 Task: Find a place to stay in Sagauli, India for 7 adults from 12th to 16th June, with a price range of ₹10,000 to ₹16,000, property type 'House', and amenities including Wifi, TV, and Free parking.
Action: Mouse moved to (404, 177)
Screenshot: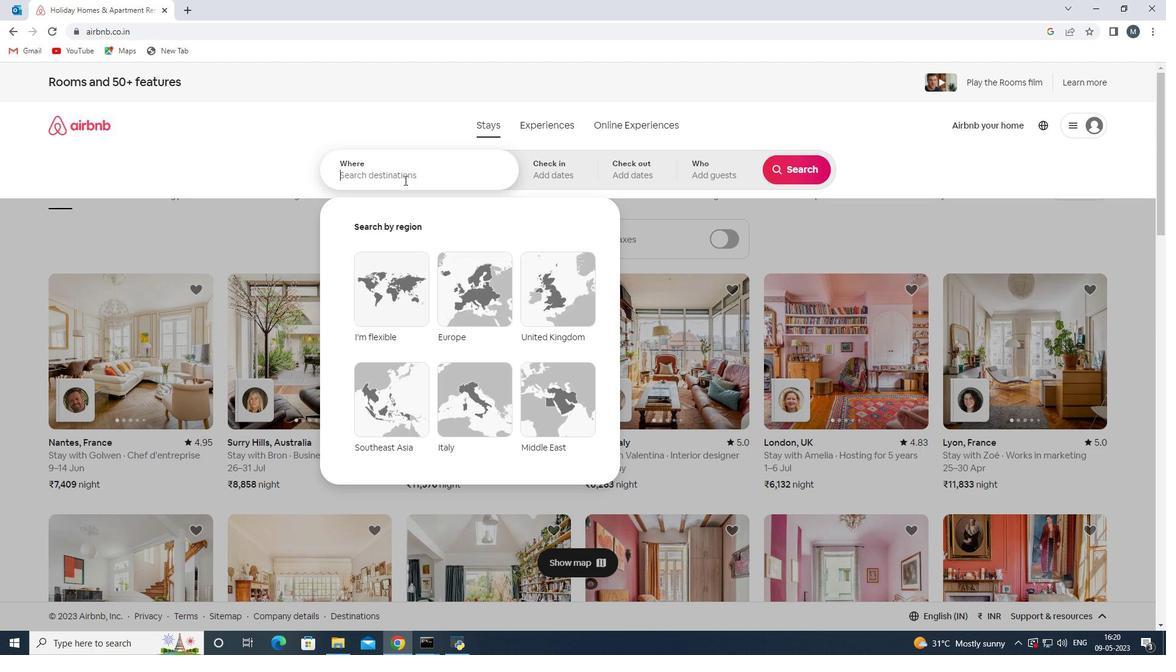
Action: Mouse pressed left at (404, 177)
Screenshot: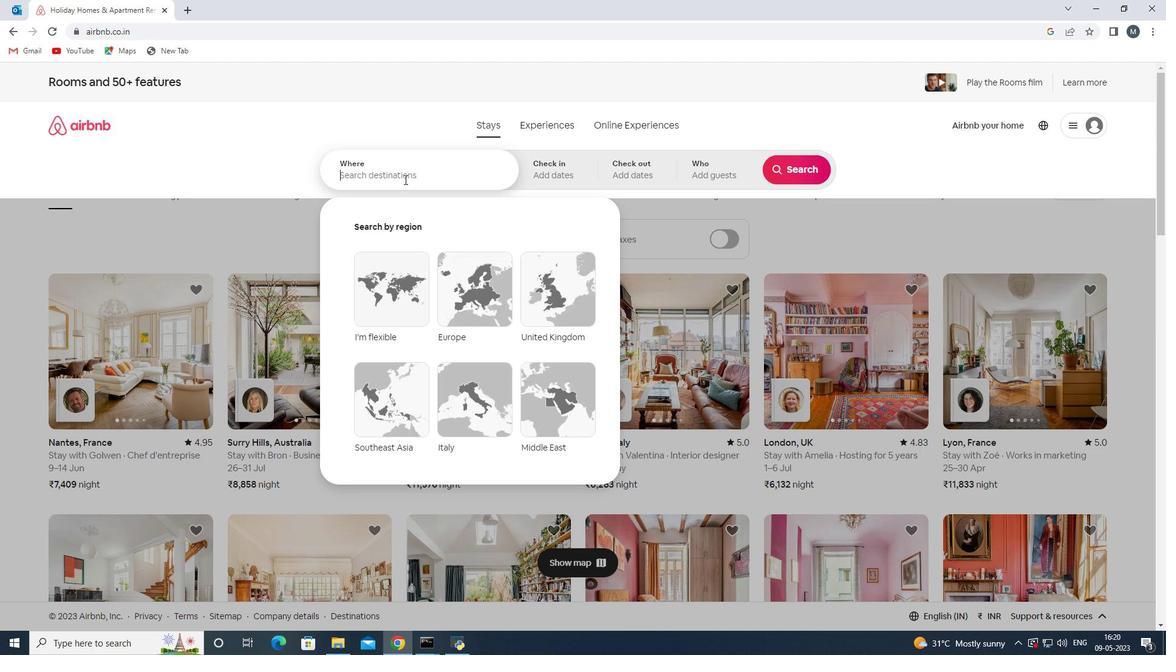 
Action: Mouse moved to (405, 176)
Screenshot: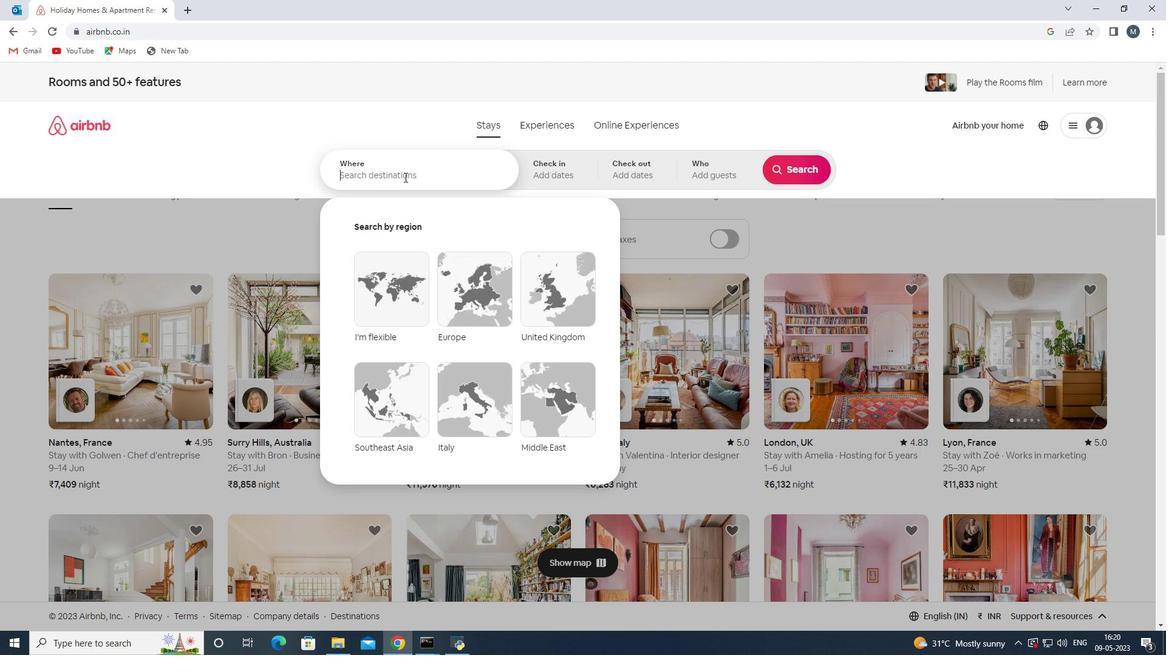 
Action: Key pressed <Key.shift>Sagauli,<Key.shift><Key.caps_lock>iNDI<Key.backspace><Key.backspace><Key.backspace><Key.caps_lock><Key.shift>ndia<Key.enter>
Screenshot: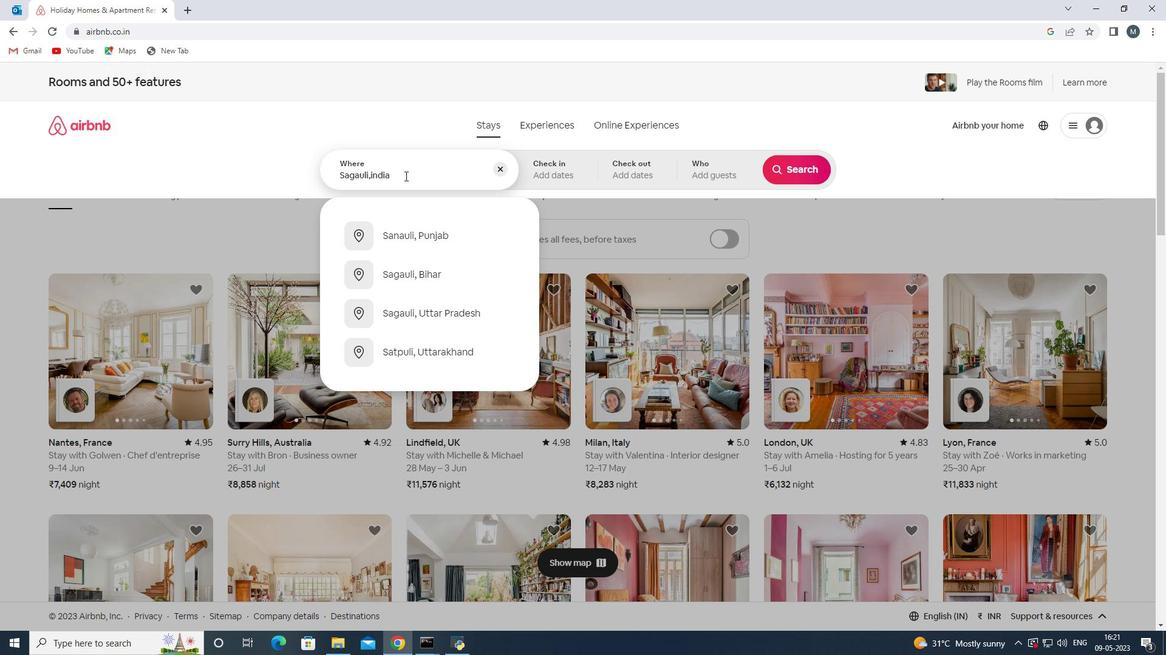 
Action: Mouse moved to (794, 262)
Screenshot: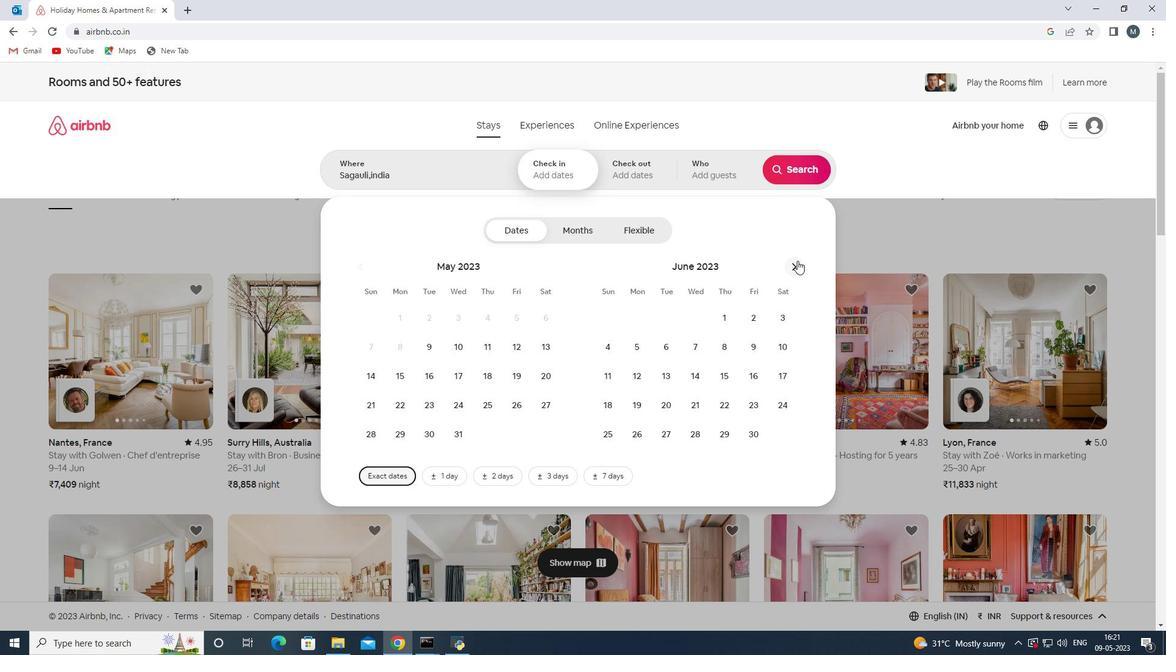 
Action: Mouse pressed left at (794, 262)
Screenshot: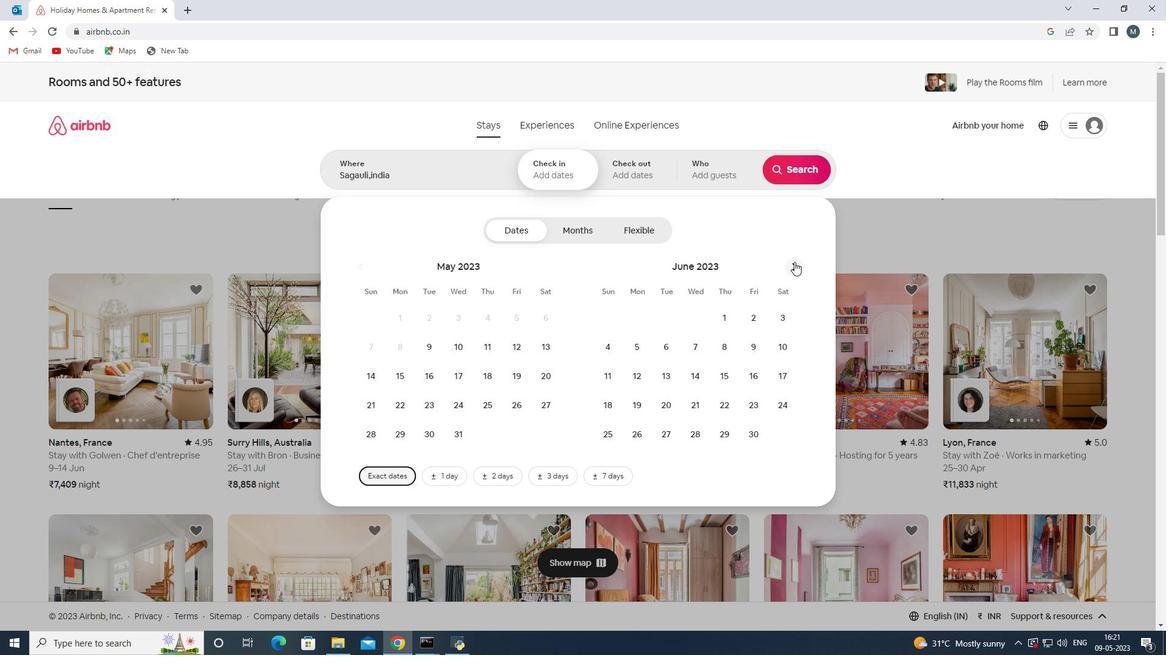 
Action: Mouse moved to (406, 374)
Screenshot: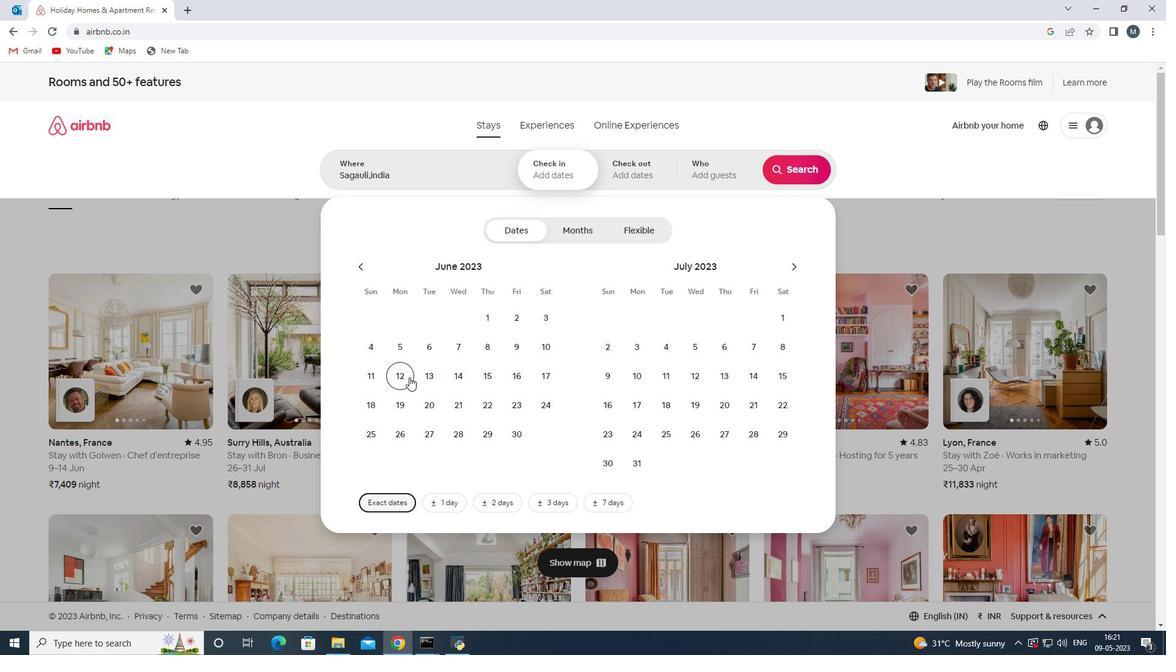 
Action: Mouse pressed left at (406, 374)
Screenshot: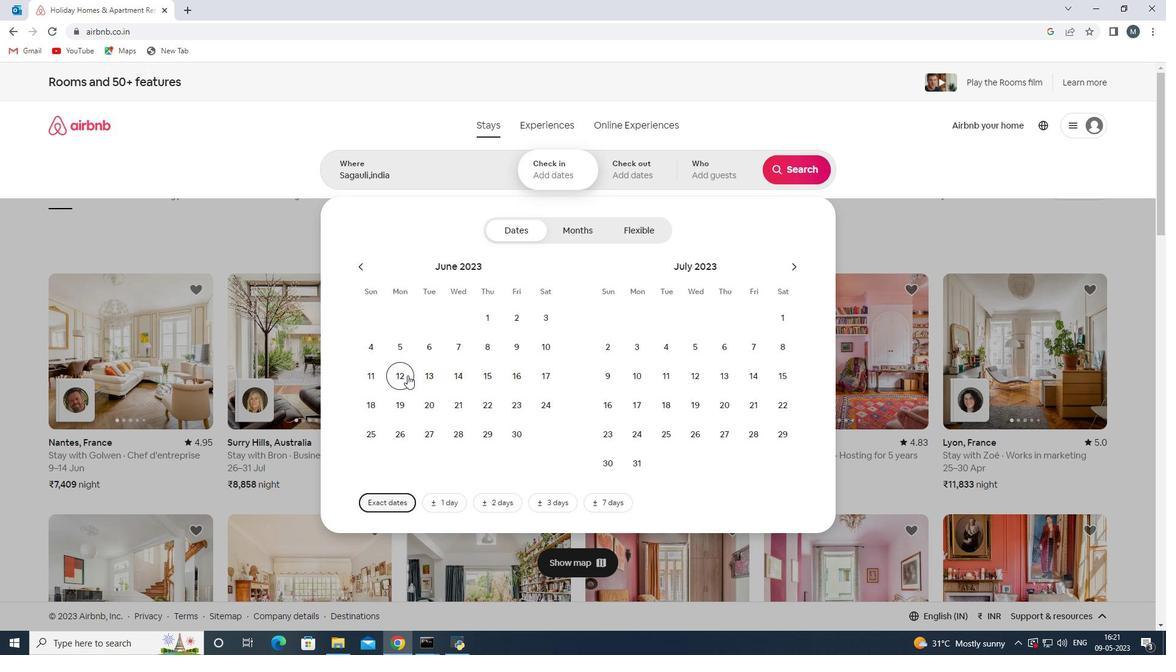 
Action: Mouse moved to (508, 375)
Screenshot: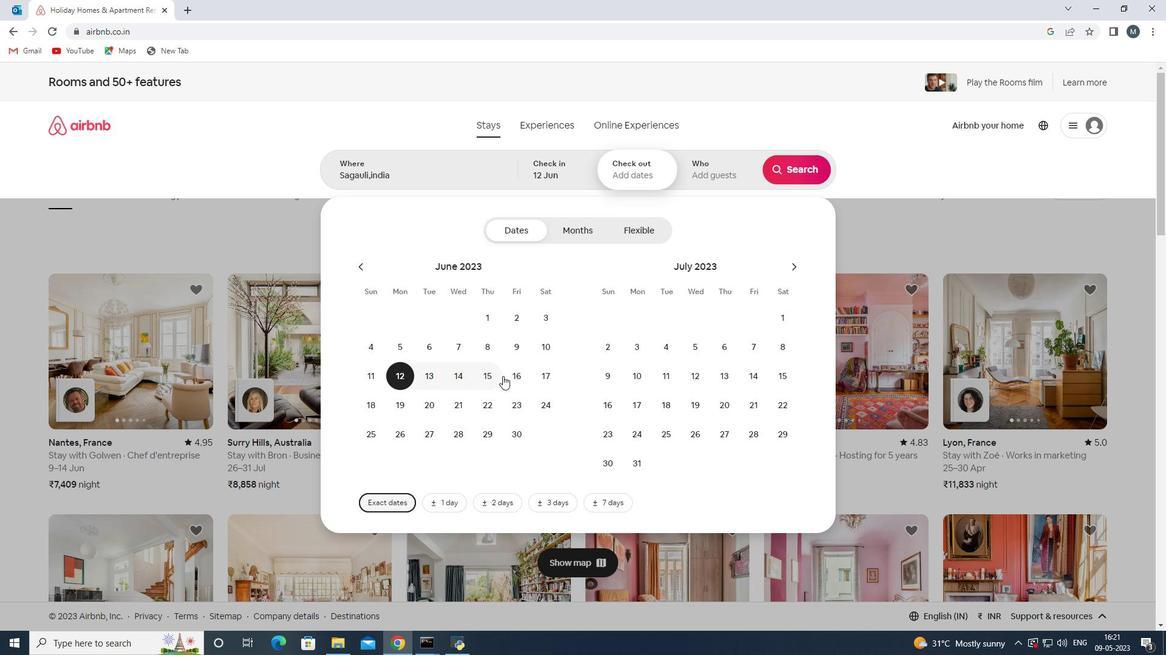 
Action: Mouse pressed left at (508, 375)
Screenshot: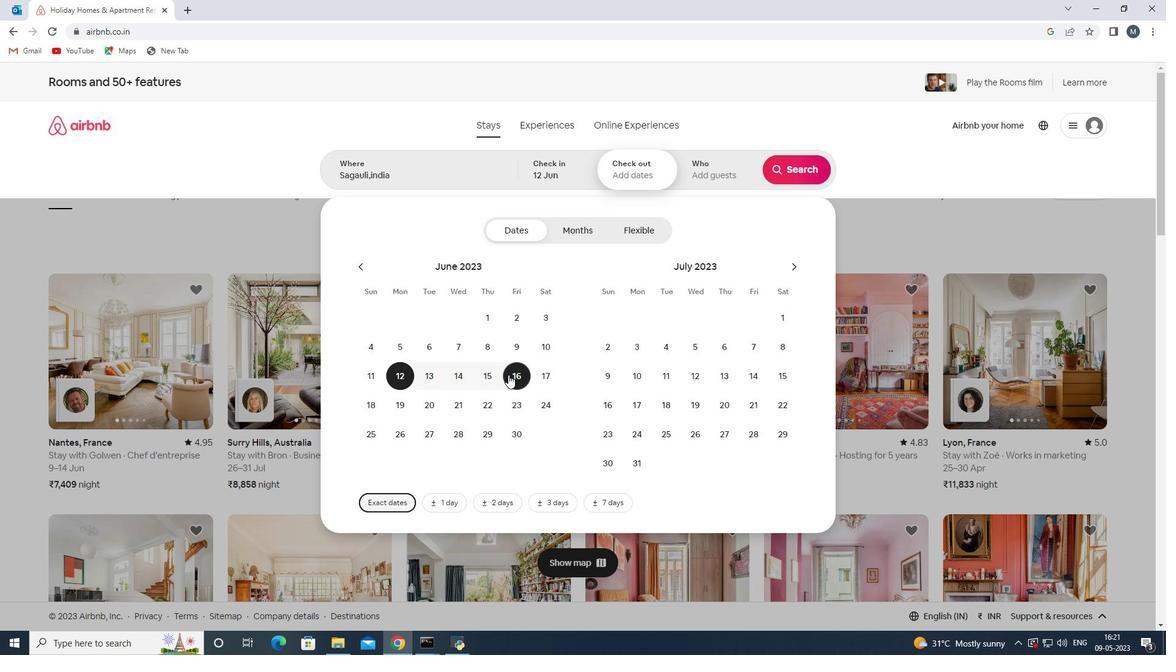 
Action: Mouse moved to (702, 170)
Screenshot: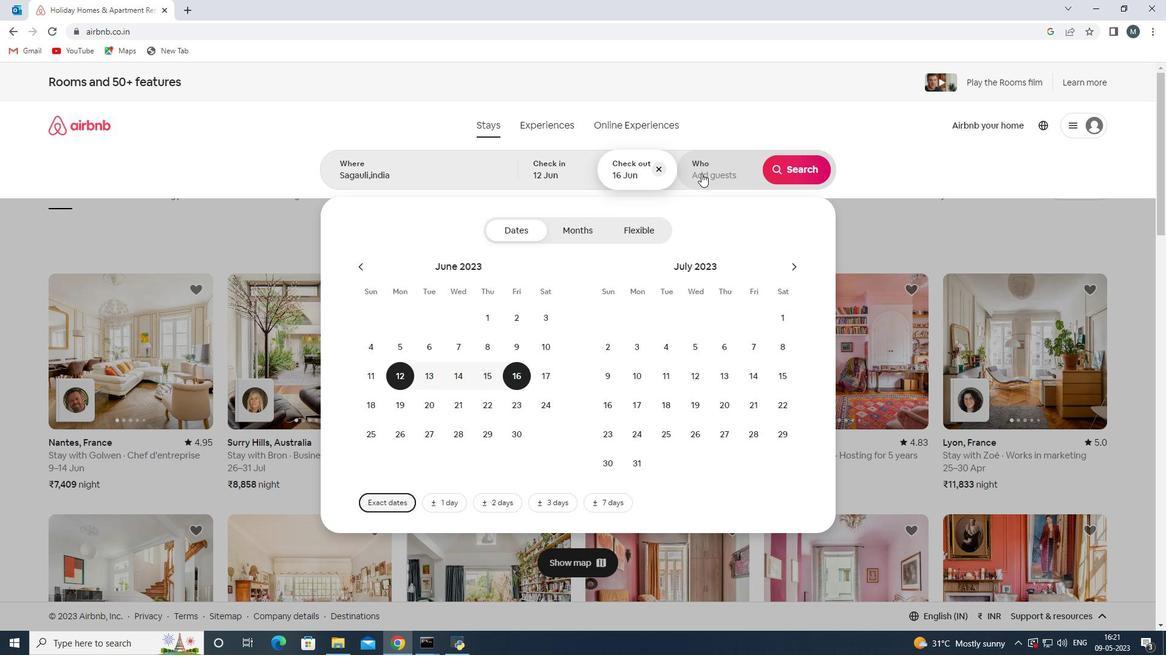 
Action: Mouse pressed left at (702, 170)
Screenshot: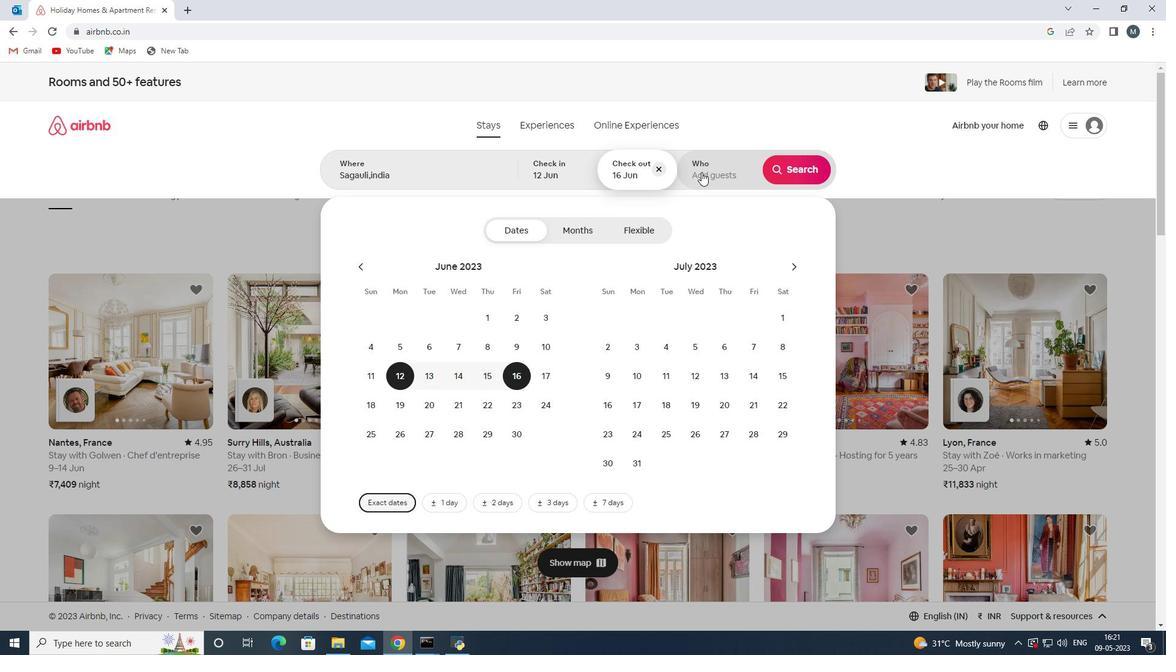 
Action: Mouse moved to (802, 238)
Screenshot: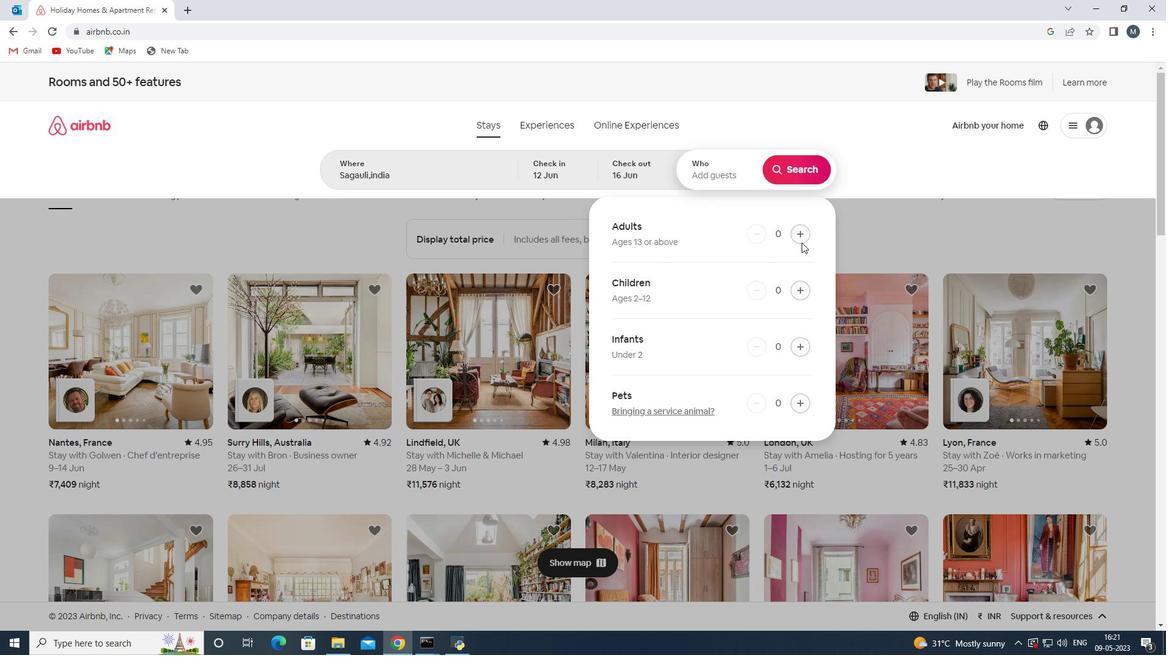 
Action: Mouse pressed left at (802, 238)
Screenshot: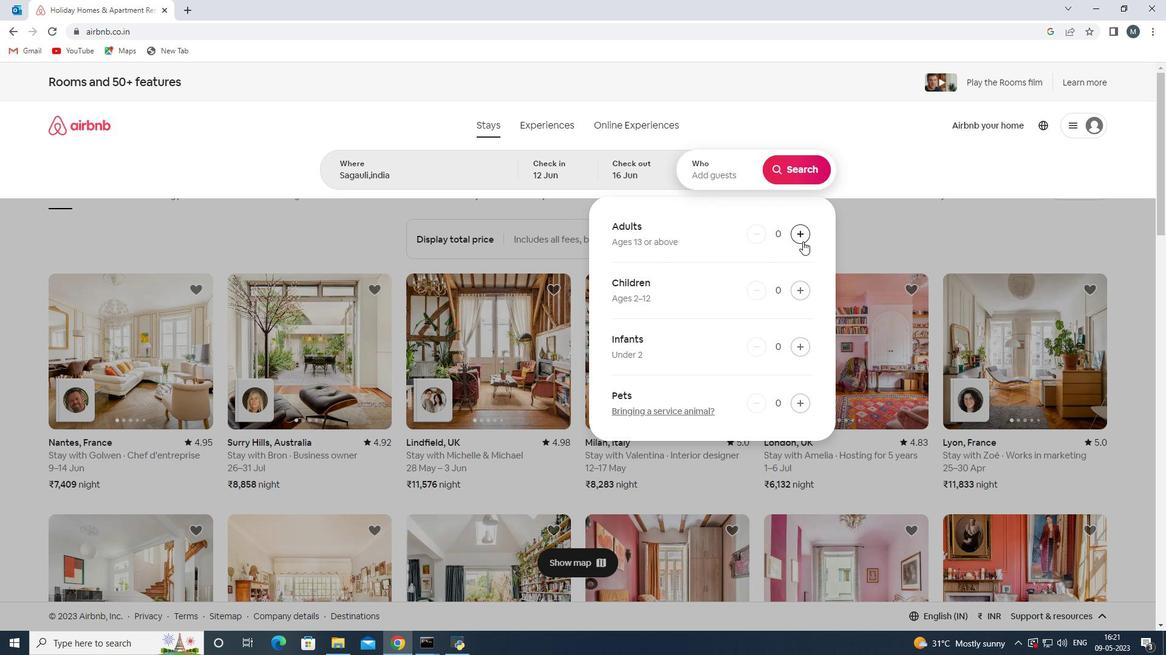 
Action: Mouse pressed left at (802, 238)
Screenshot: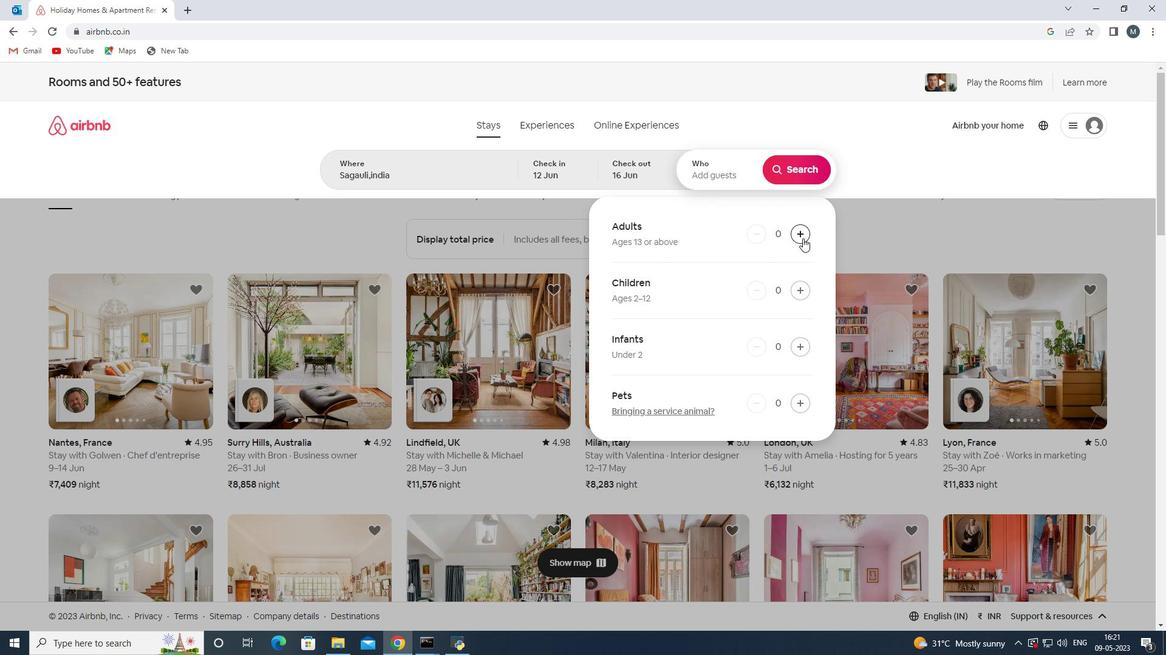 
Action: Mouse moved to (802, 238)
Screenshot: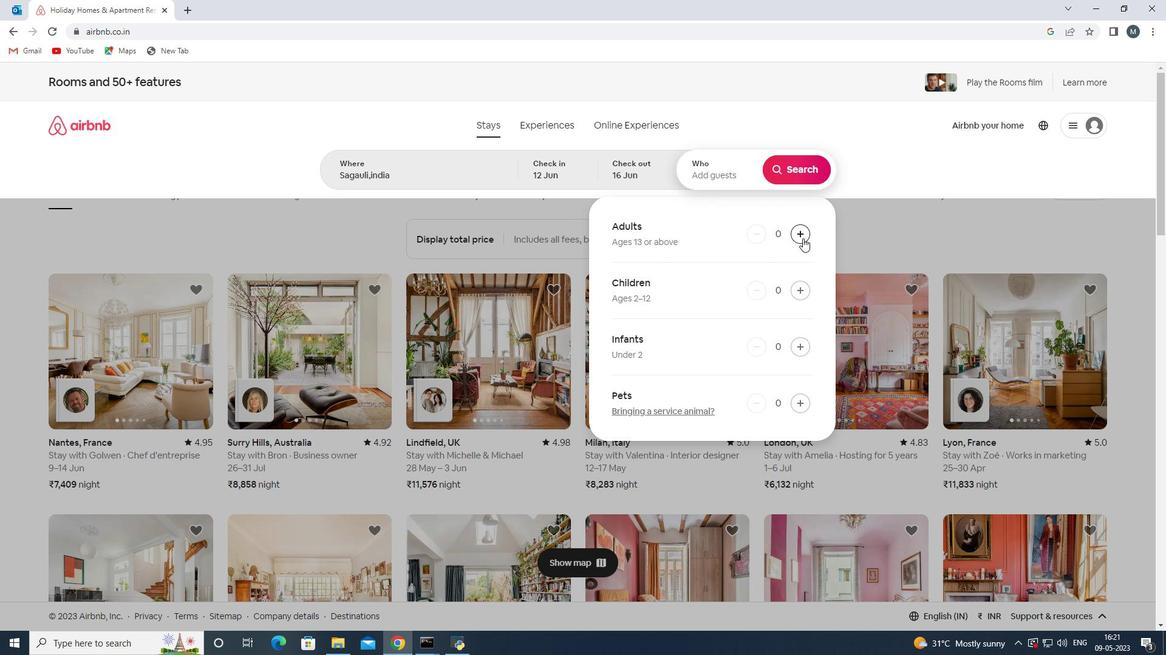 
Action: Mouse pressed left at (802, 238)
Screenshot: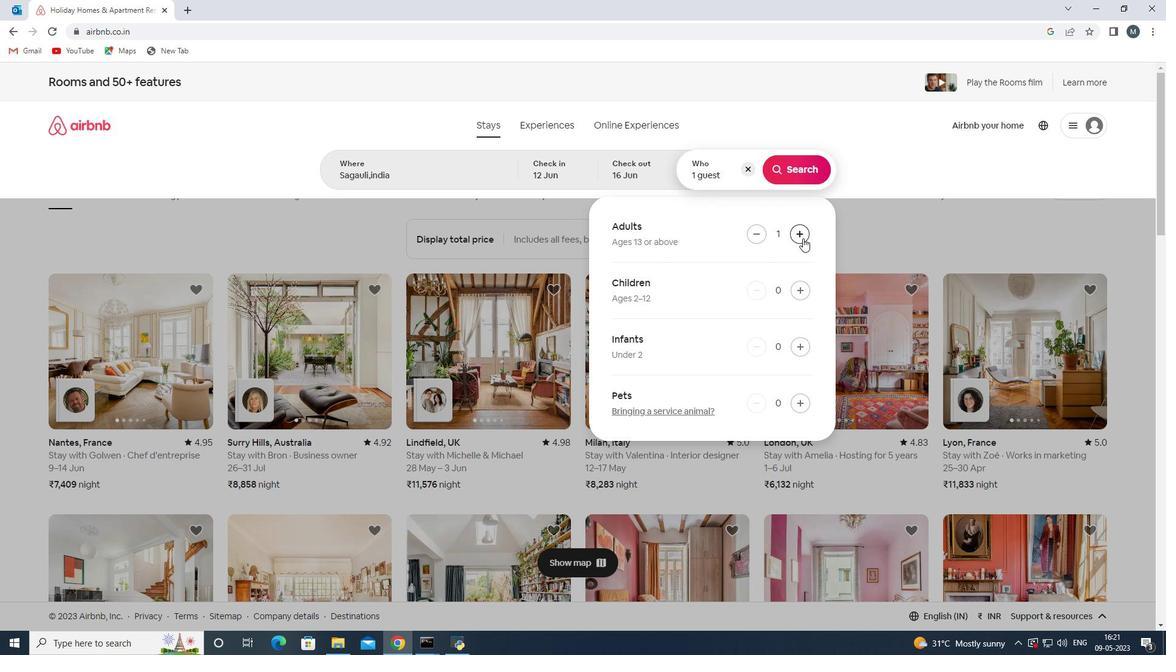 
Action: Mouse pressed left at (802, 238)
Screenshot: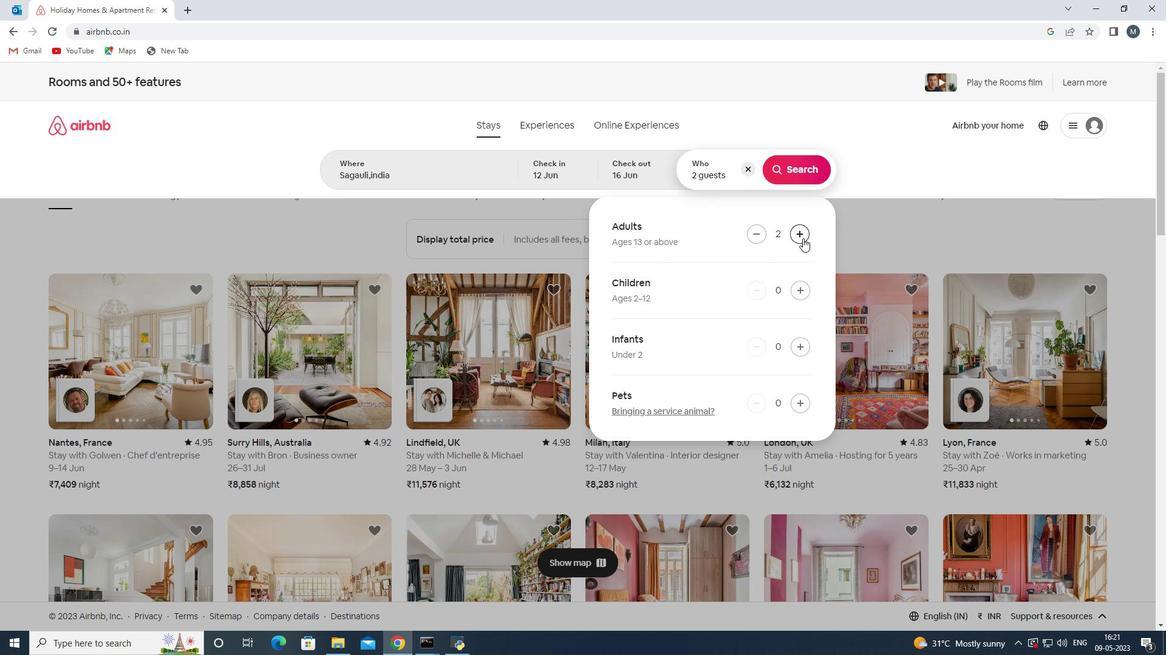 
Action: Mouse pressed left at (802, 238)
Screenshot: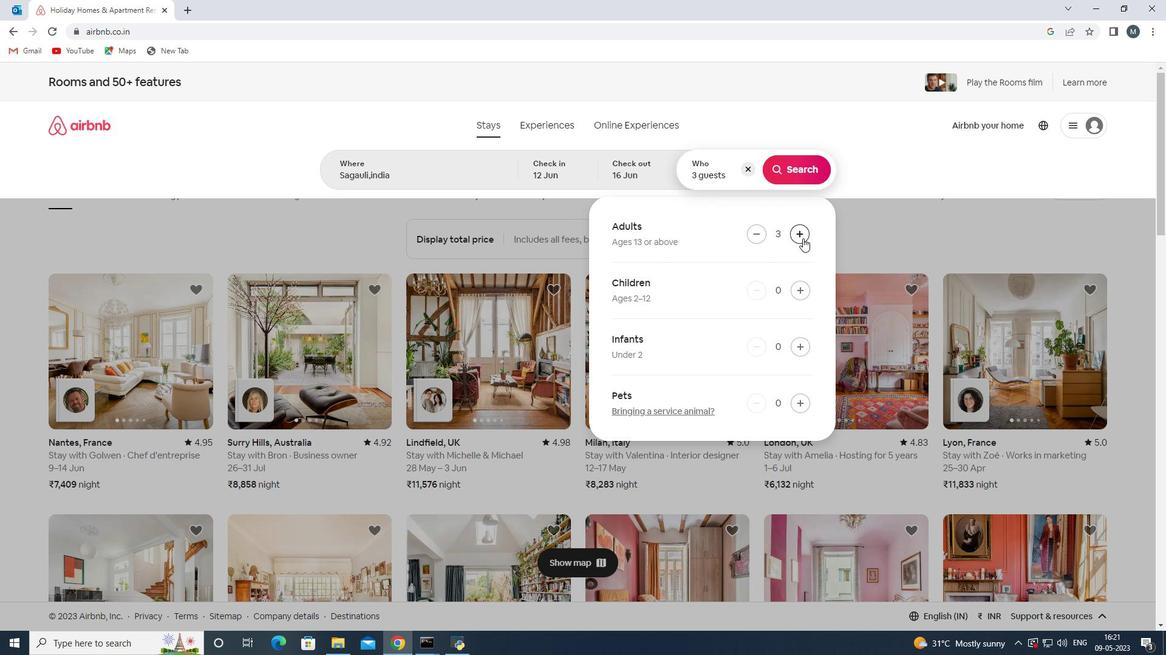
Action: Mouse moved to (802, 238)
Screenshot: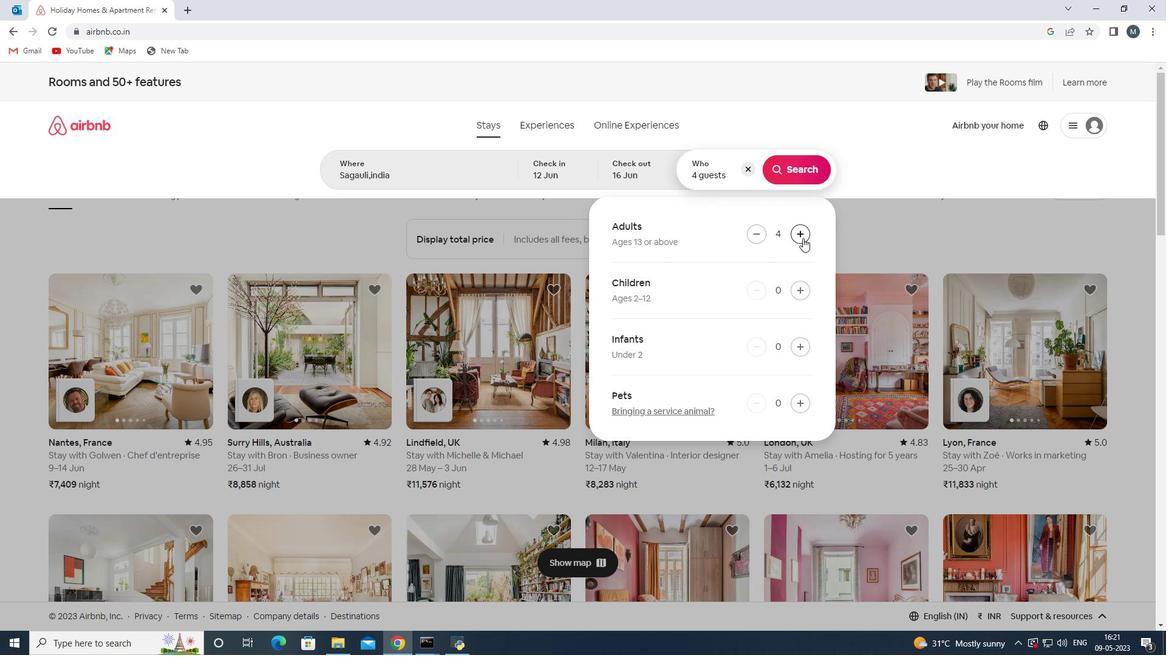 
Action: Mouse pressed left at (802, 238)
Screenshot: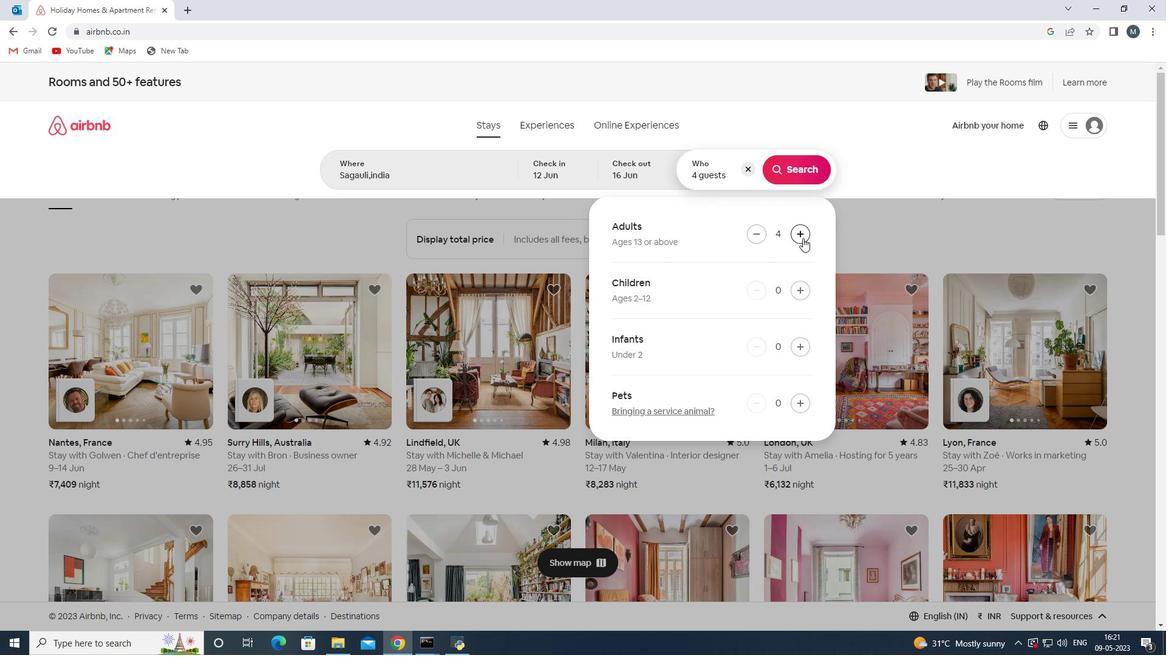 
Action: Mouse pressed left at (802, 238)
Screenshot: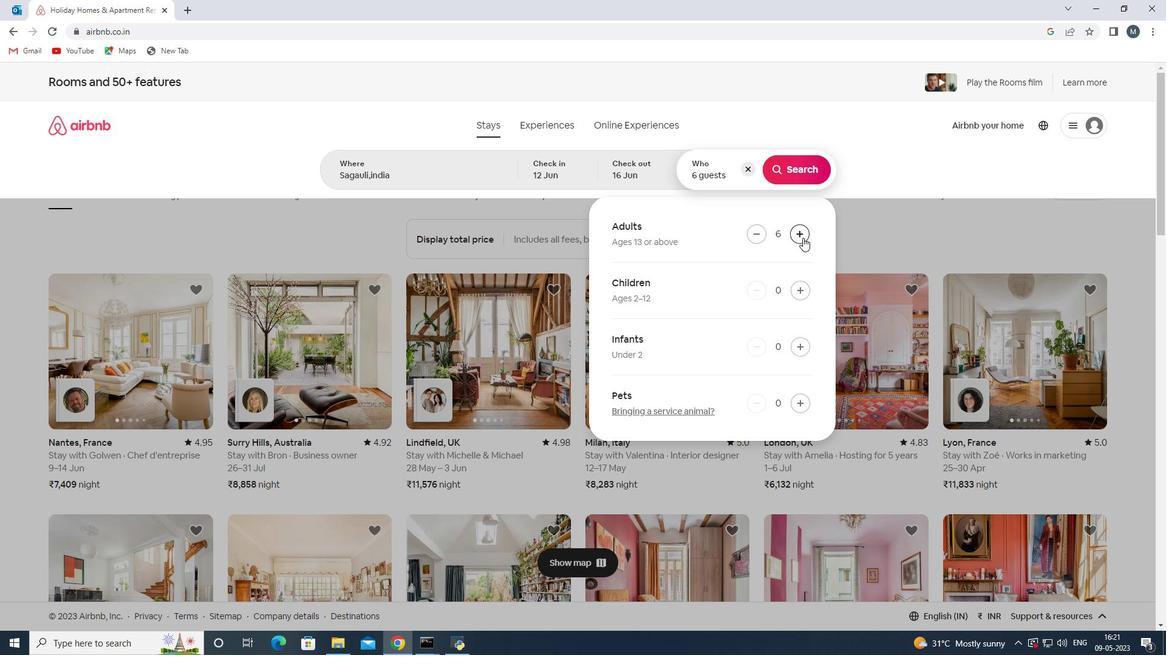 
Action: Mouse pressed left at (802, 238)
Screenshot: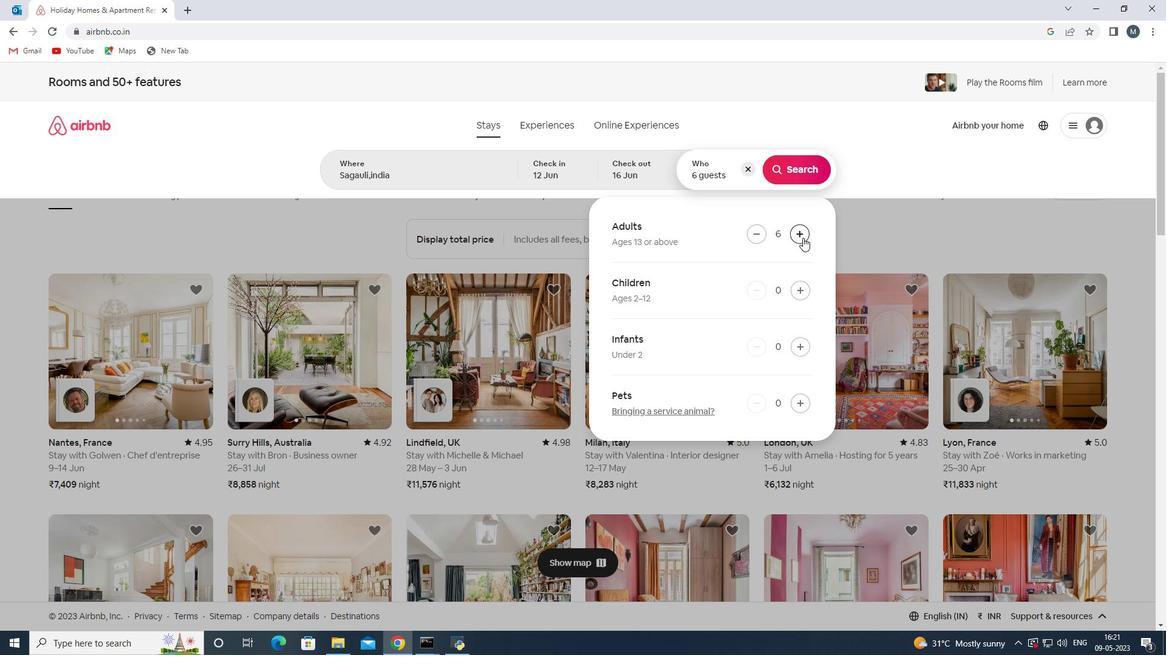 
Action: Mouse moved to (796, 170)
Screenshot: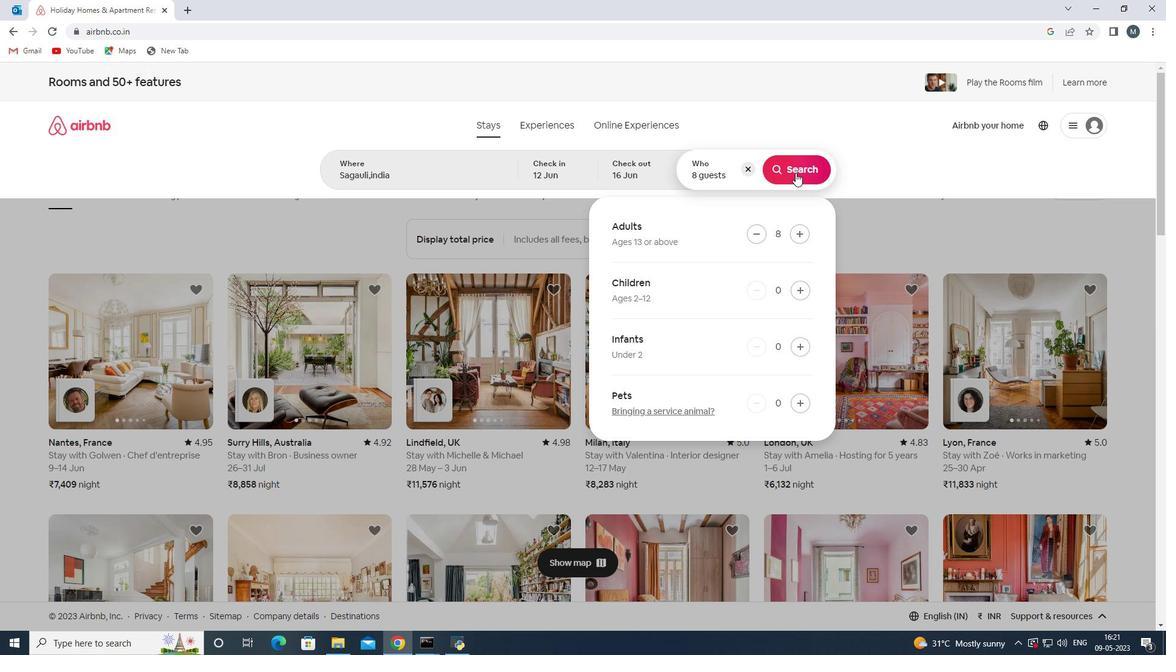 
Action: Mouse pressed left at (796, 170)
Screenshot: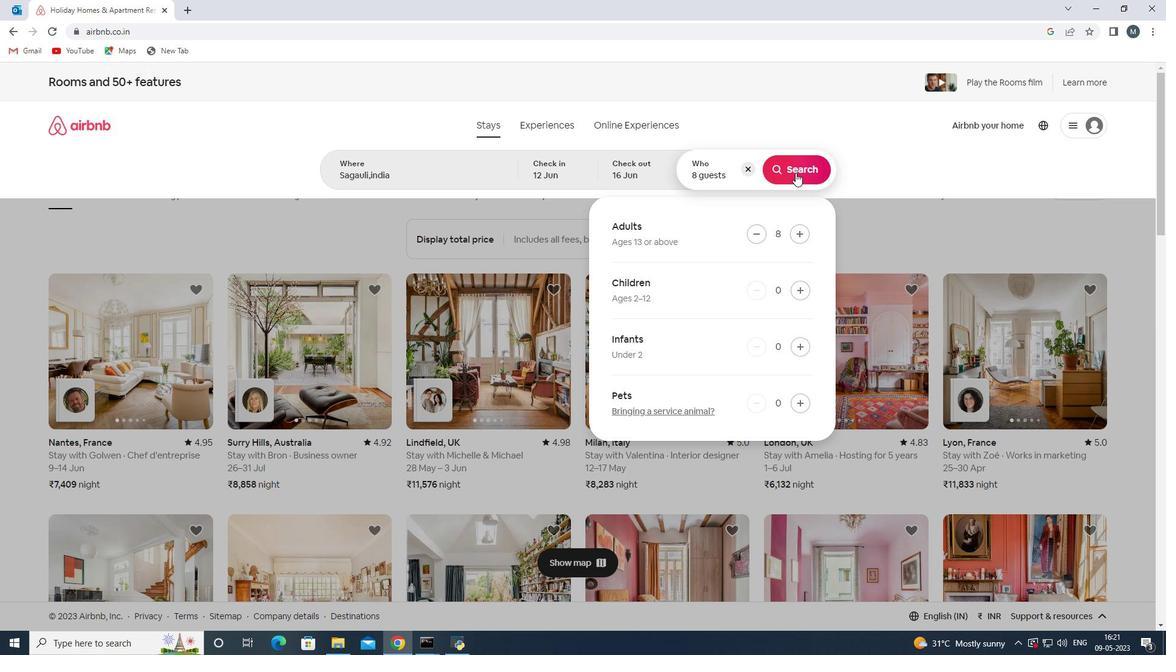 
Action: Mouse moved to (1096, 131)
Screenshot: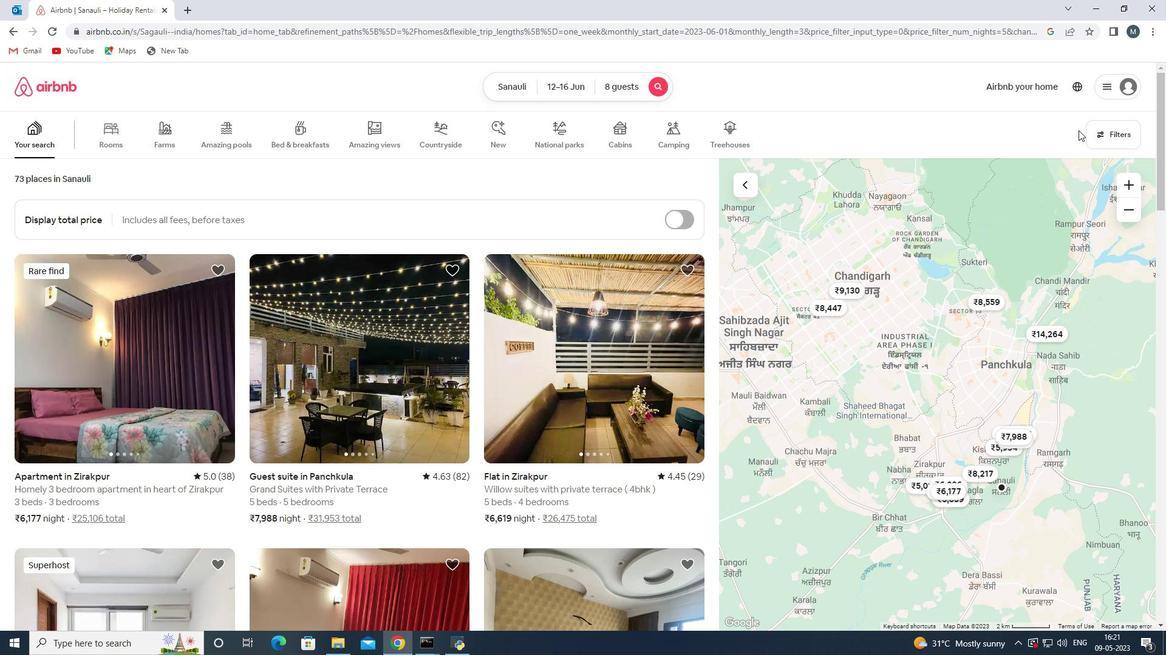 
Action: Mouse pressed left at (1096, 131)
Screenshot: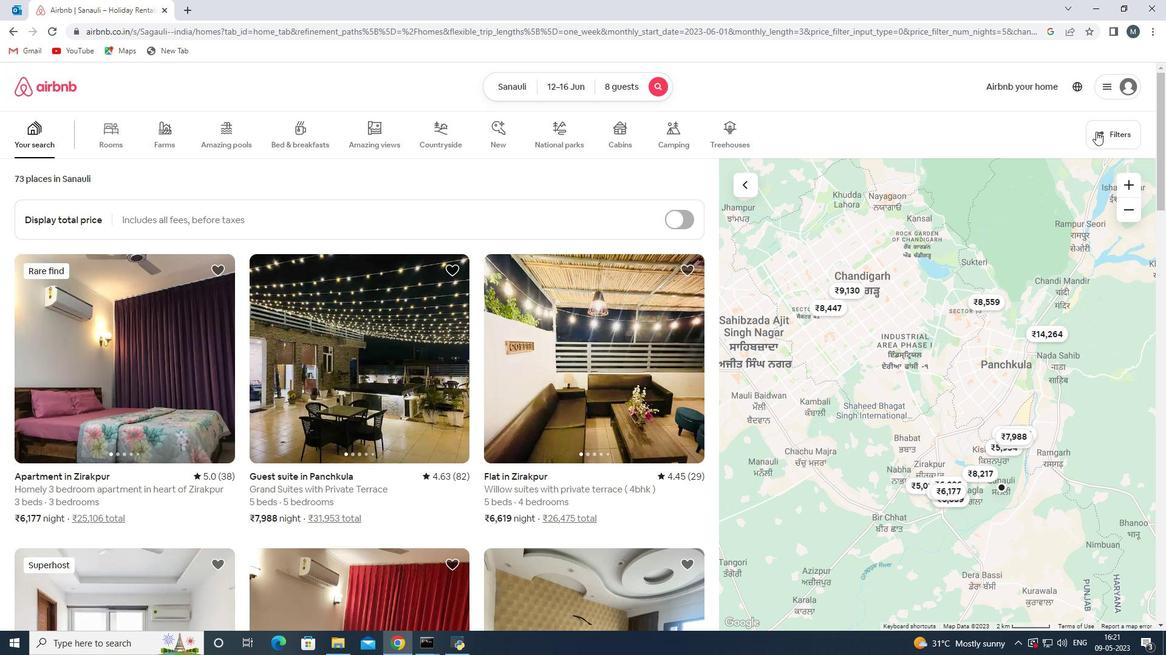 
Action: Mouse moved to (439, 429)
Screenshot: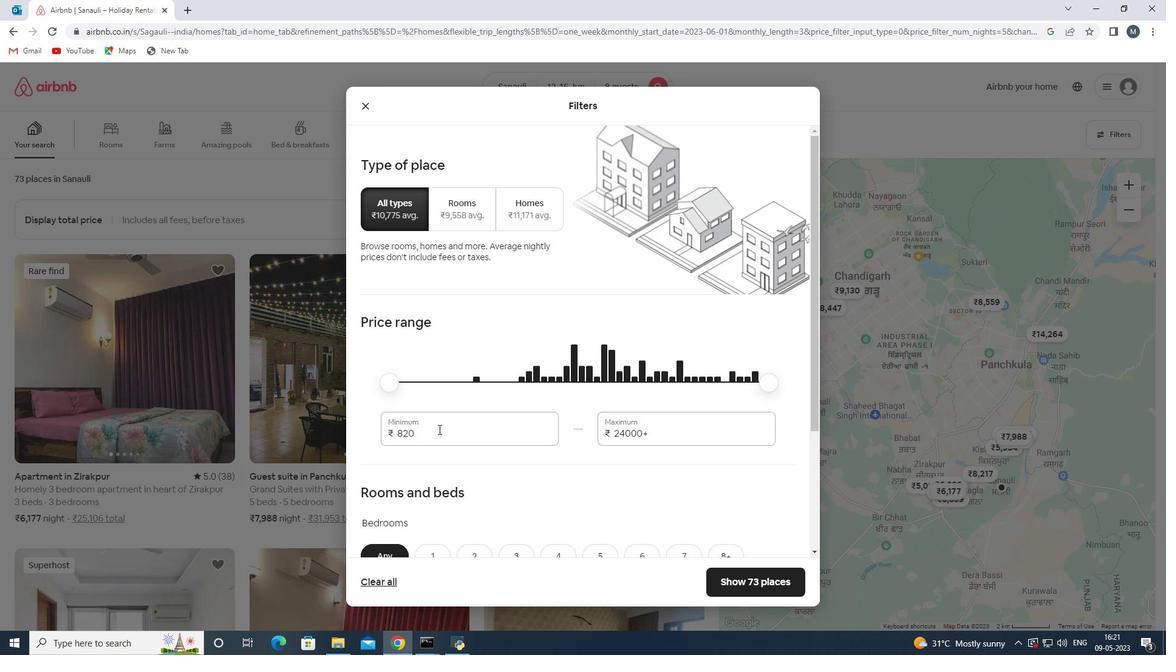 
Action: Mouse pressed left at (439, 429)
Screenshot: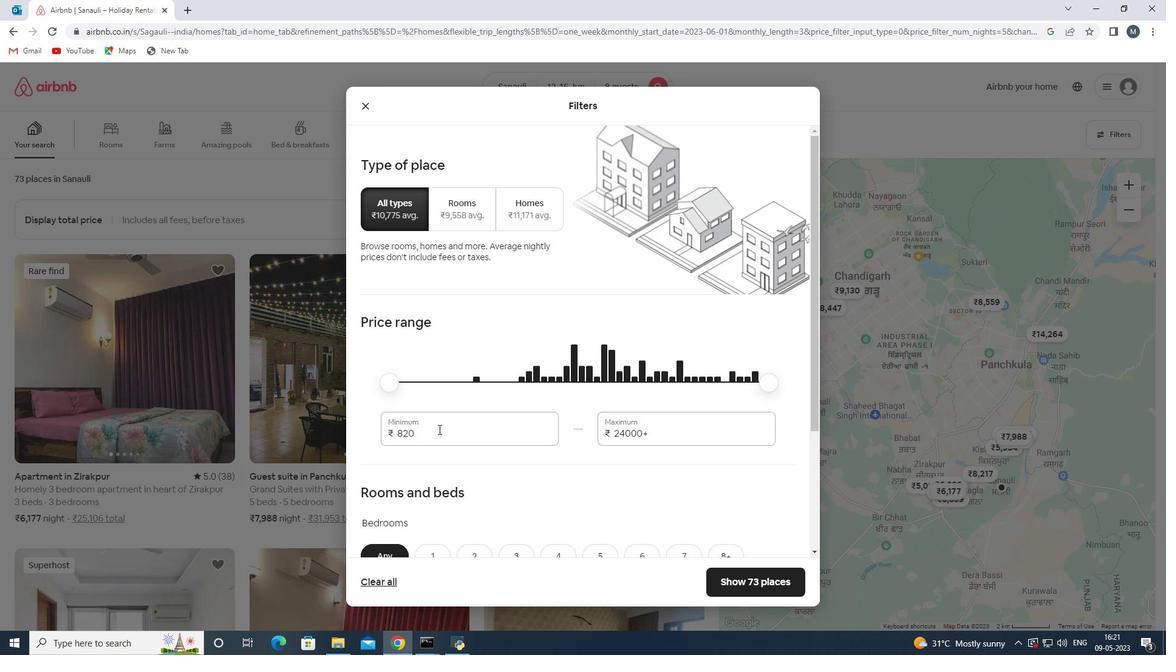 
Action: Mouse moved to (376, 428)
Screenshot: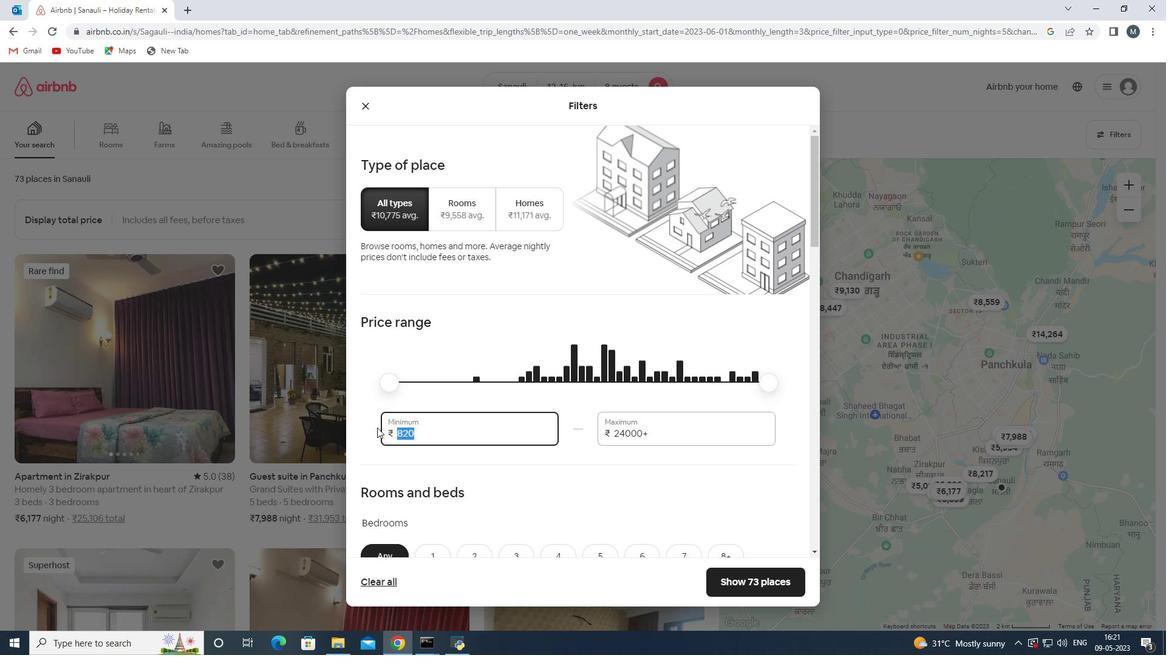 
Action: Key pressed 1000
Screenshot: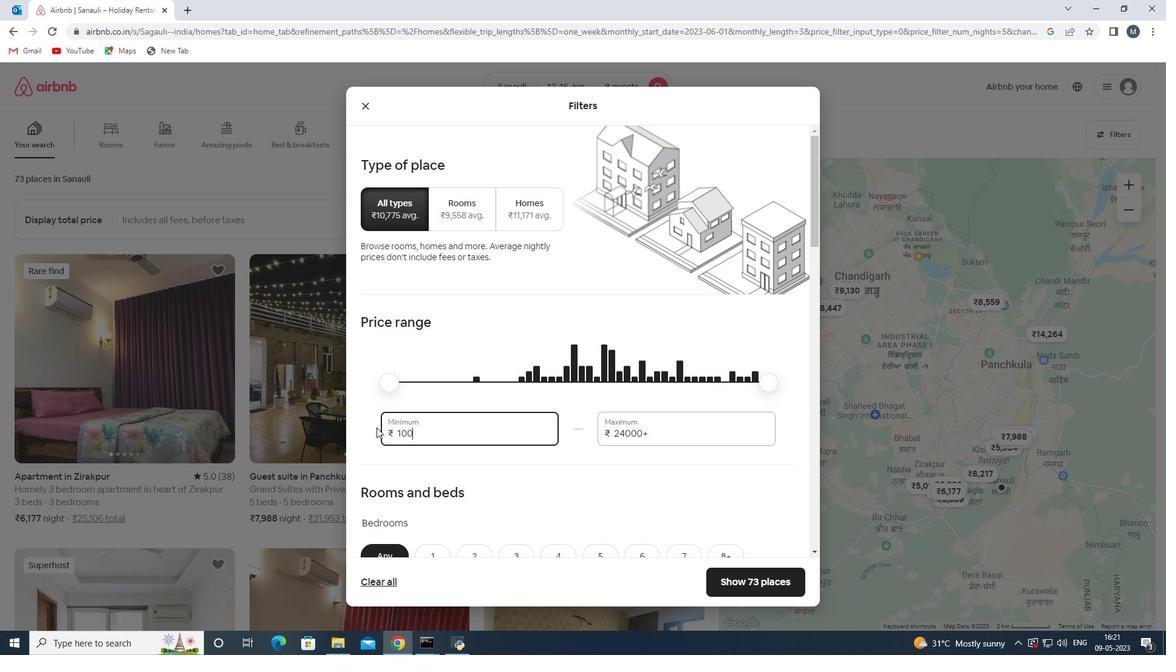 
Action: Mouse moved to (374, 428)
Screenshot: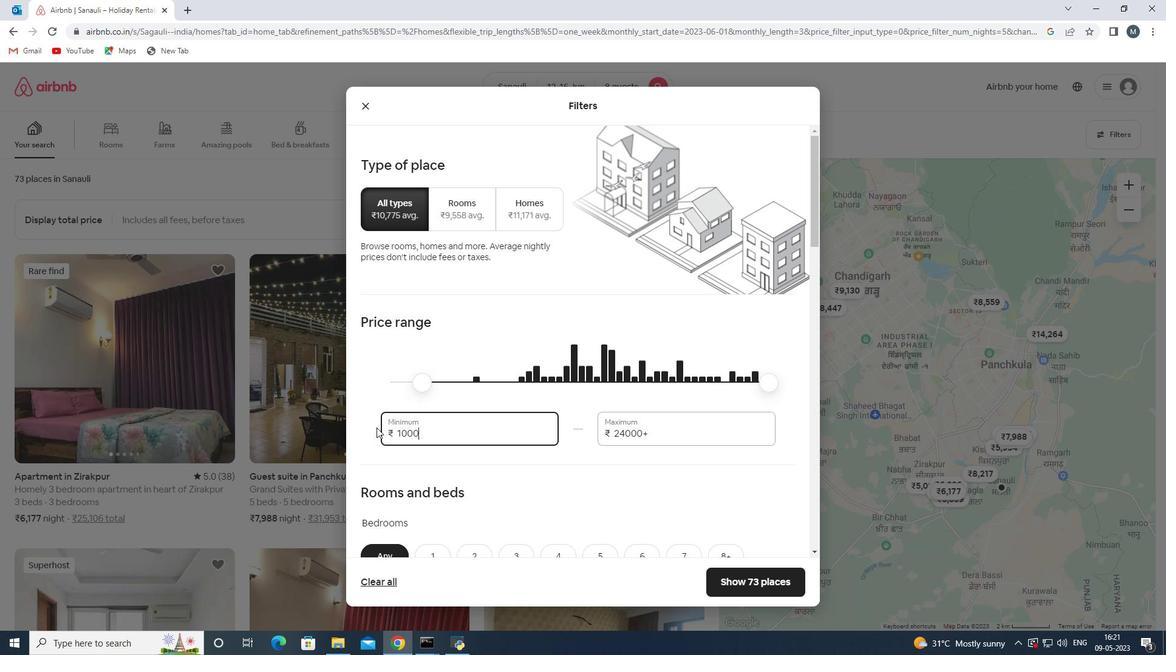 
Action: Key pressed 0
Screenshot: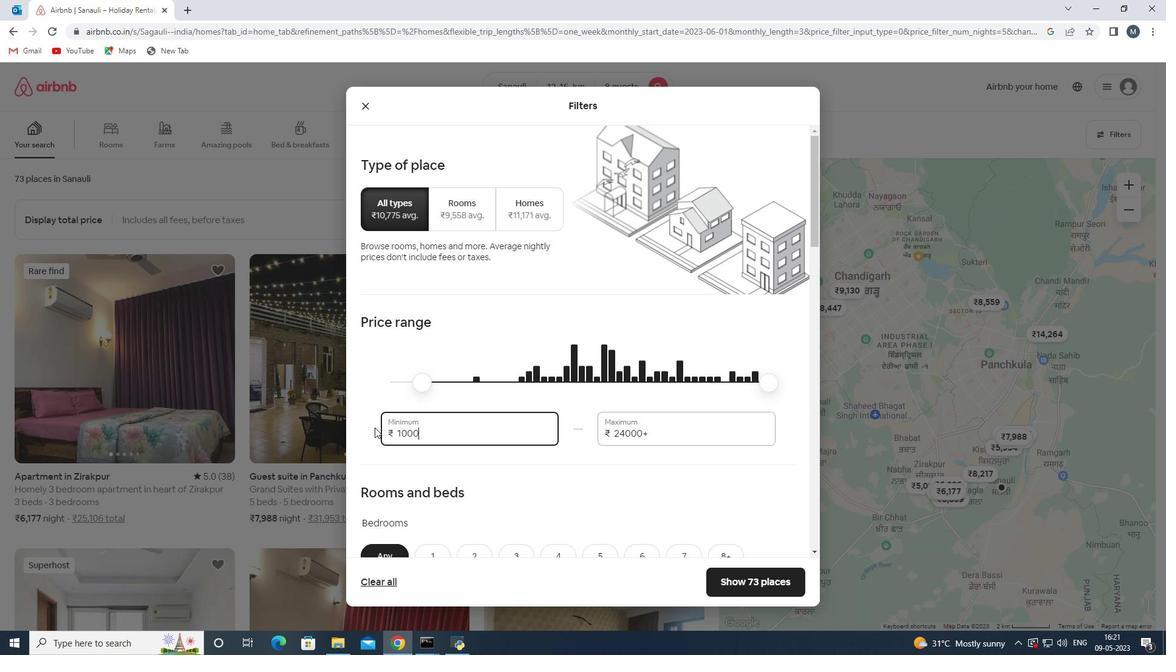 
Action: Mouse moved to (660, 435)
Screenshot: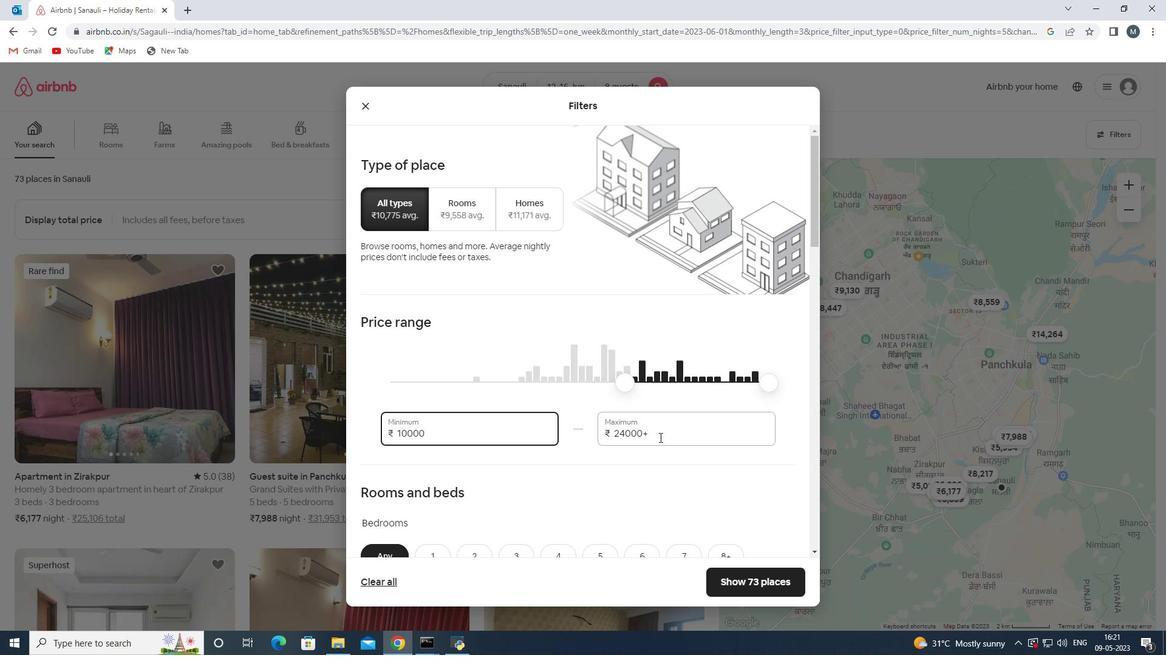 
Action: Mouse pressed left at (660, 435)
Screenshot: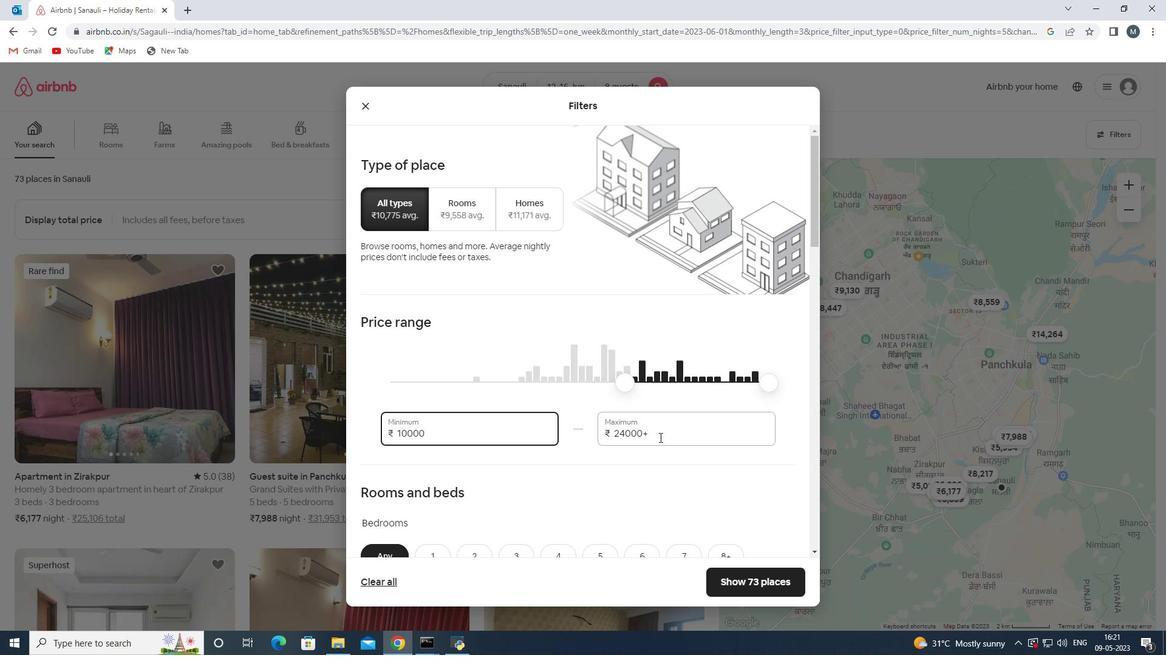 
Action: Mouse moved to (587, 442)
Screenshot: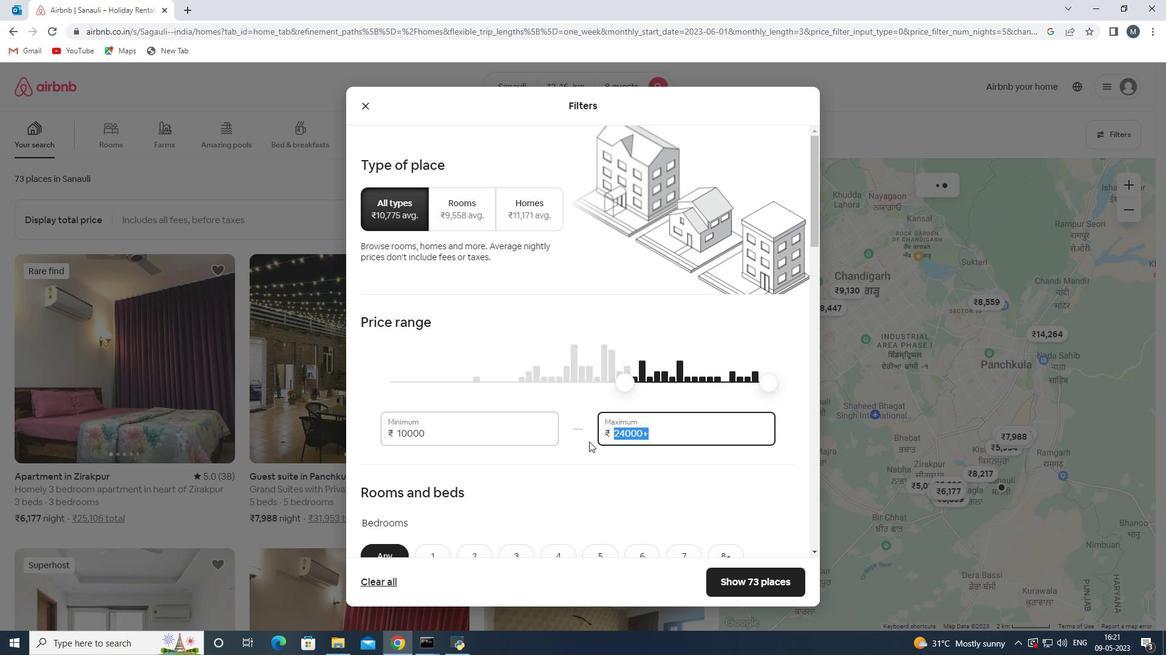 
Action: Key pressed 16
Screenshot: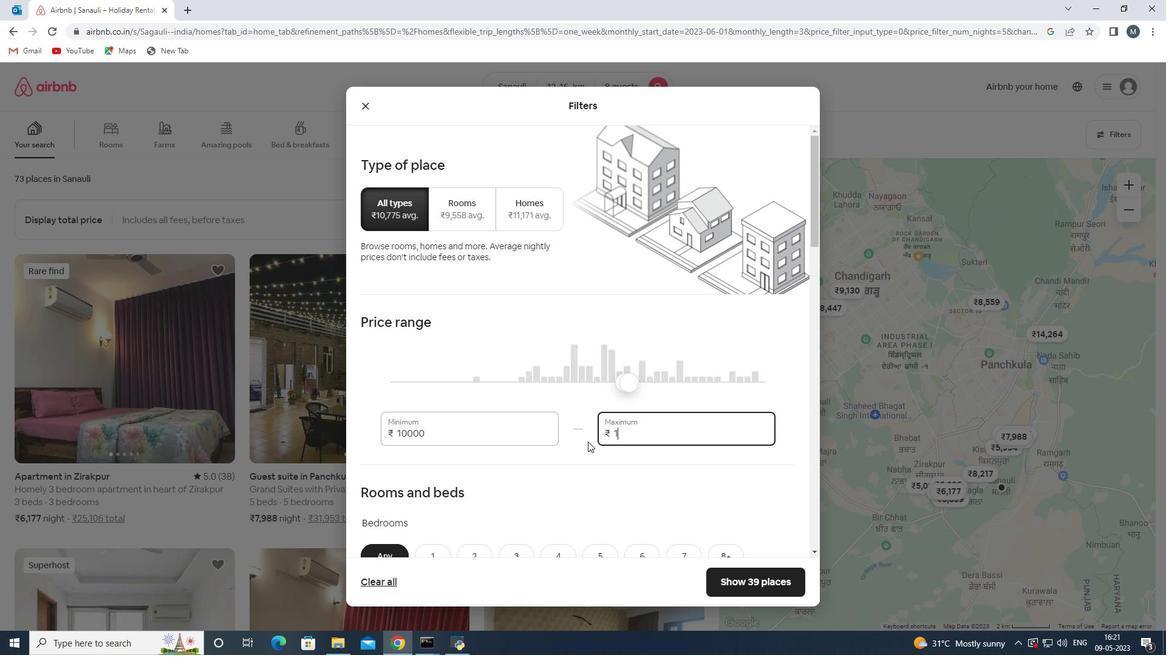 
Action: Mouse moved to (586, 442)
Screenshot: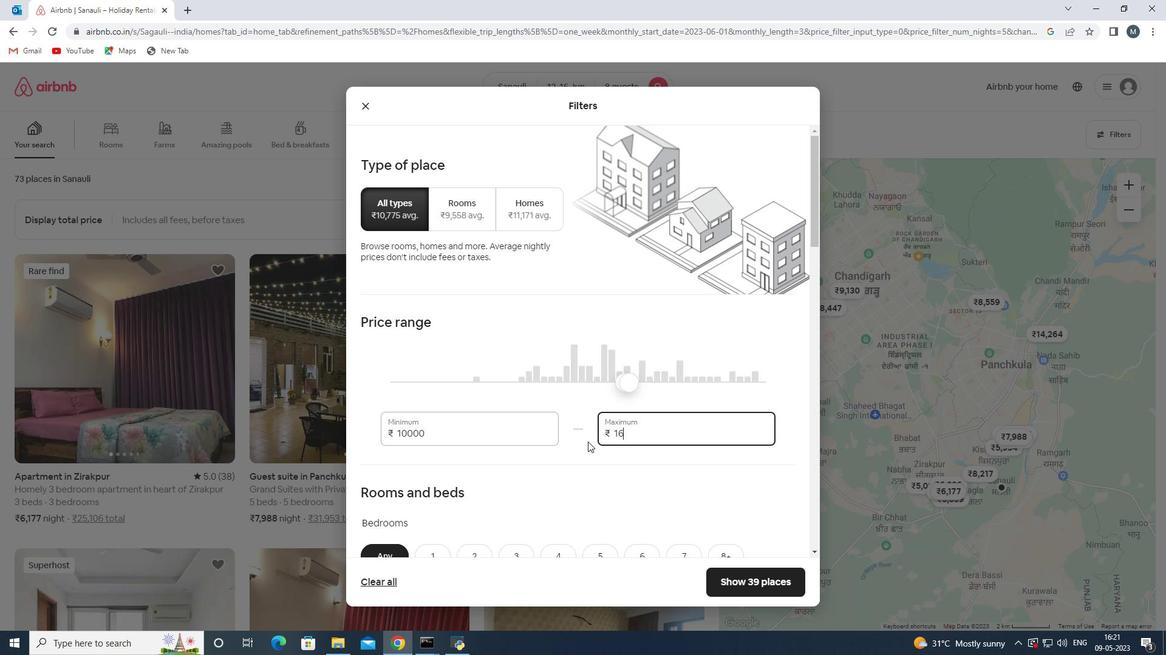 
Action: Key pressed 00
Screenshot: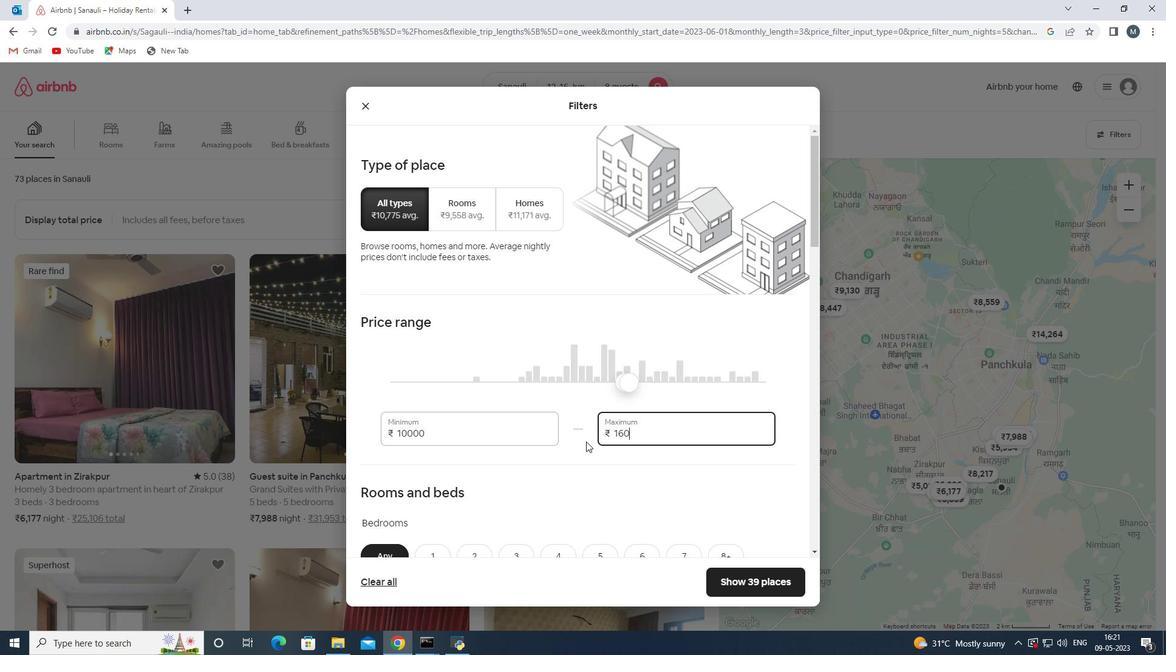 
Action: Mouse moved to (585, 442)
Screenshot: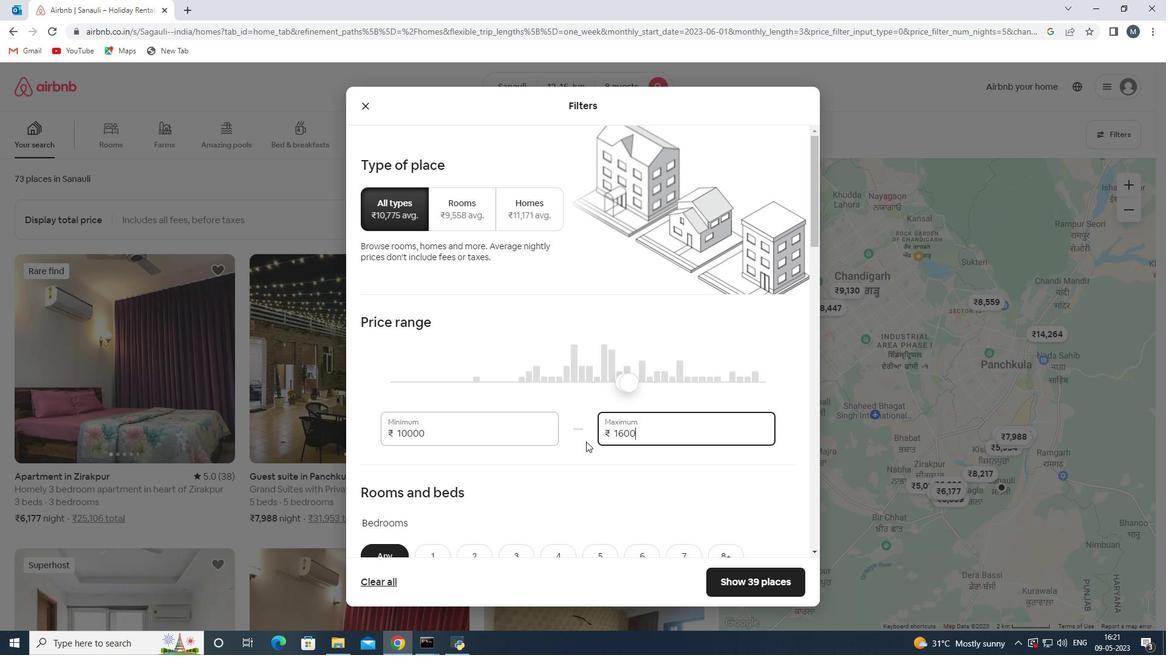 
Action: Key pressed 0
Screenshot: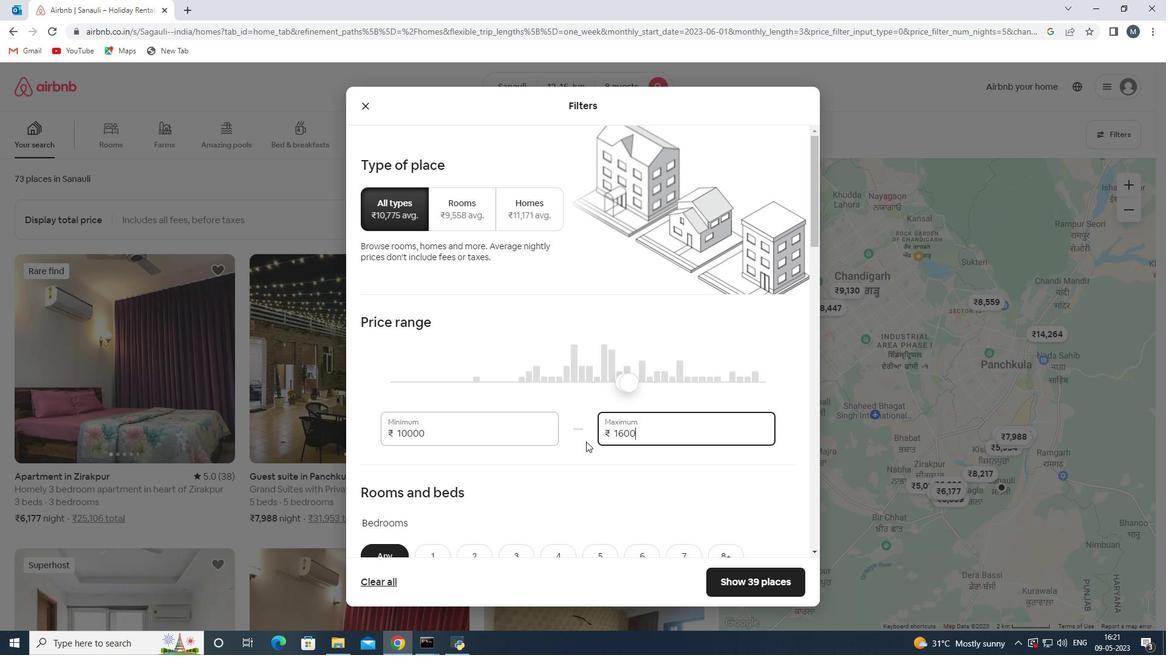 
Action: Mouse moved to (527, 439)
Screenshot: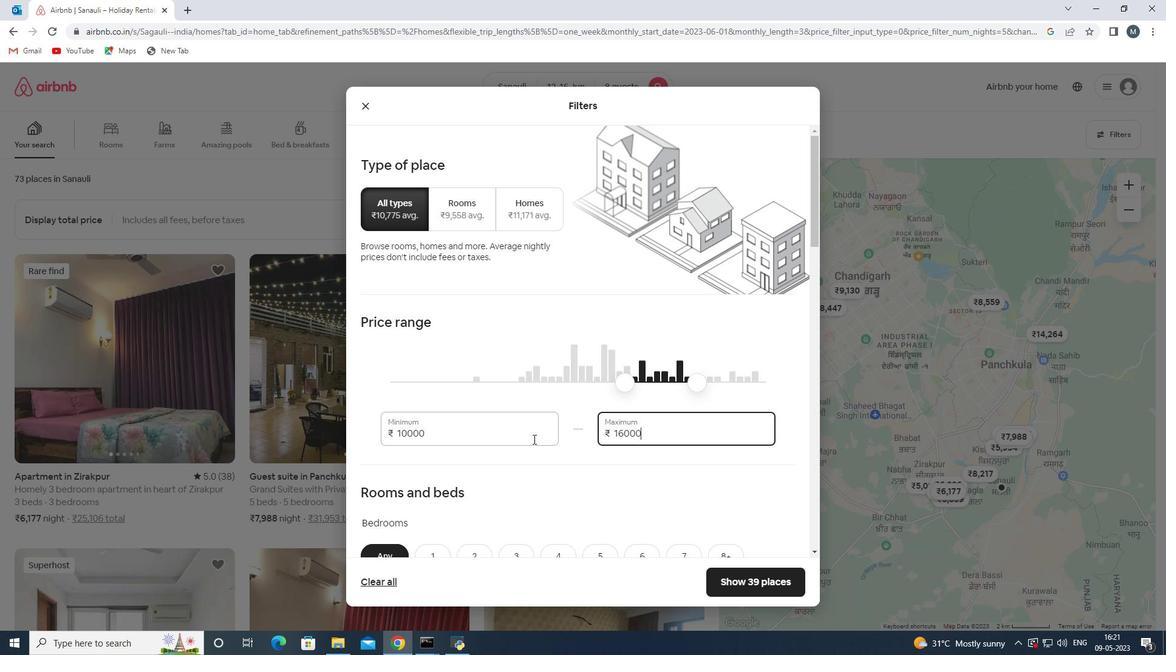 
Action: Mouse scrolled (527, 439) with delta (0, 0)
Screenshot: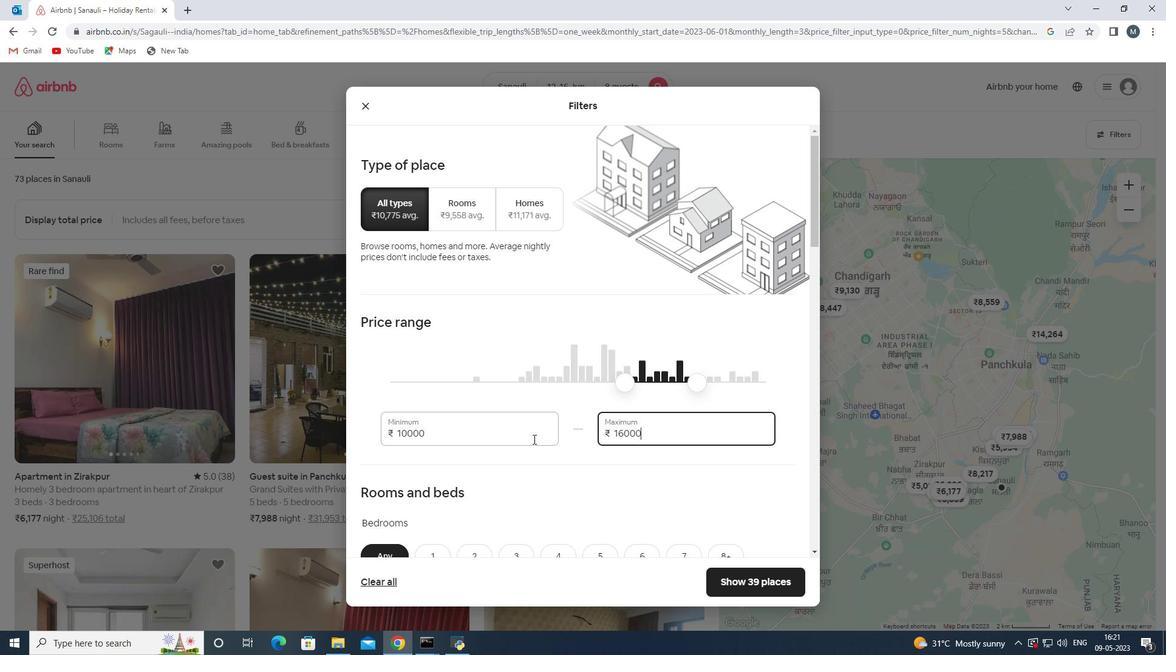 
Action: Mouse moved to (527, 439)
Screenshot: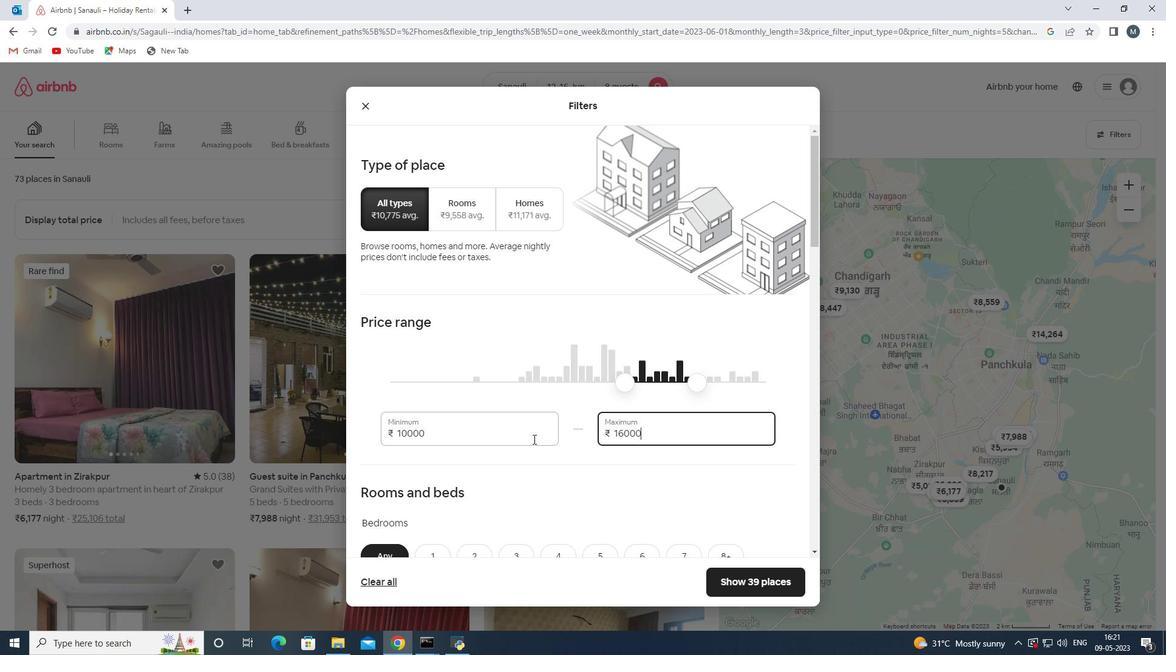 
Action: Mouse scrolled (527, 439) with delta (0, 0)
Screenshot: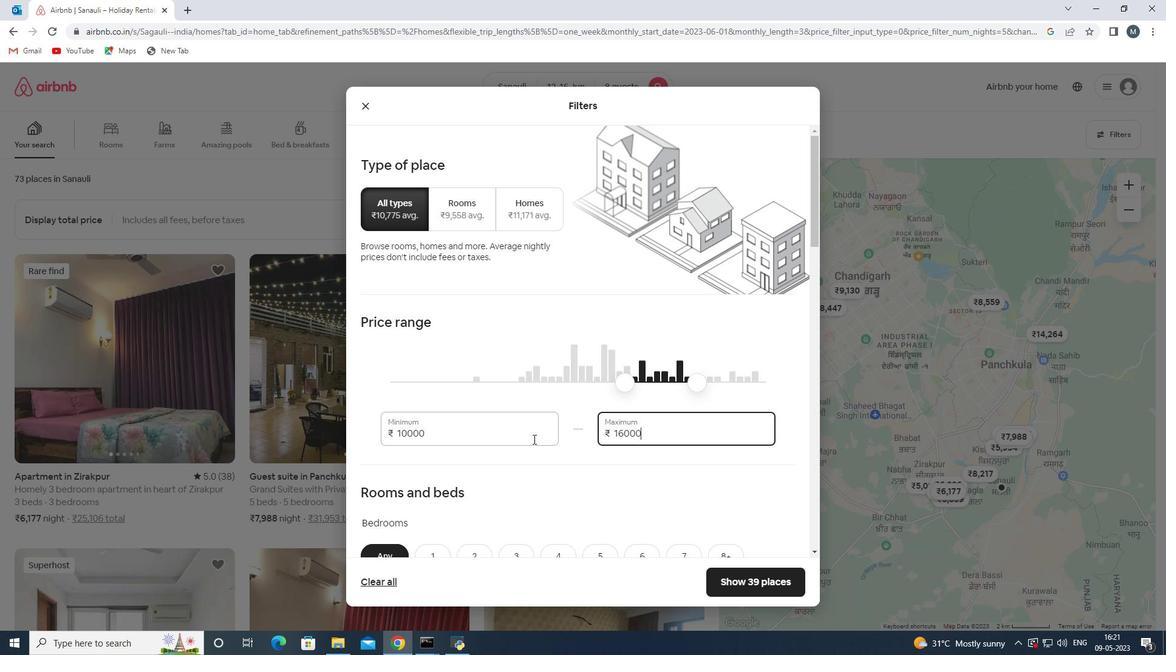 
Action: Mouse moved to (505, 442)
Screenshot: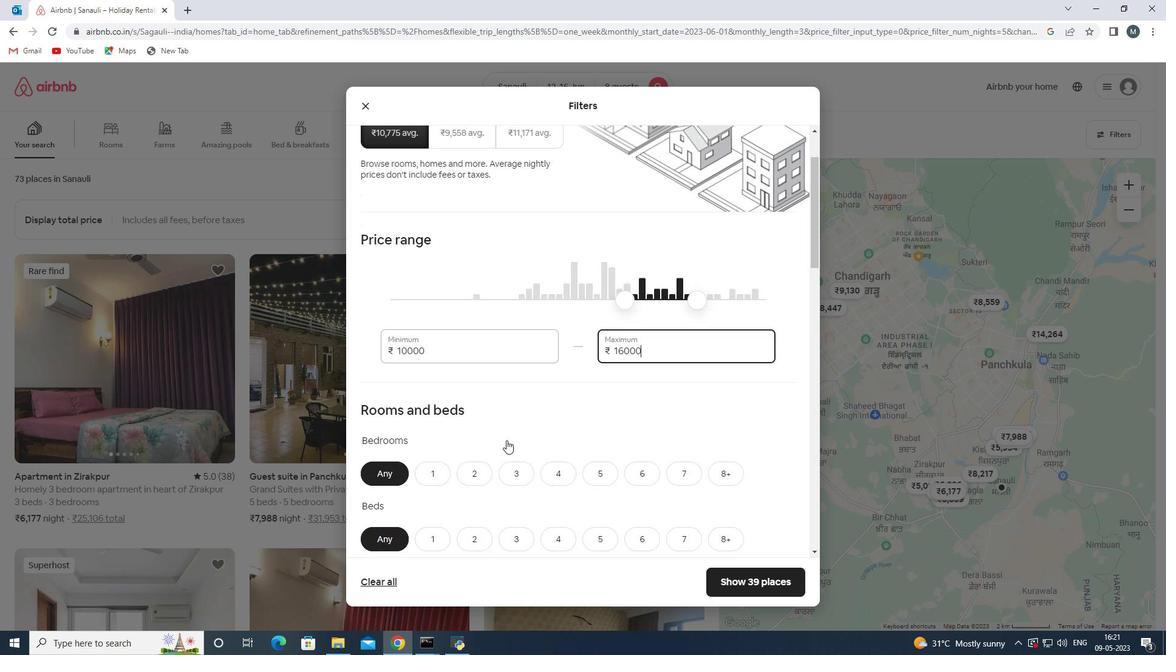 
Action: Mouse scrolled (505, 441) with delta (0, 0)
Screenshot: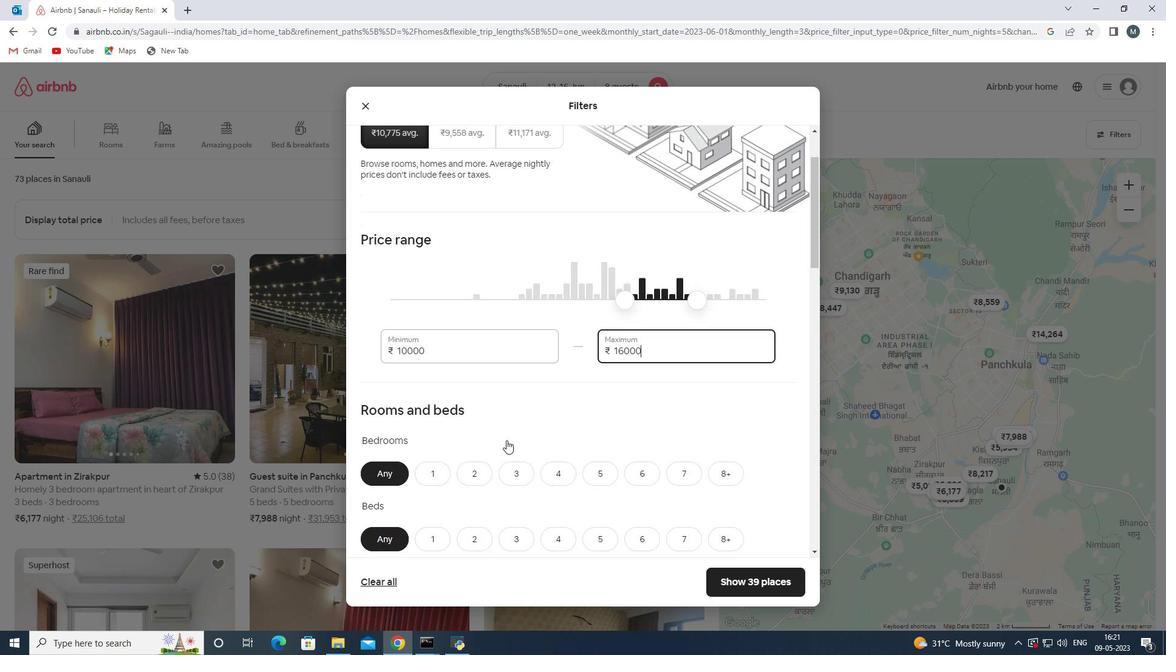 
Action: Mouse moved to (715, 375)
Screenshot: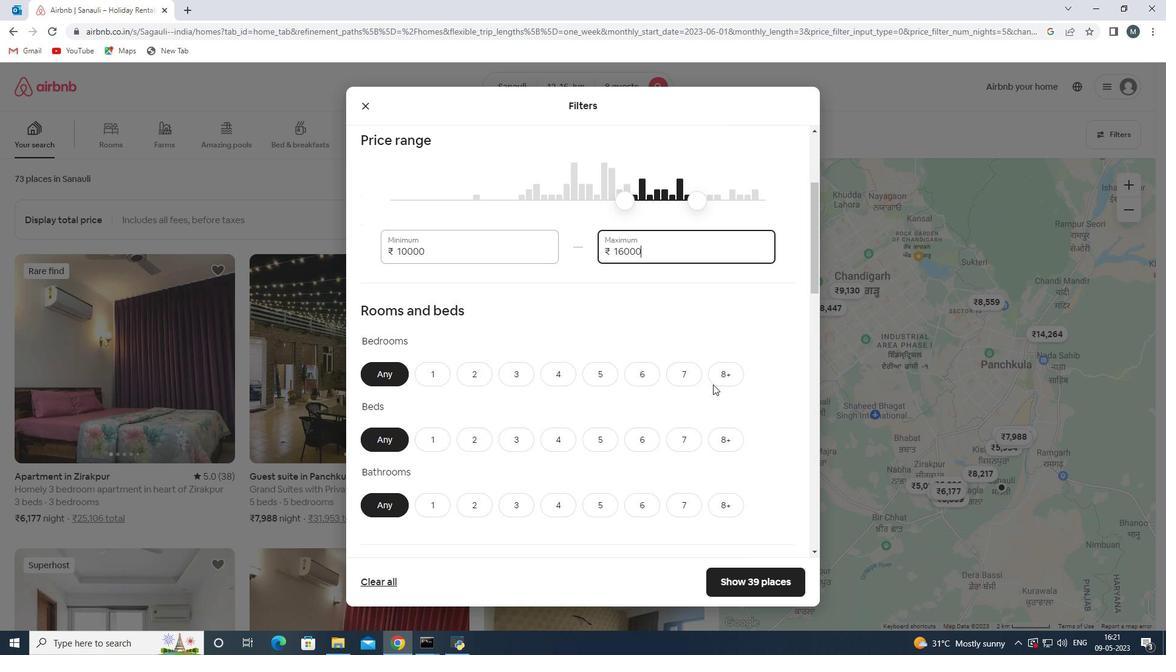 
Action: Mouse pressed left at (715, 375)
Screenshot: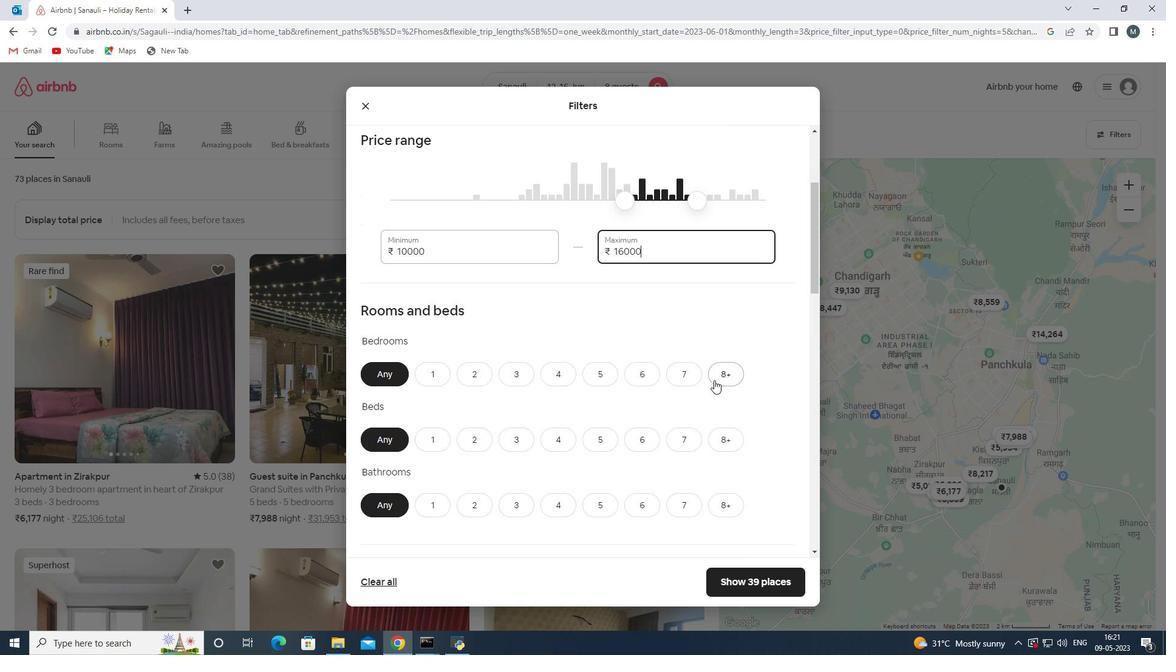 
Action: Mouse moved to (714, 438)
Screenshot: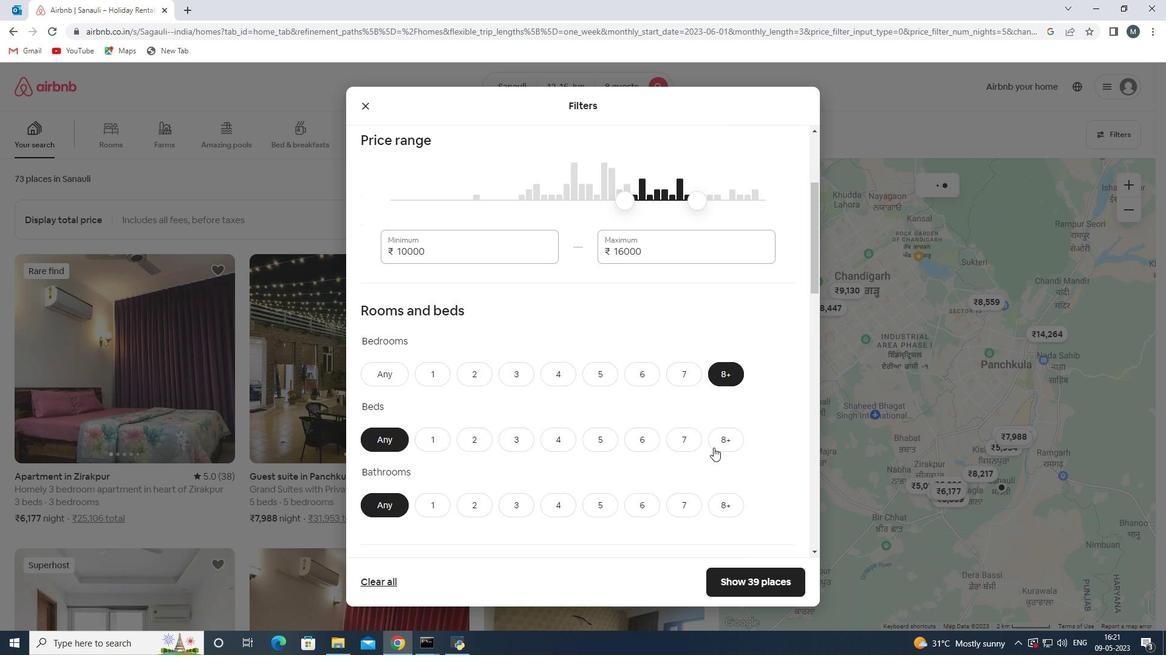 
Action: Mouse pressed left at (714, 438)
Screenshot: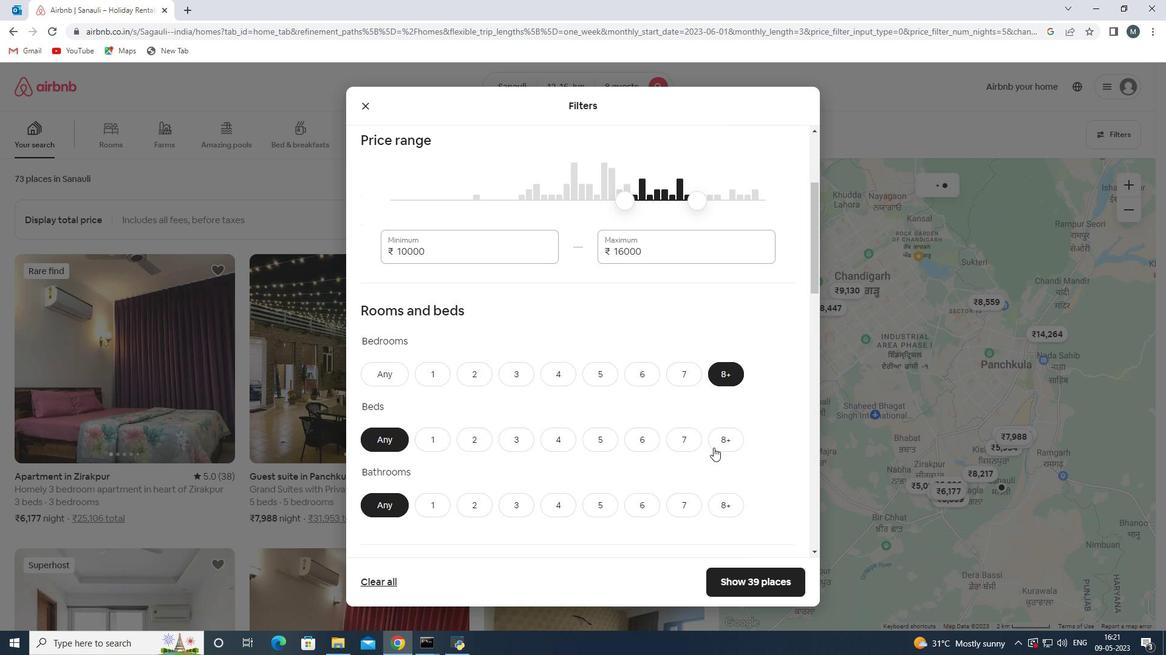 
Action: Mouse moved to (708, 500)
Screenshot: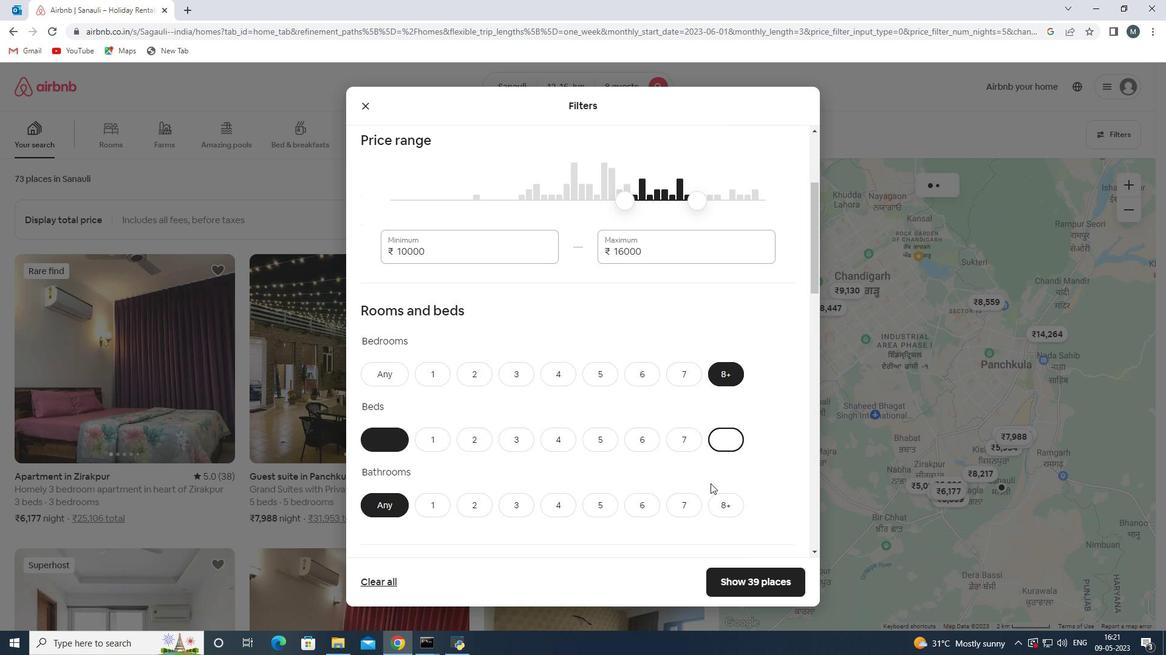 
Action: Mouse pressed left at (708, 500)
Screenshot: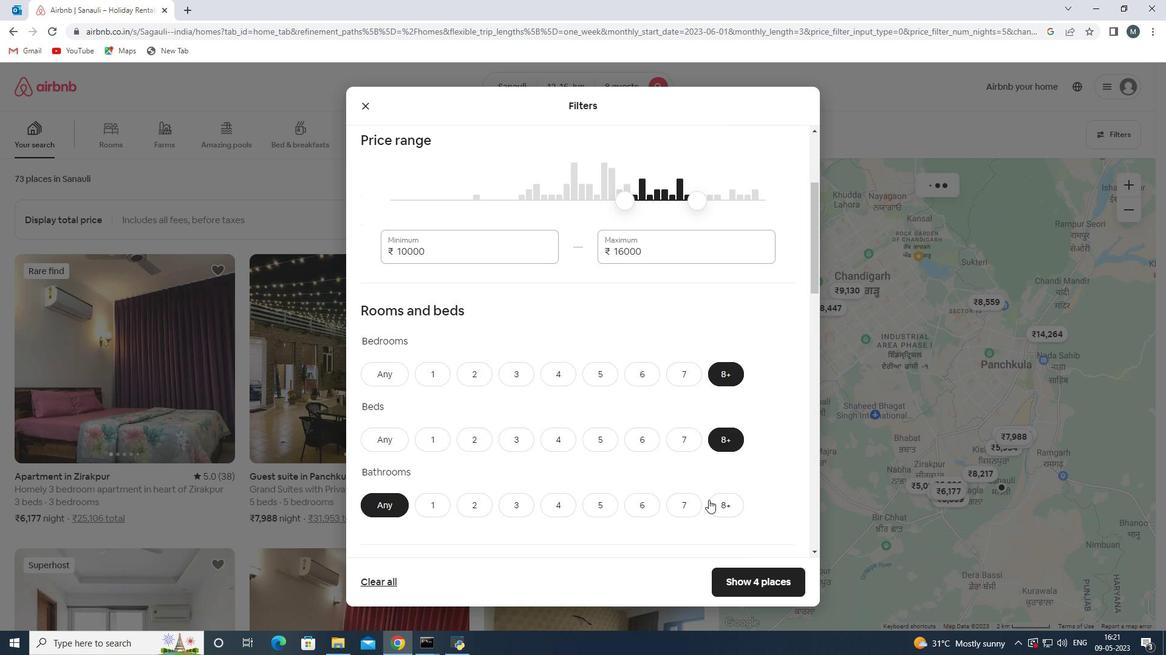 
Action: Mouse moved to (570, 465)
Screenshot: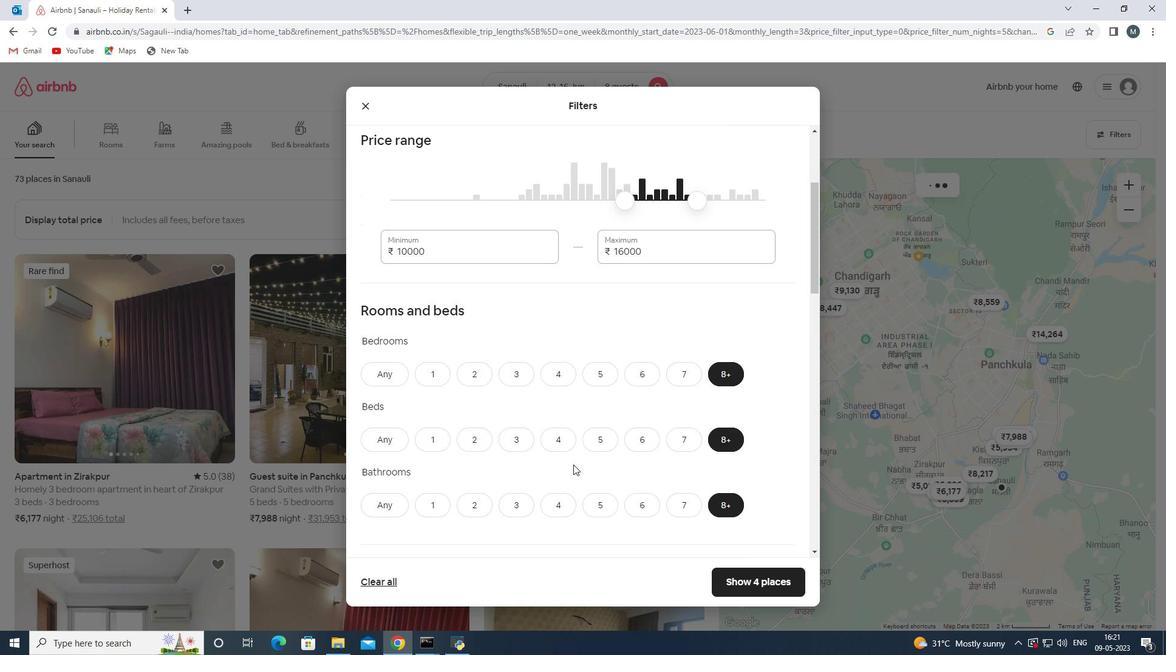 
Action: Mouse scrolled (570, 464) with delta (0, 0)
Screenshot: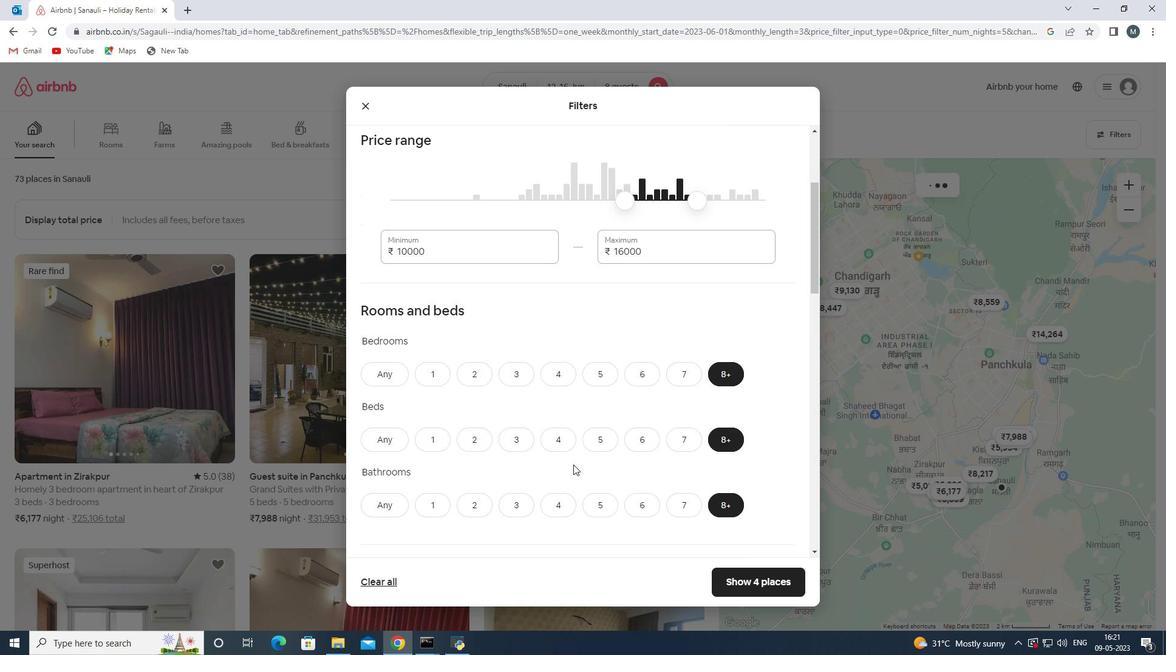
Action: Mouse moved to (503, 443)
Screenshot: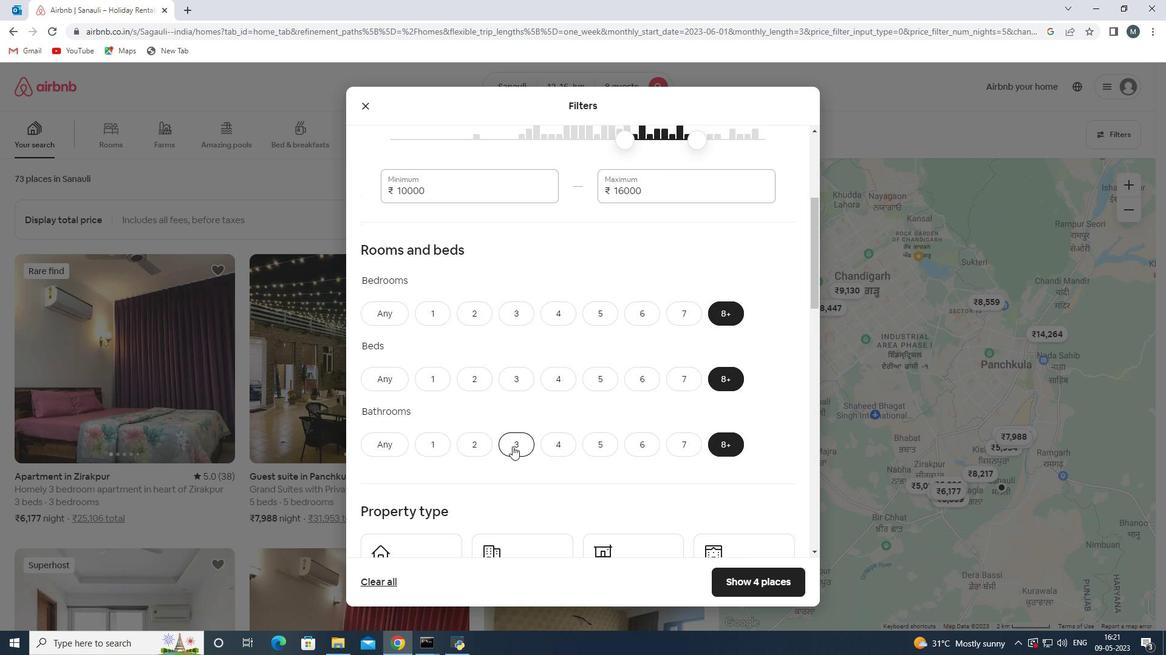 
Action: Mouse scrolled (503, 443) with delta (0, 0)
Screenshot: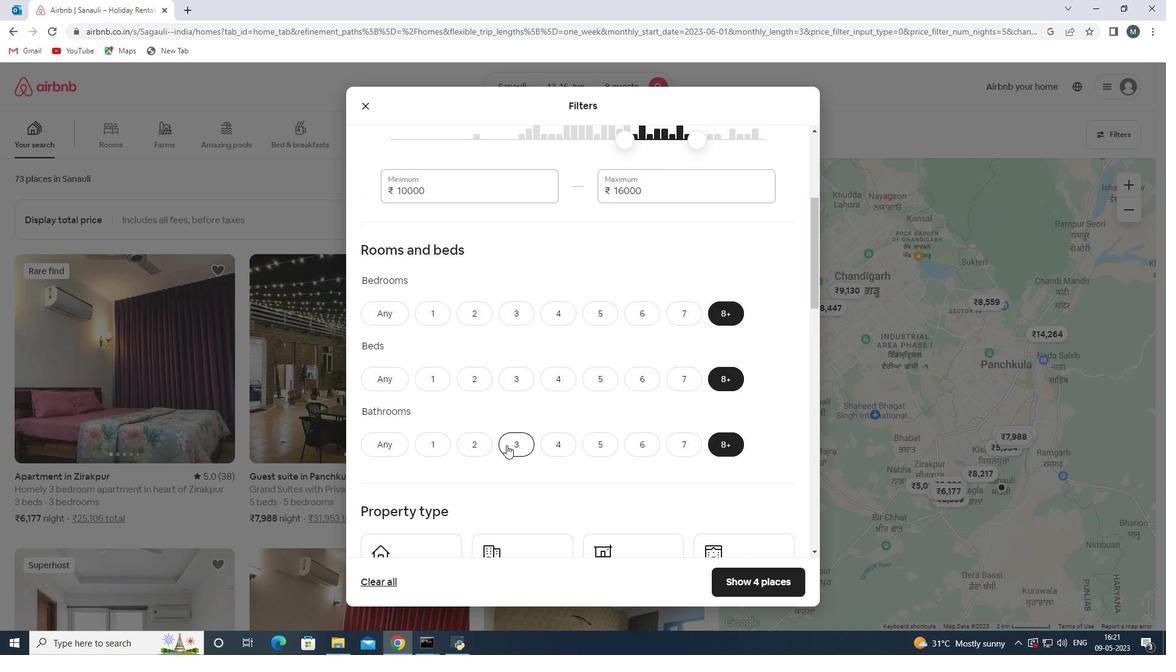 
Action: Mouse moved to (487, 446)
Screenshot: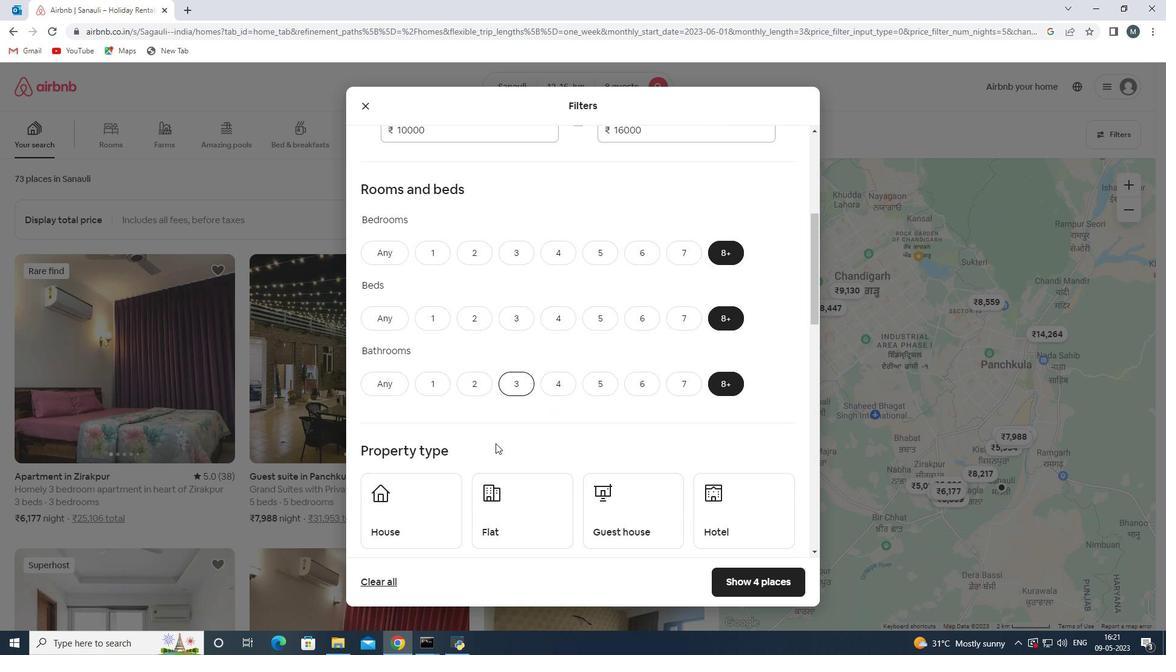 
Action: Mouse scrolled (487, 445) with delta (0, 0)
Screenshot: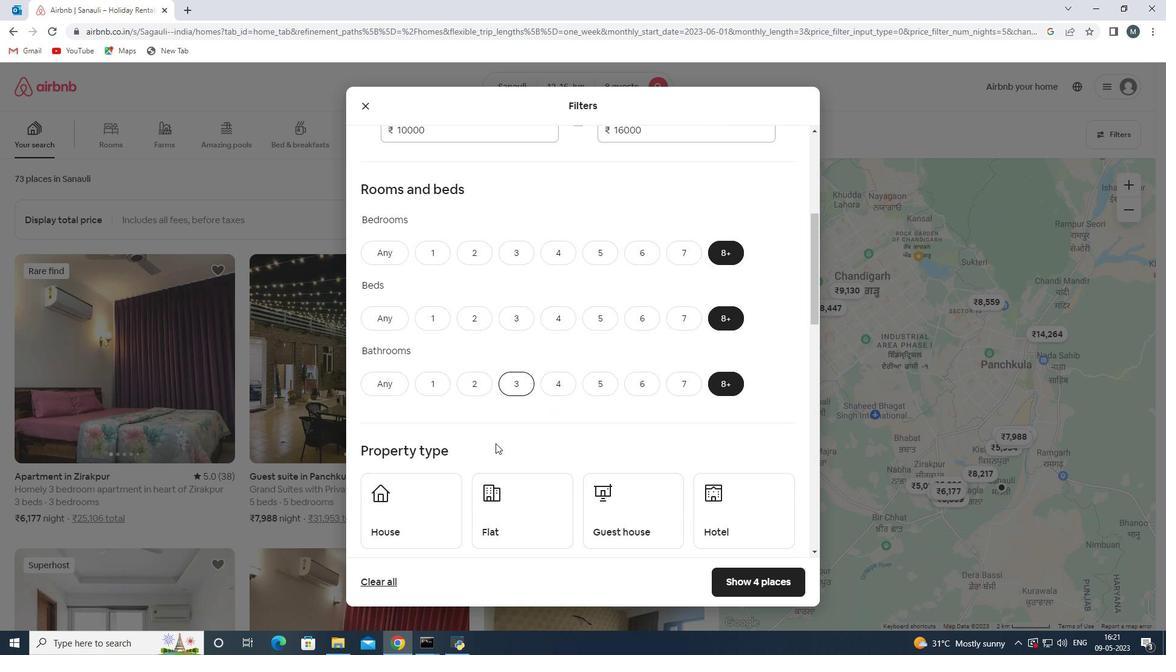 
Action: Mouse moved to (446, 450)
Screenshot: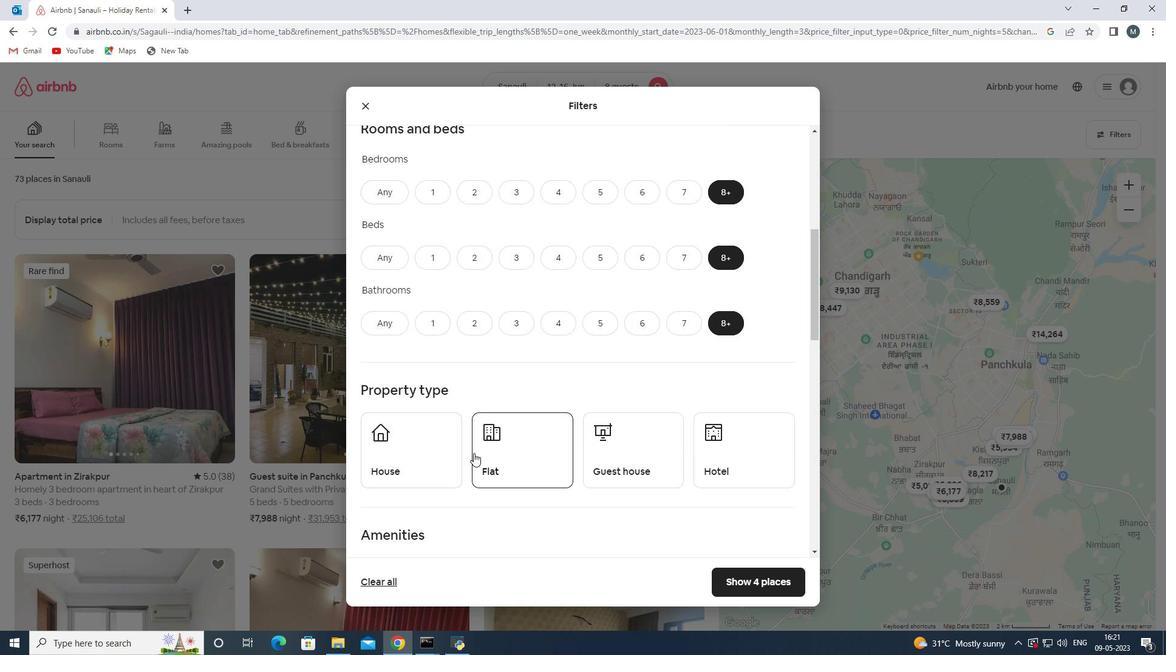 
Action: Mouse pressed left at (446, 450)
Screenshot: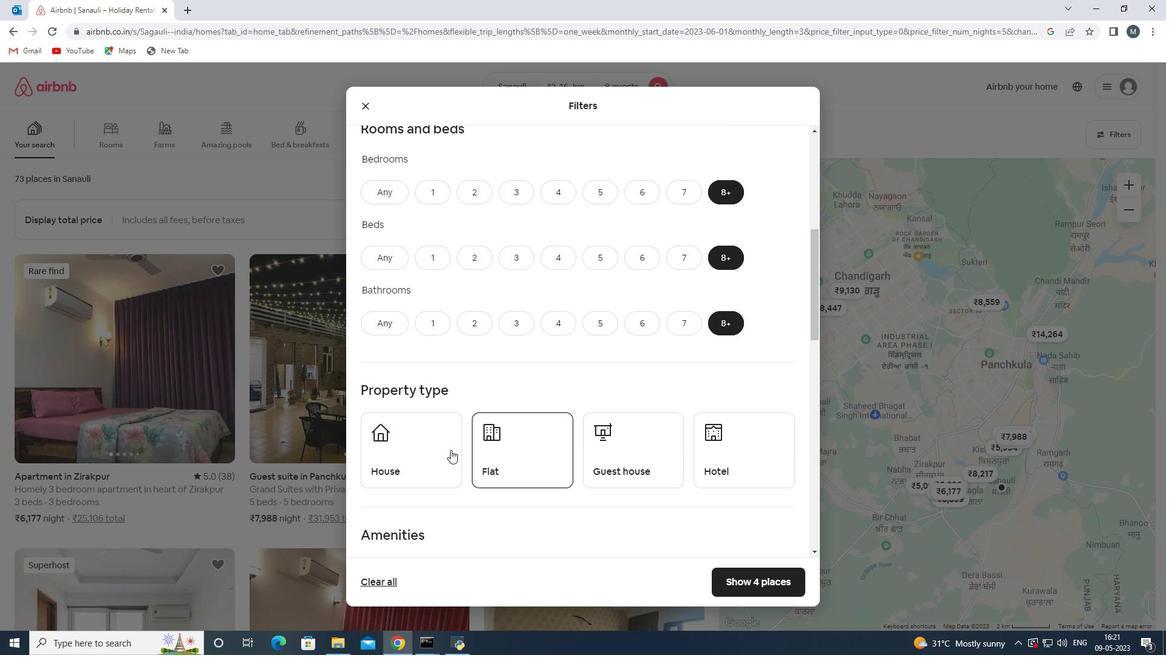 
Action: Mouse moved to (513, 452)
Screenshot: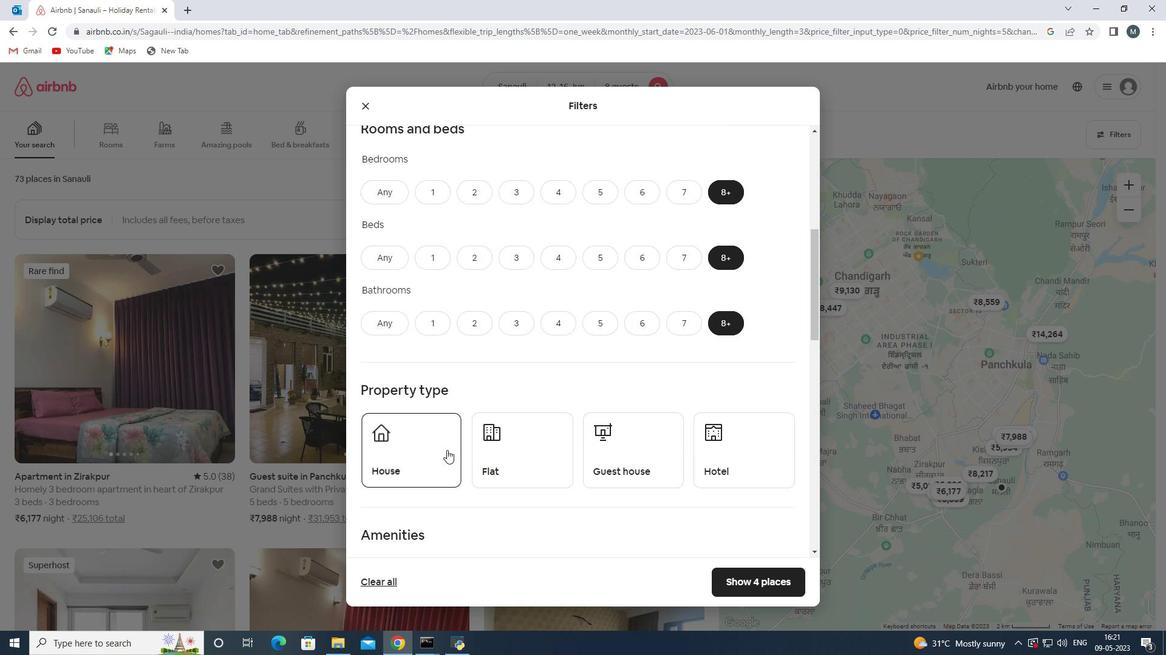 
Action: Mouse pressed left at (513, 452)
Screenshot: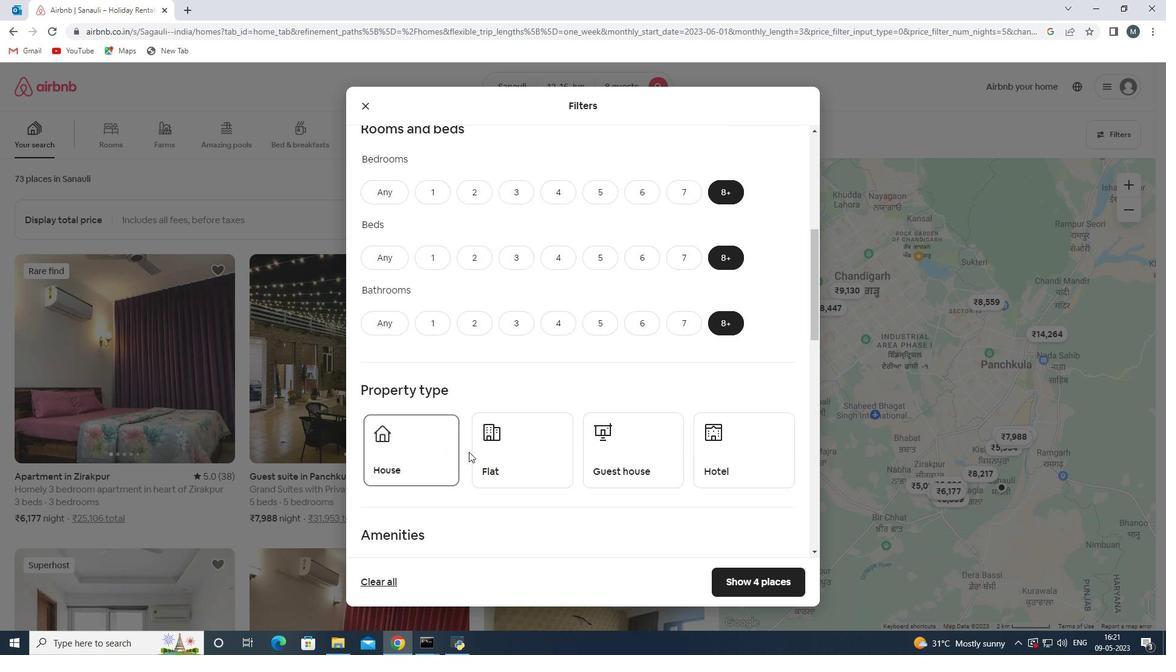 
Action: Mouse moved to (632, 453)
Screenshot: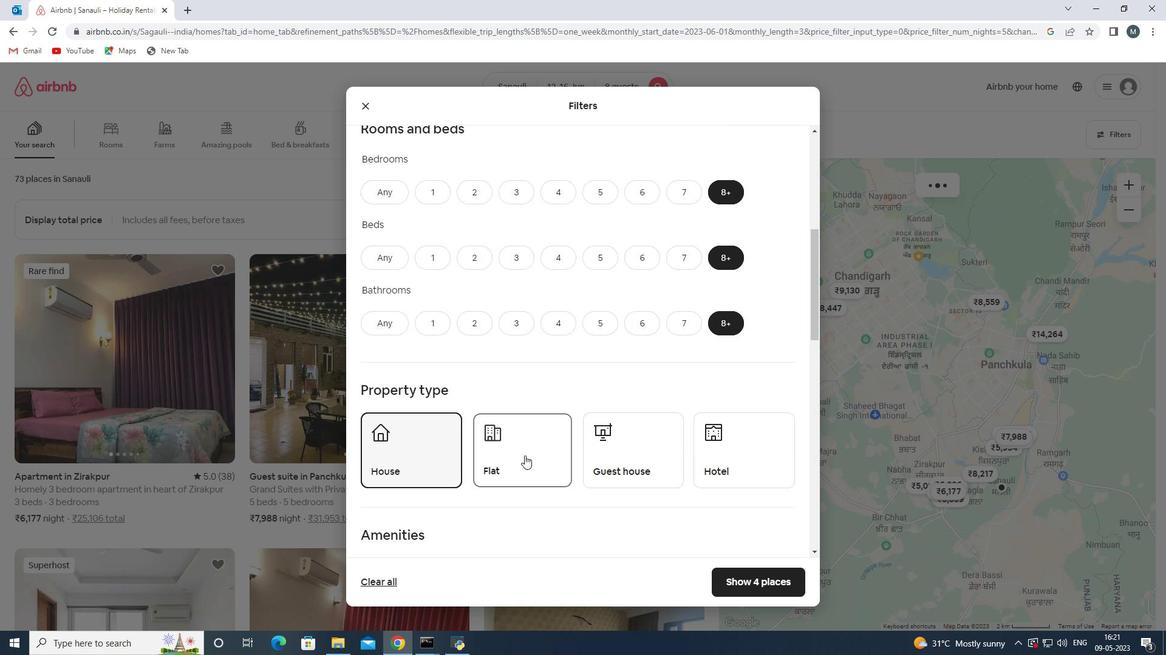 
Action: Mouse pressed left at (632, 453)
Screenshot: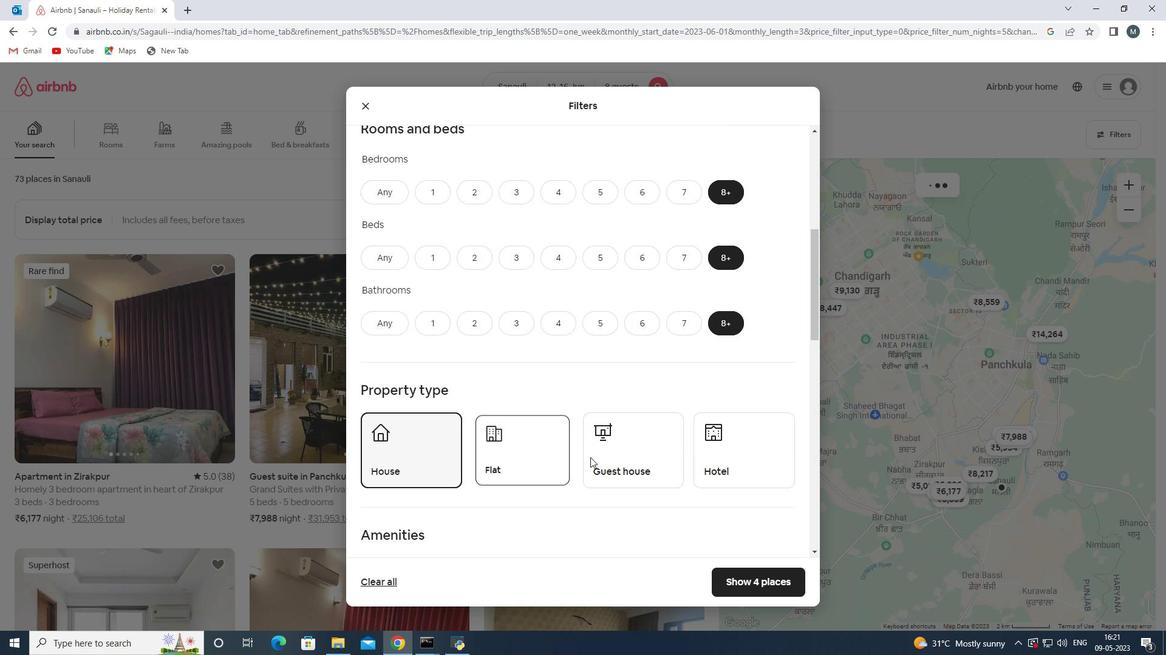 
Action: Mouse moved to (532, 450)
Screenshot: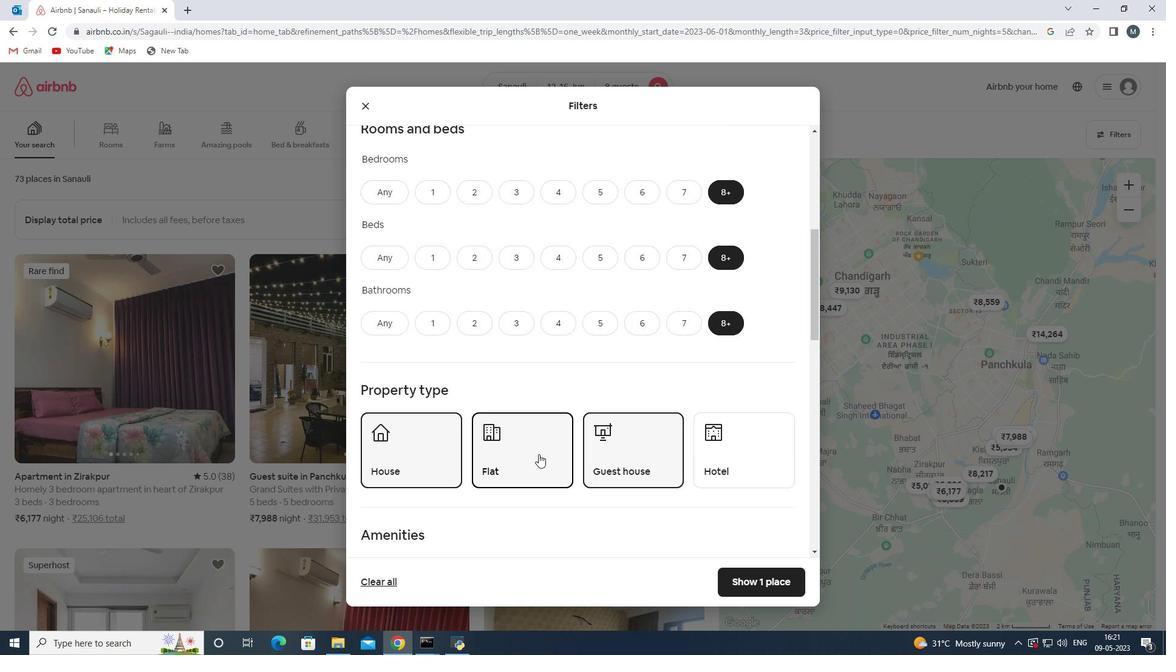 
Action: Mouse scrolled (532, 449) with delta (0, 0)
Screenshot: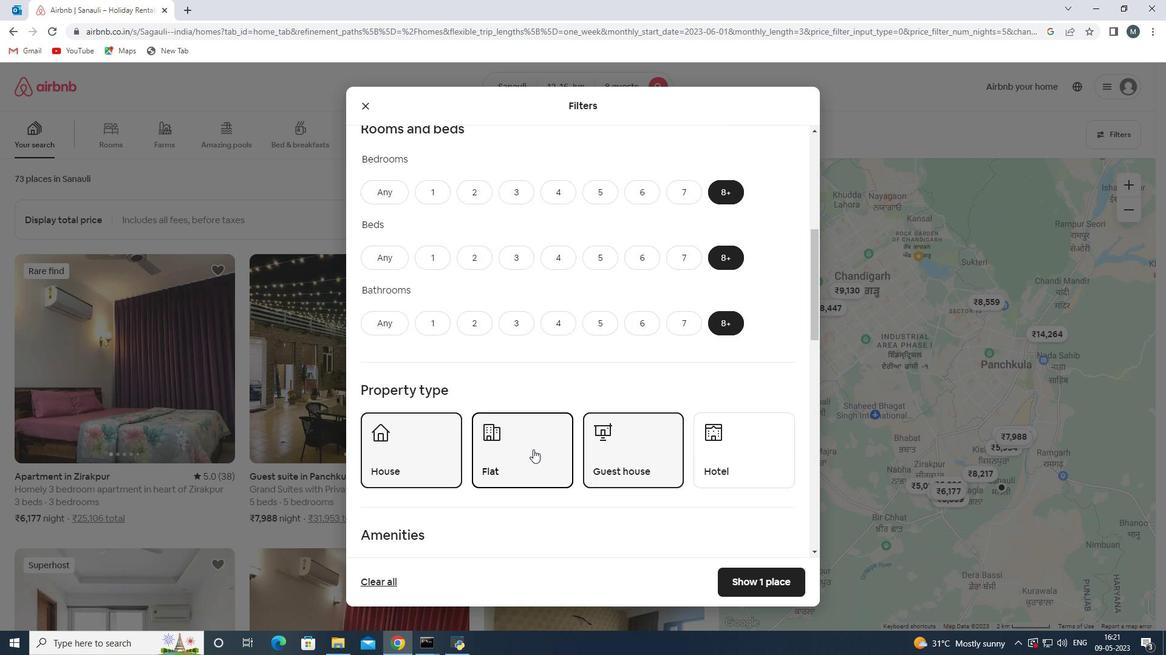 
Action: Mouse moved to (531, 433)
Screenshot: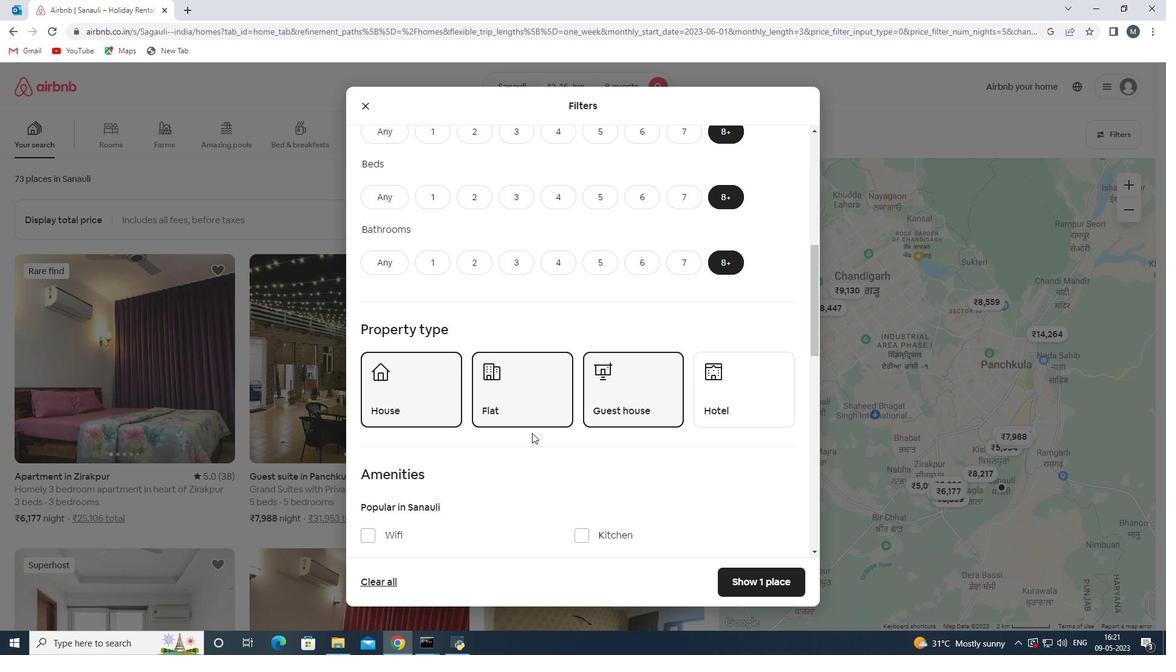 
Action: Mouse scrolled (531, 433) with delta (0, 0)
Screenshot: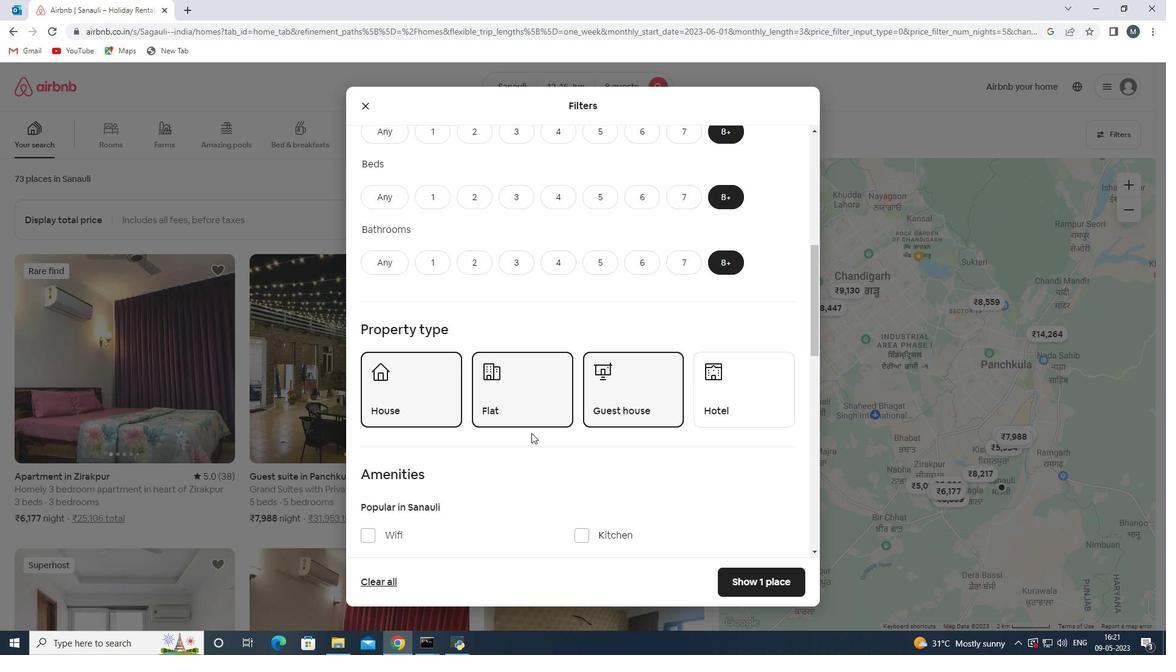 
Action: Mouse moved to (403, 479)
Screenshot: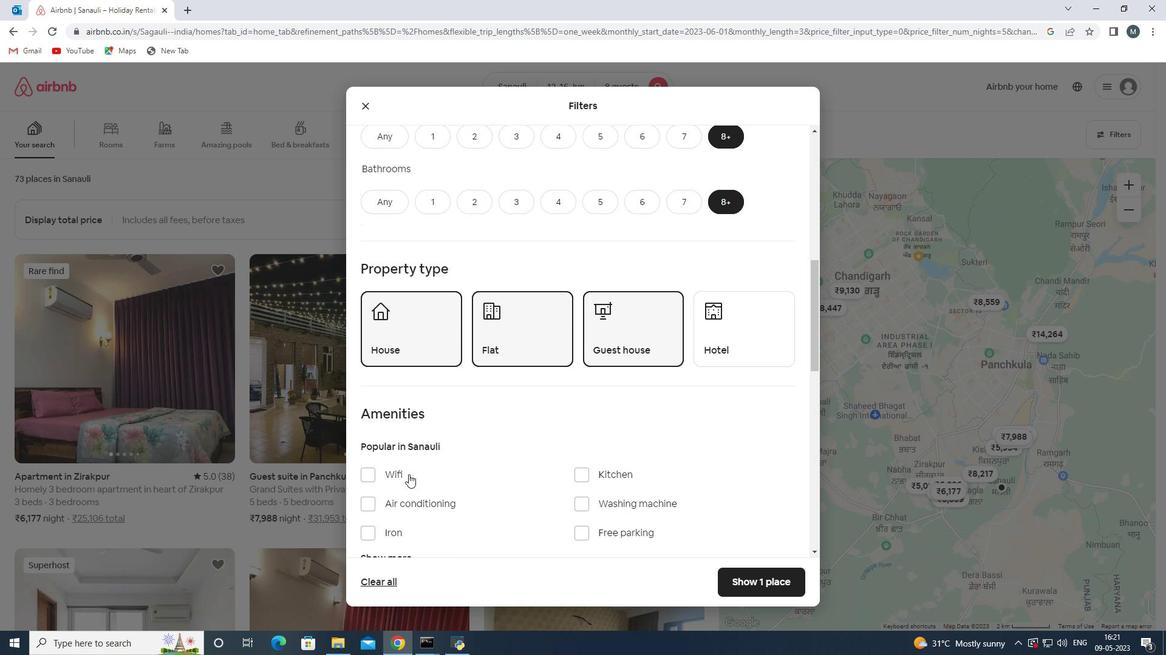 
Action: Mouse pressed left at (403, 479)
Screenshot: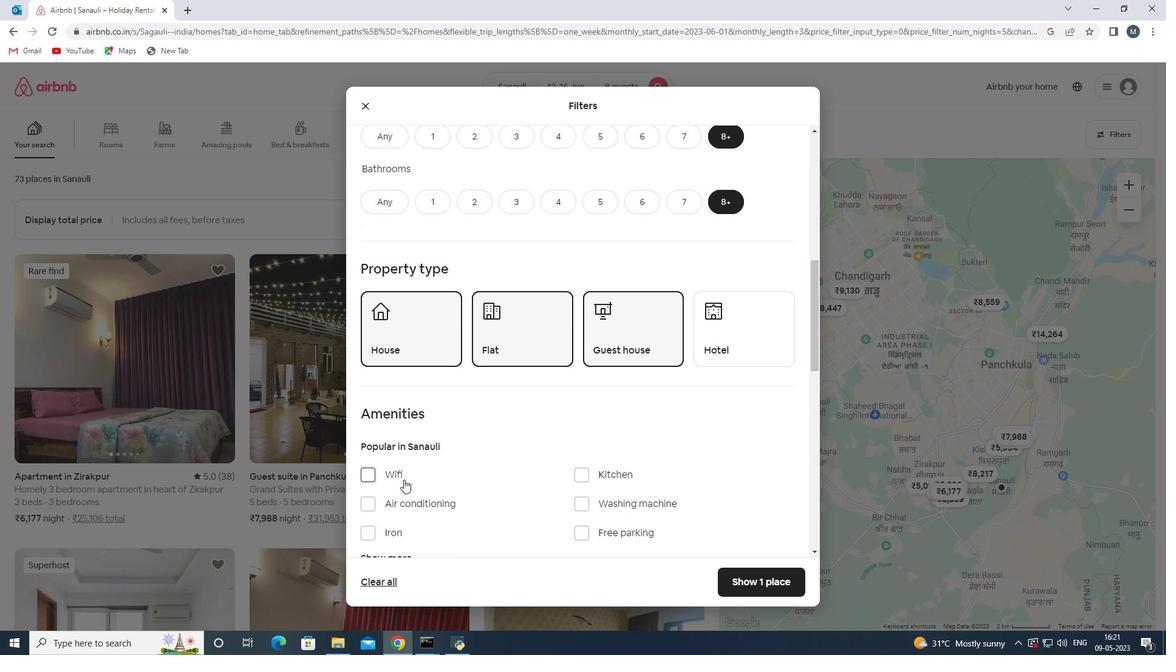 
Action: Mouse moved to (461, 470)
Screenshot: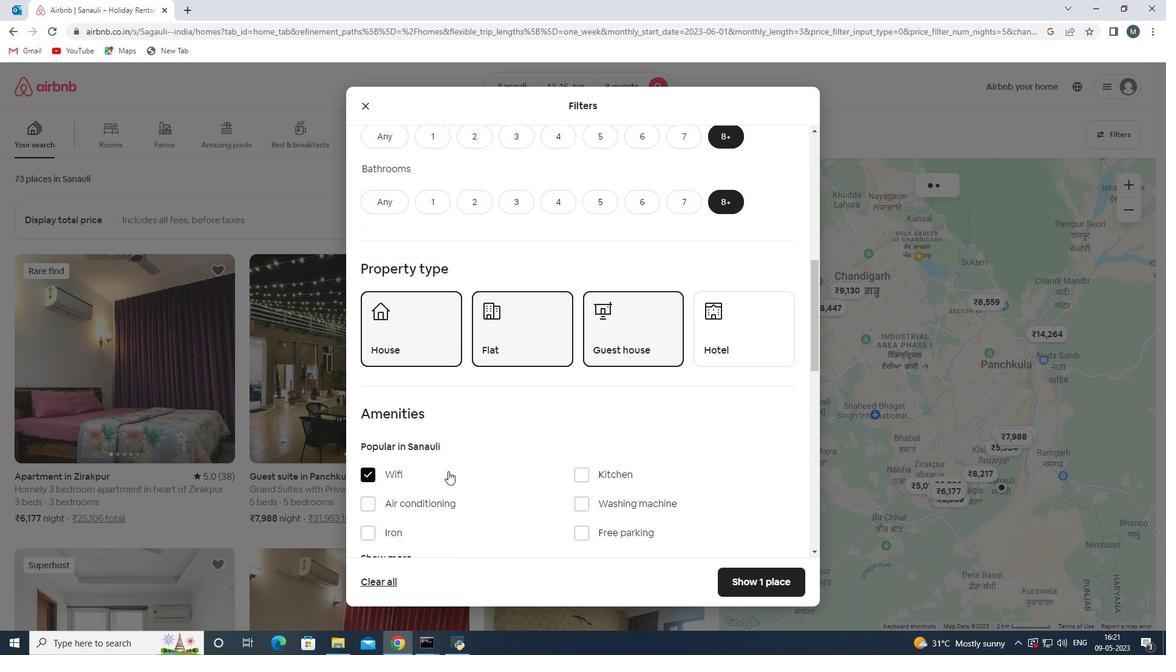 
Action: Mouse scrolled (461, 469) with delta (0, 0)
Screenshot: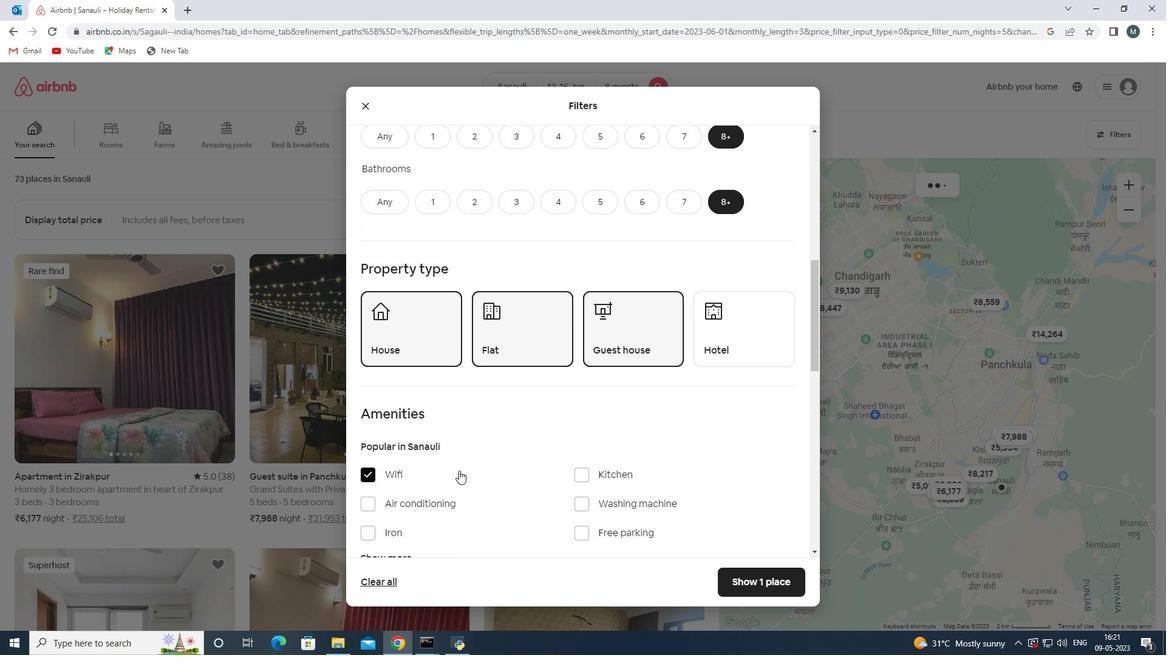 
Action: Mouse moved to (461, 470)
Screenshot: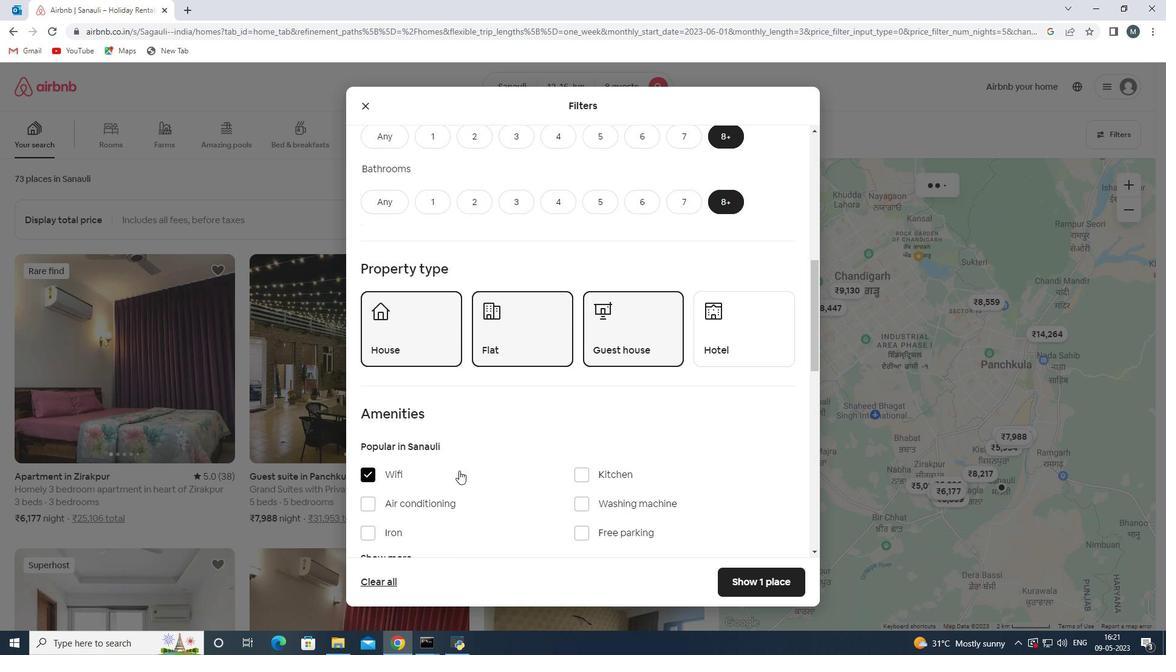 
Action: Mouse scrolled (461, 469) with delta (0, 0)
Screenshot: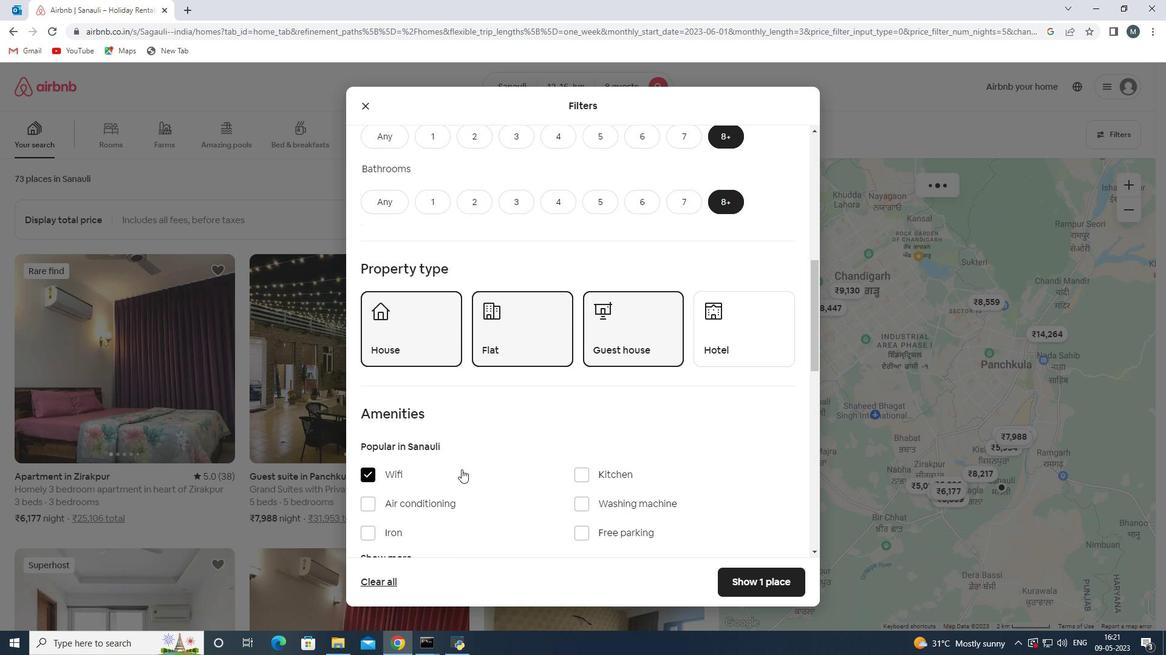 
Action: Mouse moved to (401, 442)
Screenshot: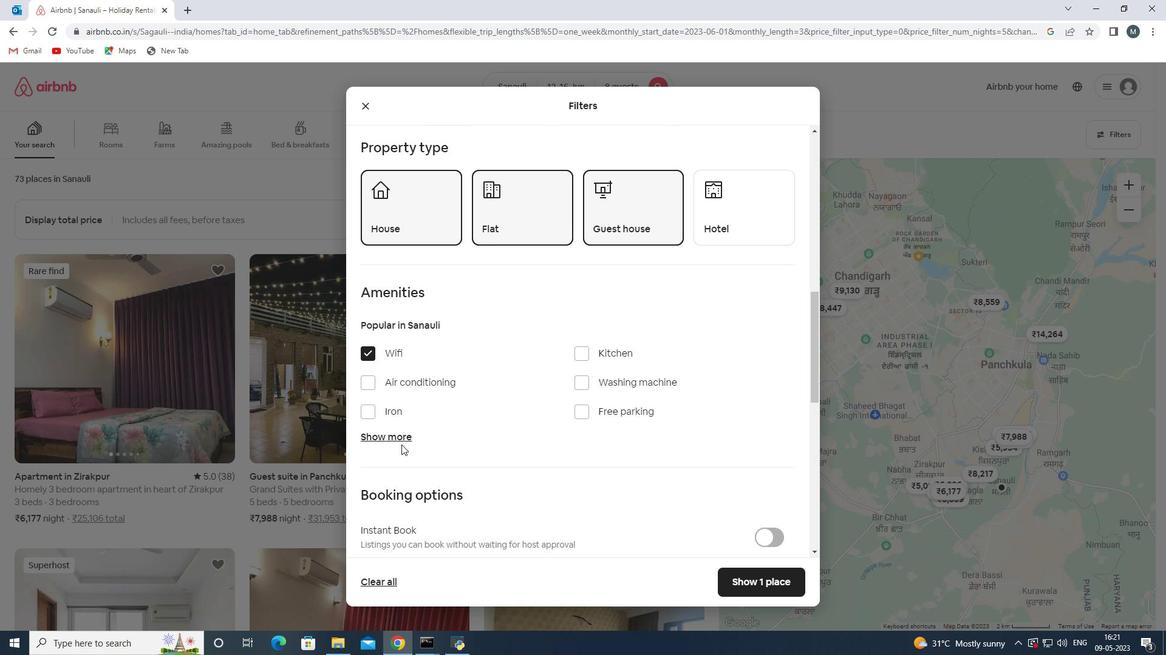
Action: Mouse pressed left at (401, 442)
Screenshot: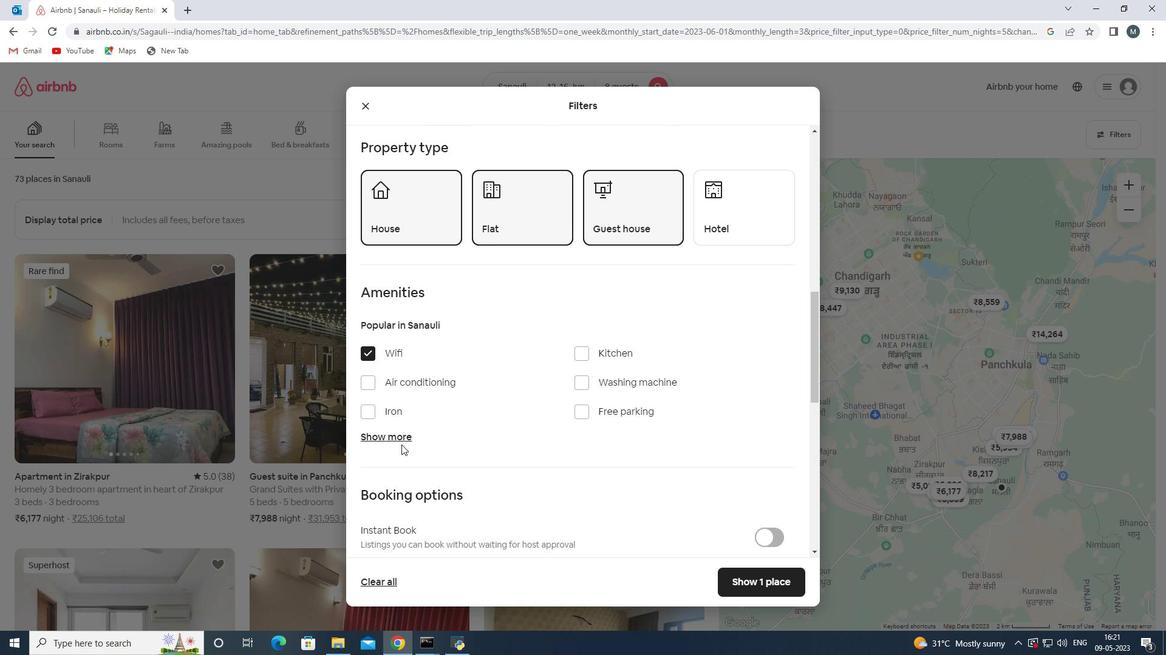 
Action: Mouse moved to (470, 445)
Screenshot: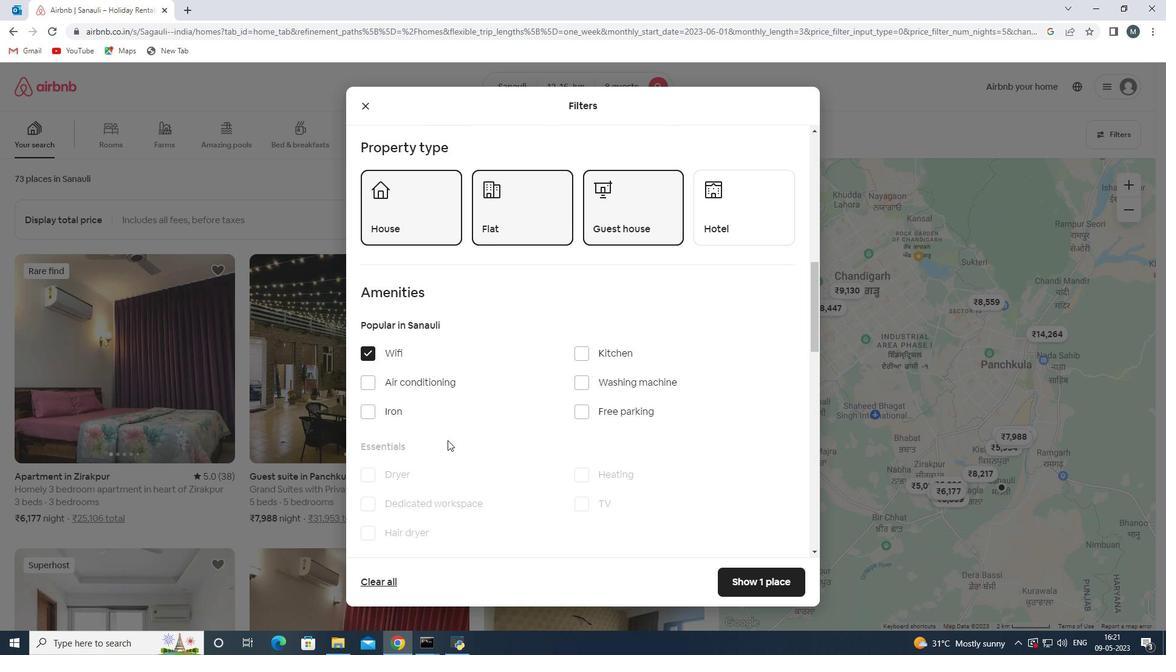 
Action: Mouse scrolled (470, 445) with delta (0, 0)
Screenshot: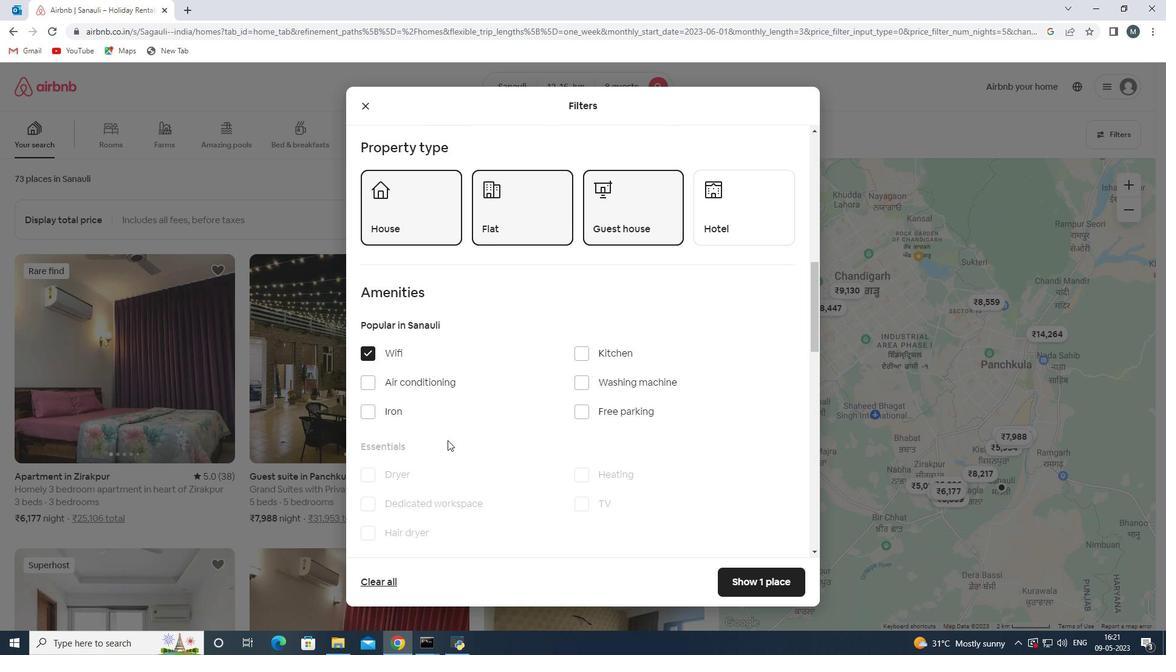 
Action: Mouse moved to (581, 450)
Screenshot: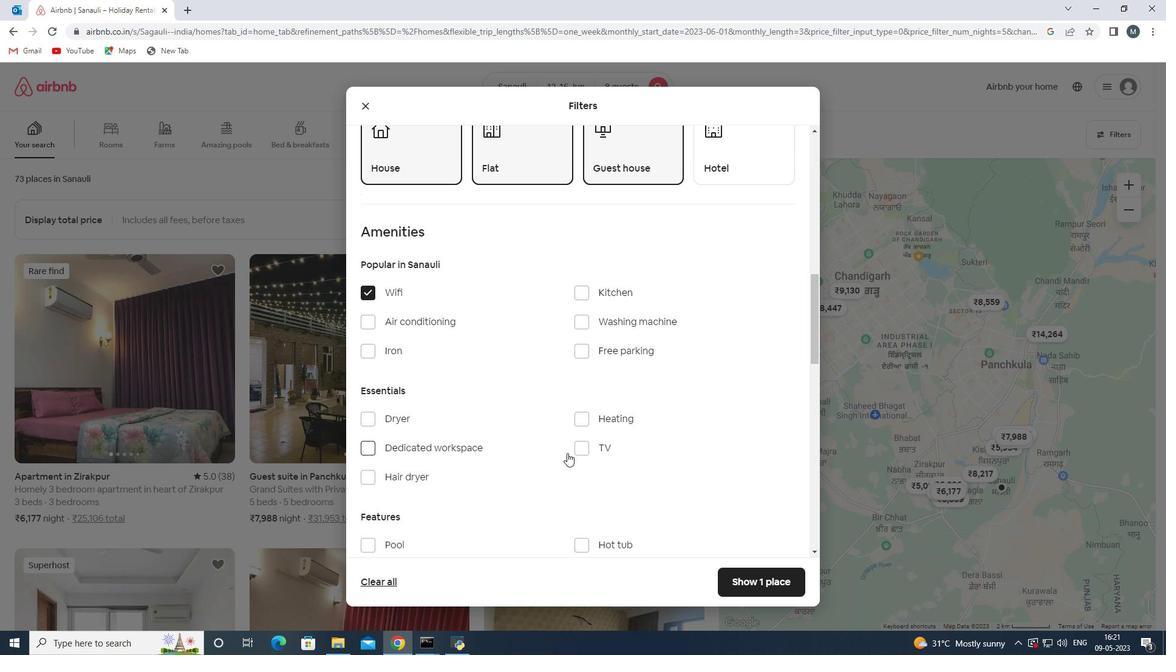 
Action: Mouse pressed left at (581, 450)
Screenshot: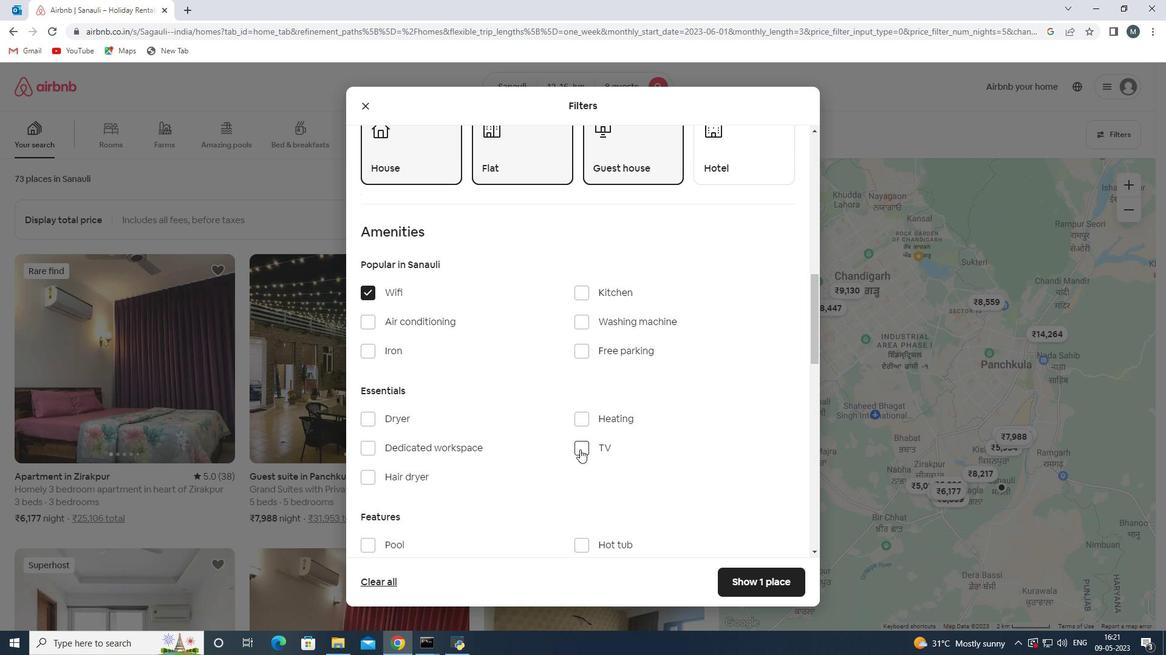 
Action: Mouse moved to (583, 351)
Screenshot: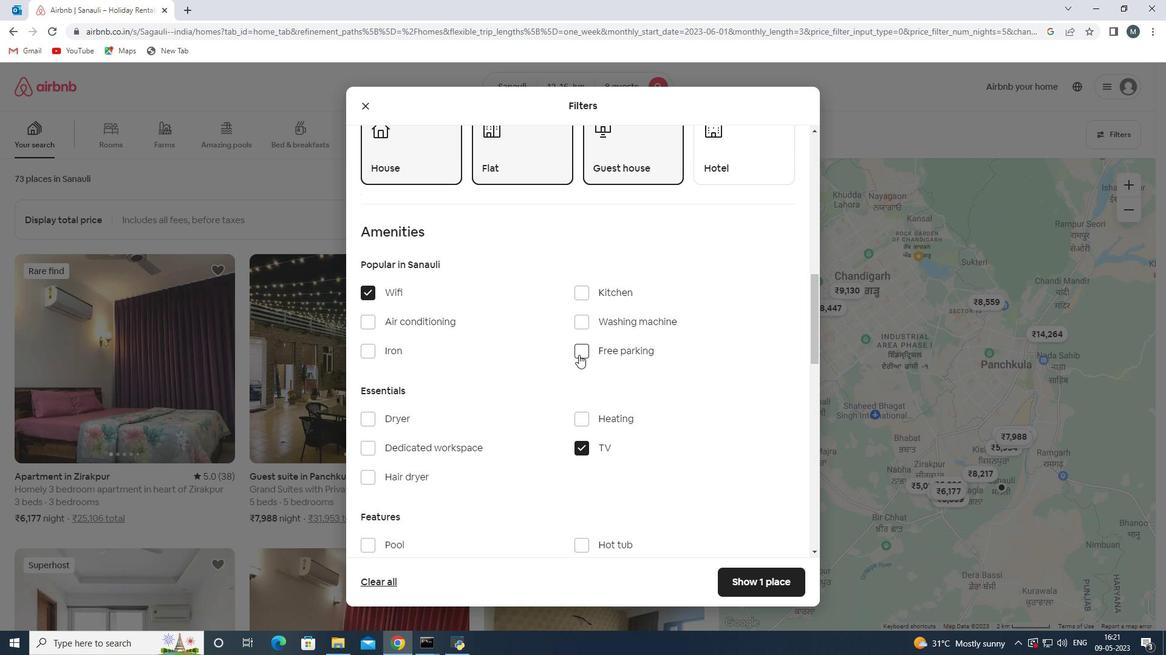 
Action: Mouse pressed left at (583, 351)
Screenshot: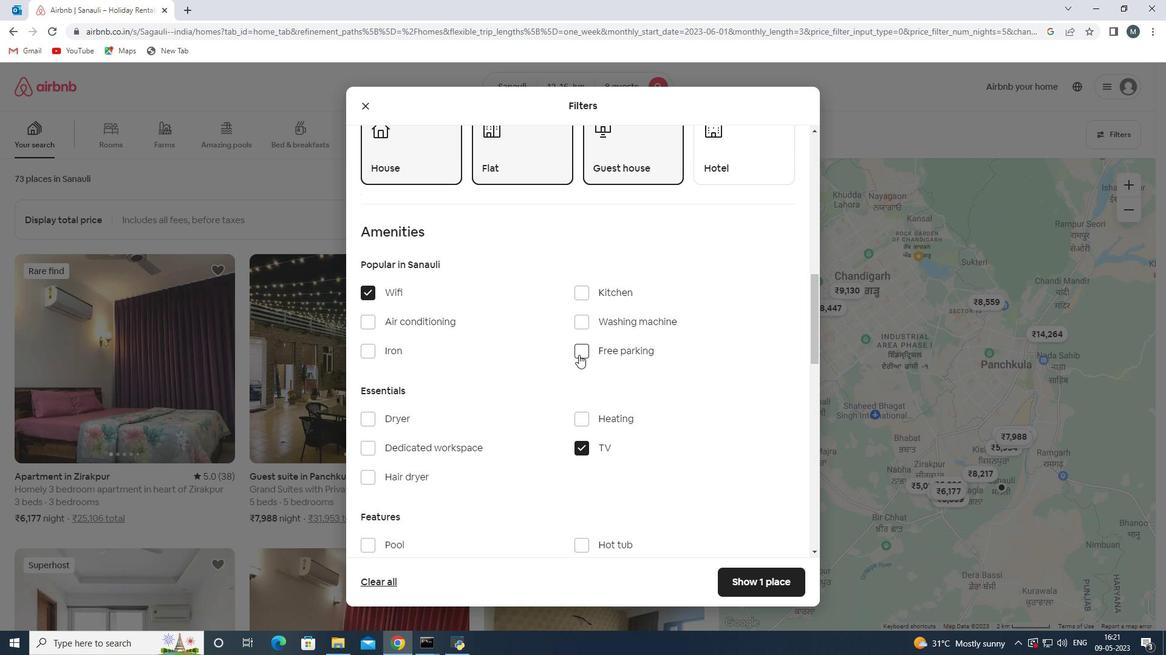 
Action: Mouse moved to (424, 414)
Screenshot: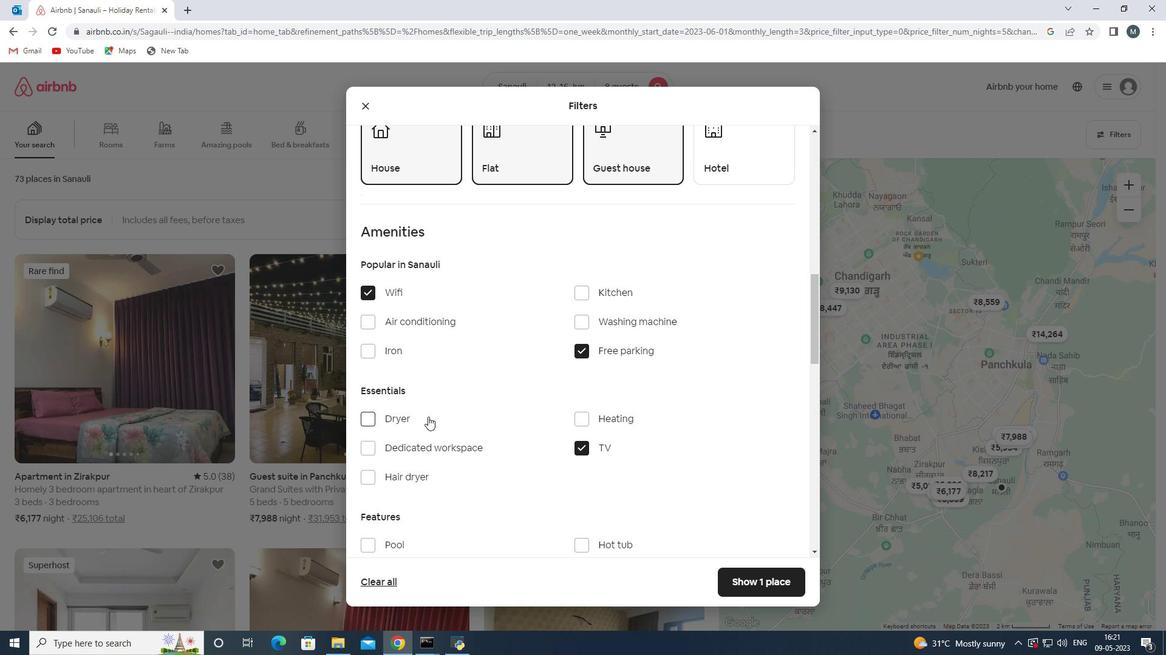 
Action: Mouse scrolled (424, 414) with delta (0, 0)
Screenshot: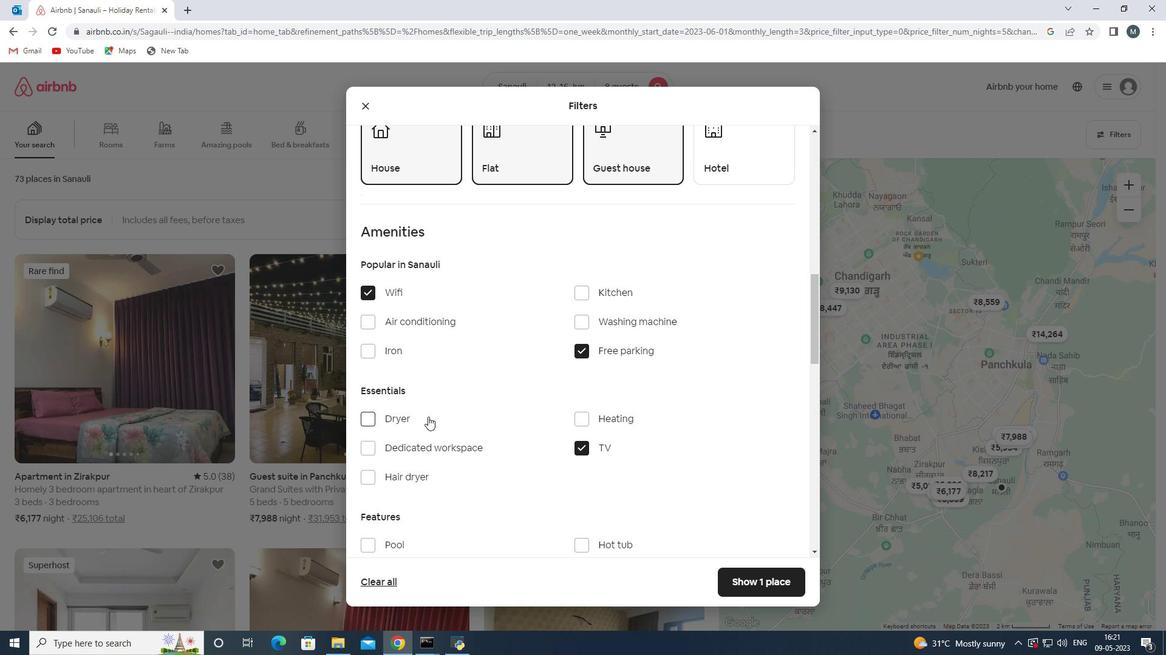 
Action: Mouse moved to (410, 413)
Screenshot: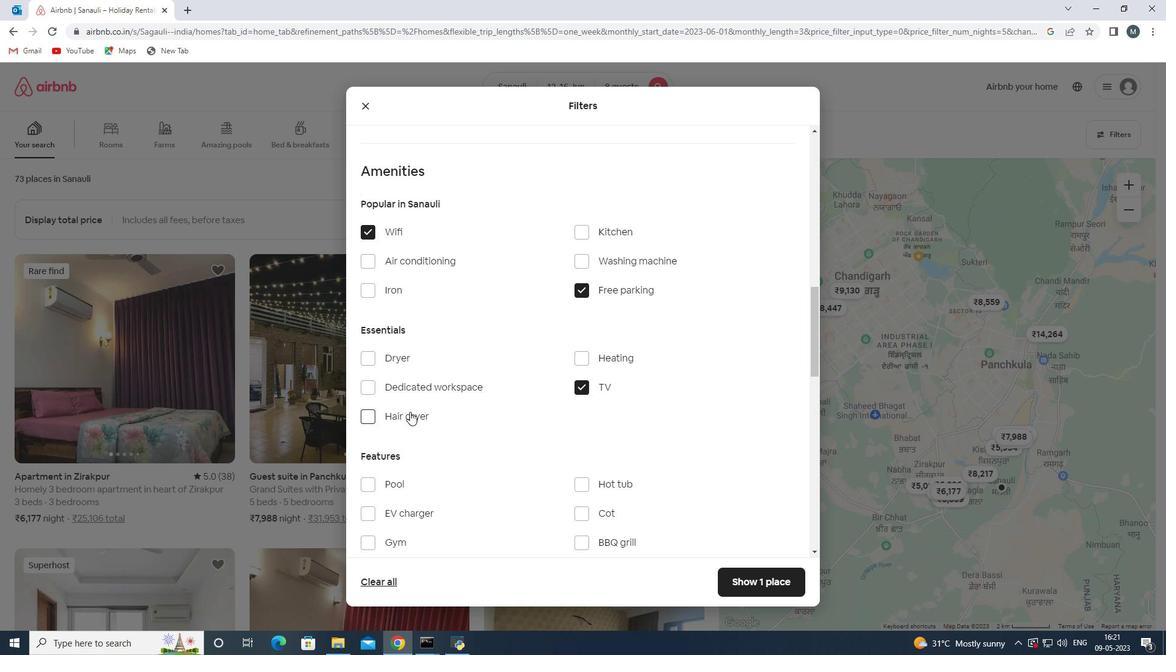 
Action: Mouse scrolled (410, 412) with delta (0, 0)
Screenshot: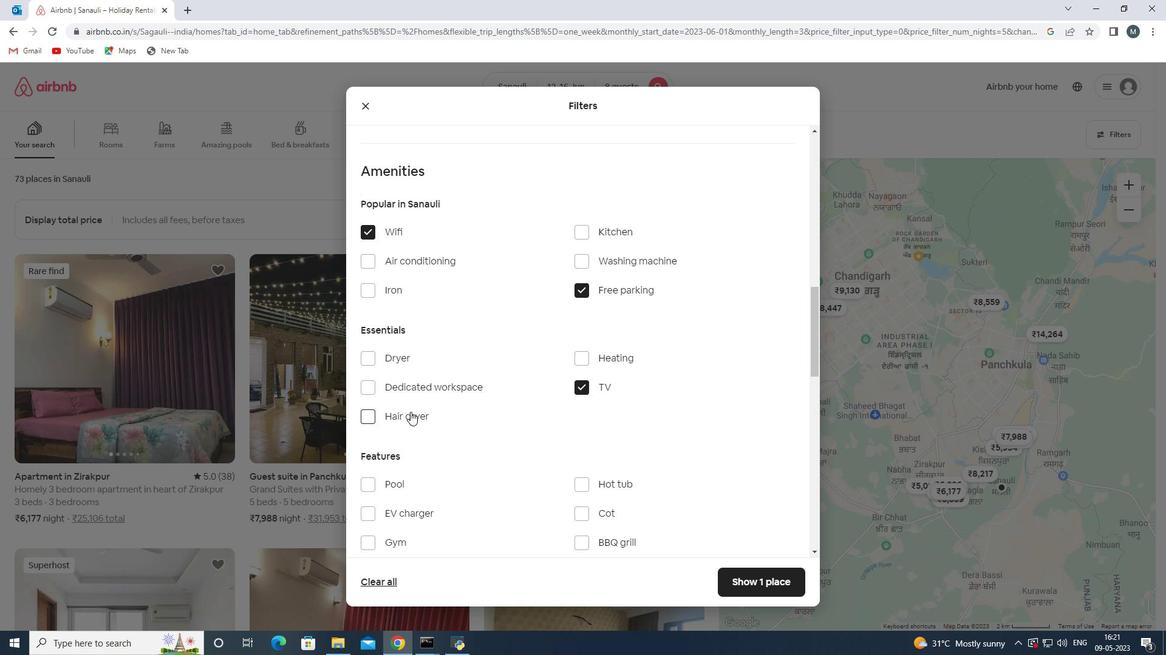 
Action: Mouse moved to (397, 482)
Screenshot: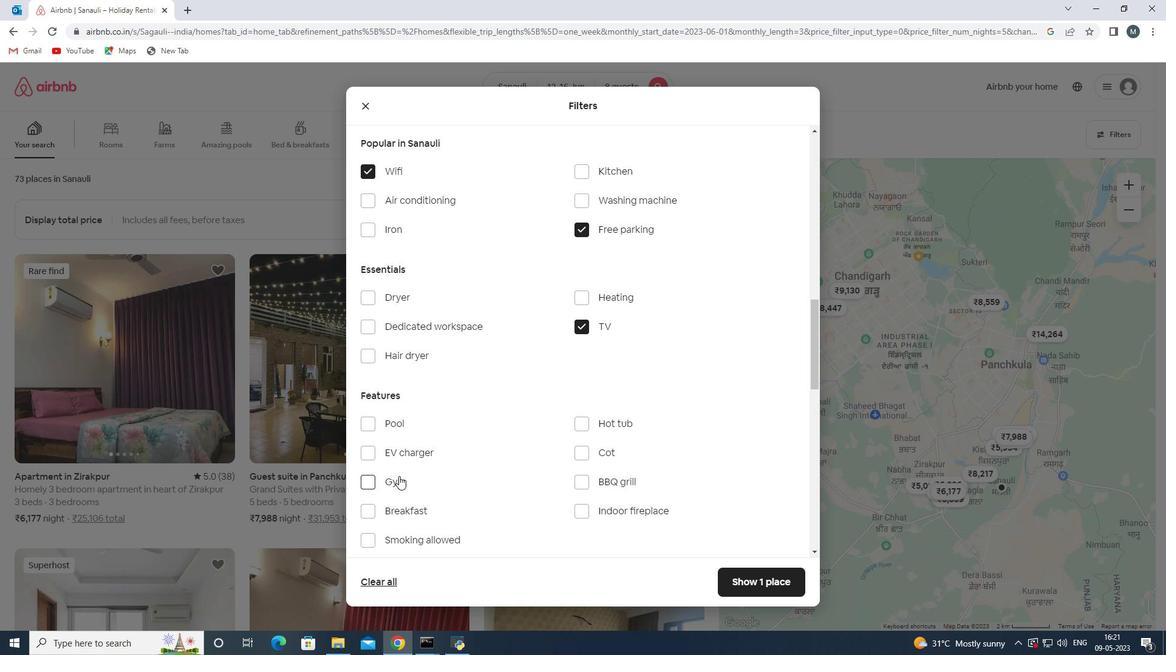
Action: Mouse pressed left at (397, 482)
Screenshot: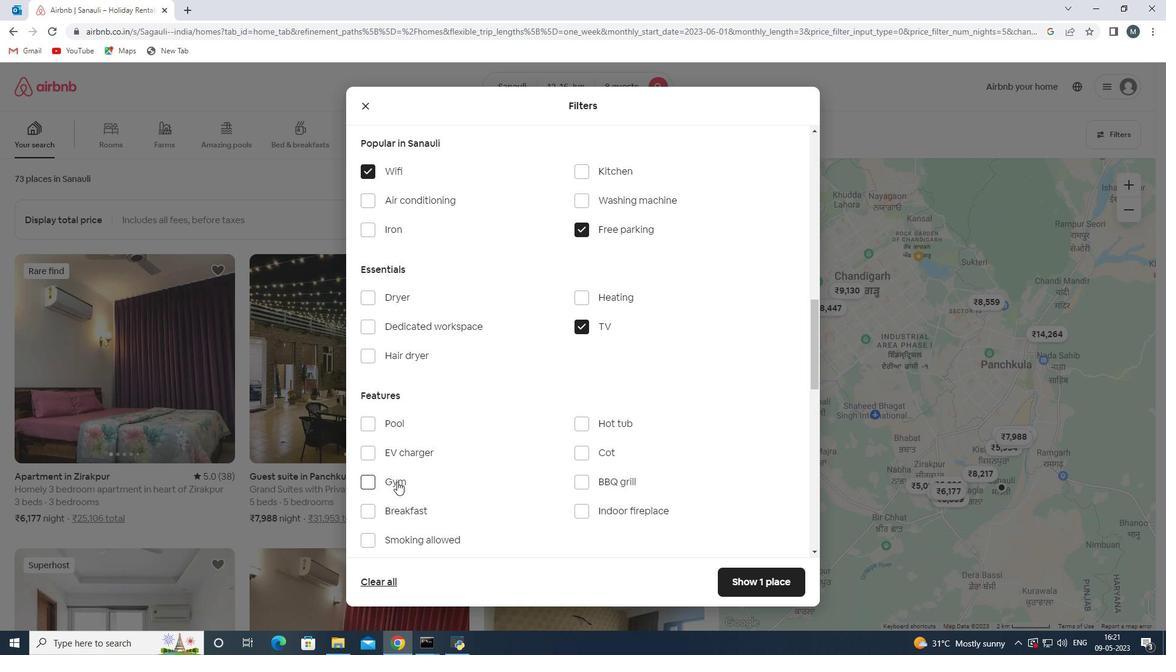 
Action: Mouse moved to (394, 513)
Screenshot: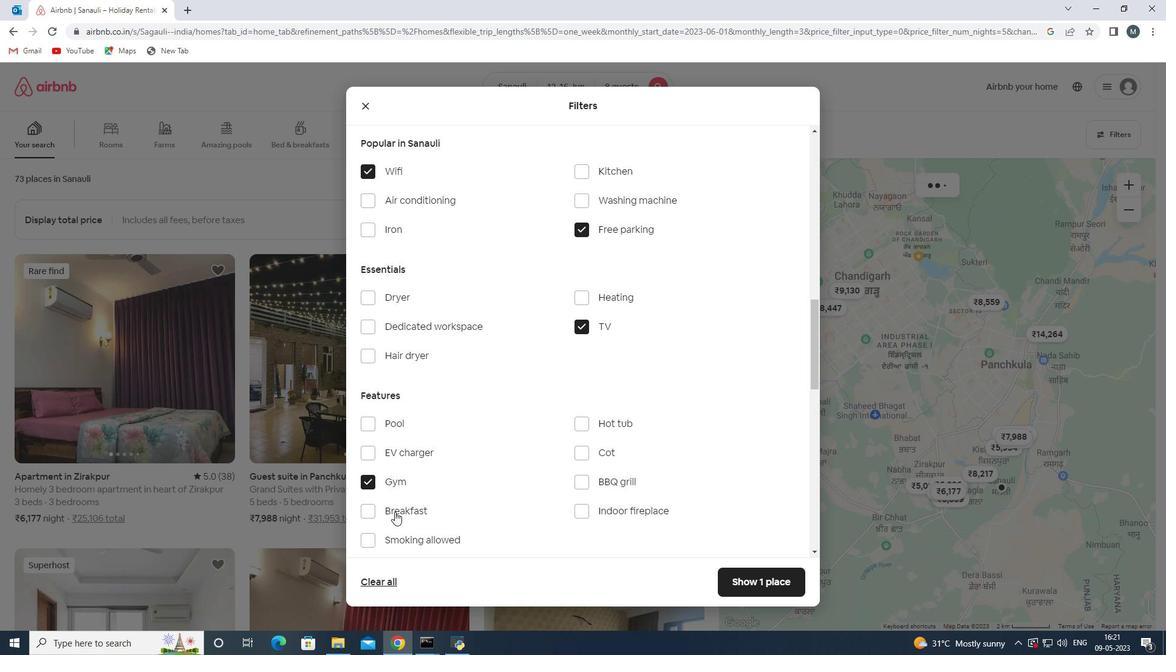 
Action: Mouse pressed left at (394, 513)
Screenshot: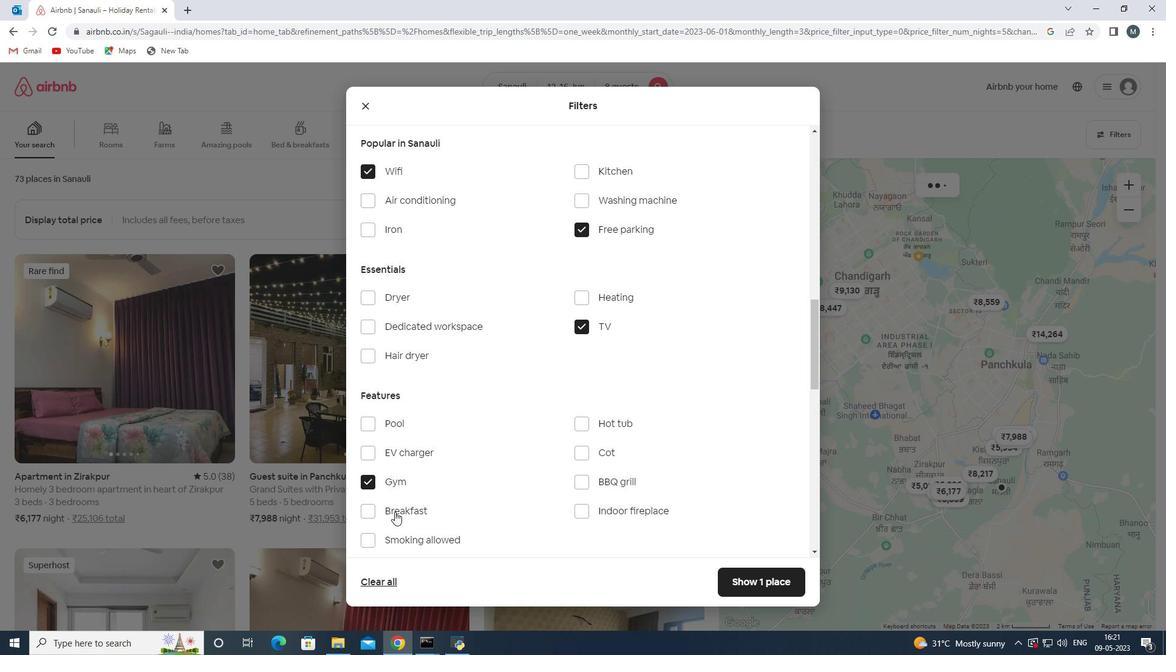 
Action: Mouse moved to (449, 484)
Screenshot: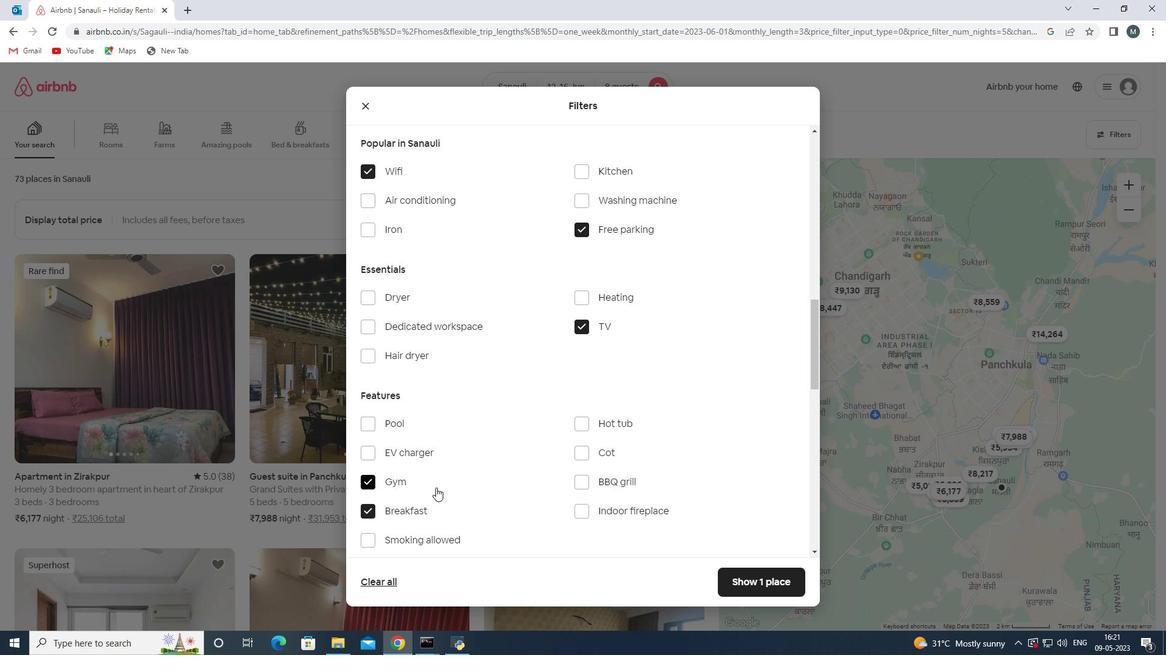 
Action: Mouse scrolled (449, 484) with delta (0, 0)
Screenshot: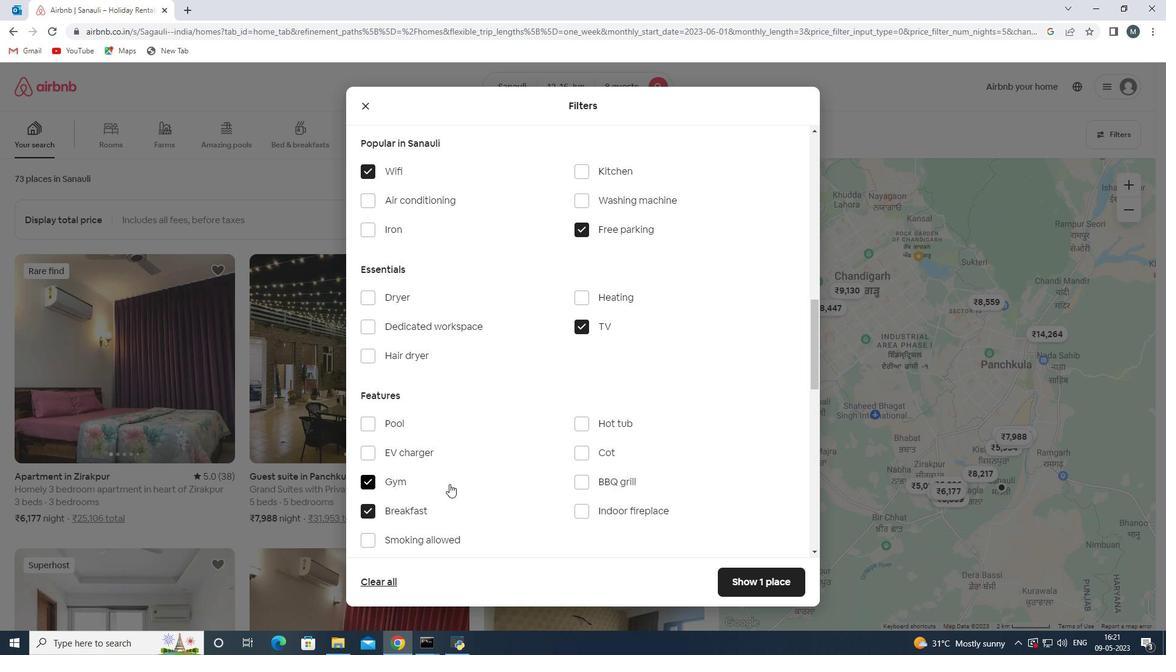 
Action: Mouse scrolled (449, 484) with delta (0, 0)
Screenshot: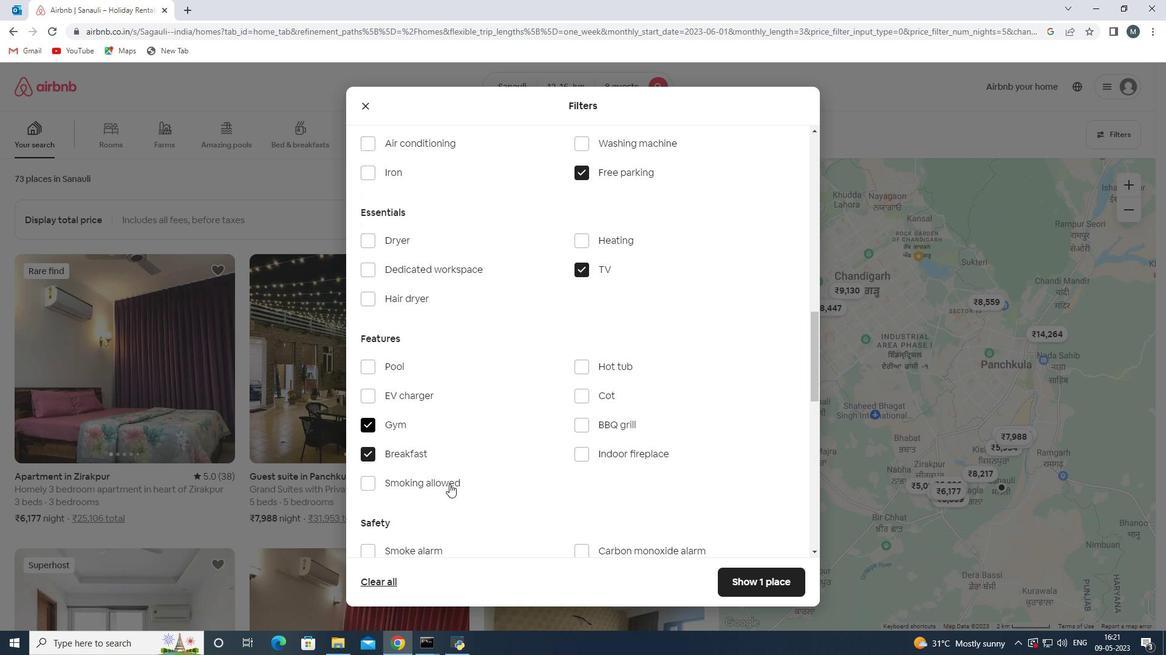 
Action: Mouse scrolled (449, 484) with delta (0, 0)
Screenshot: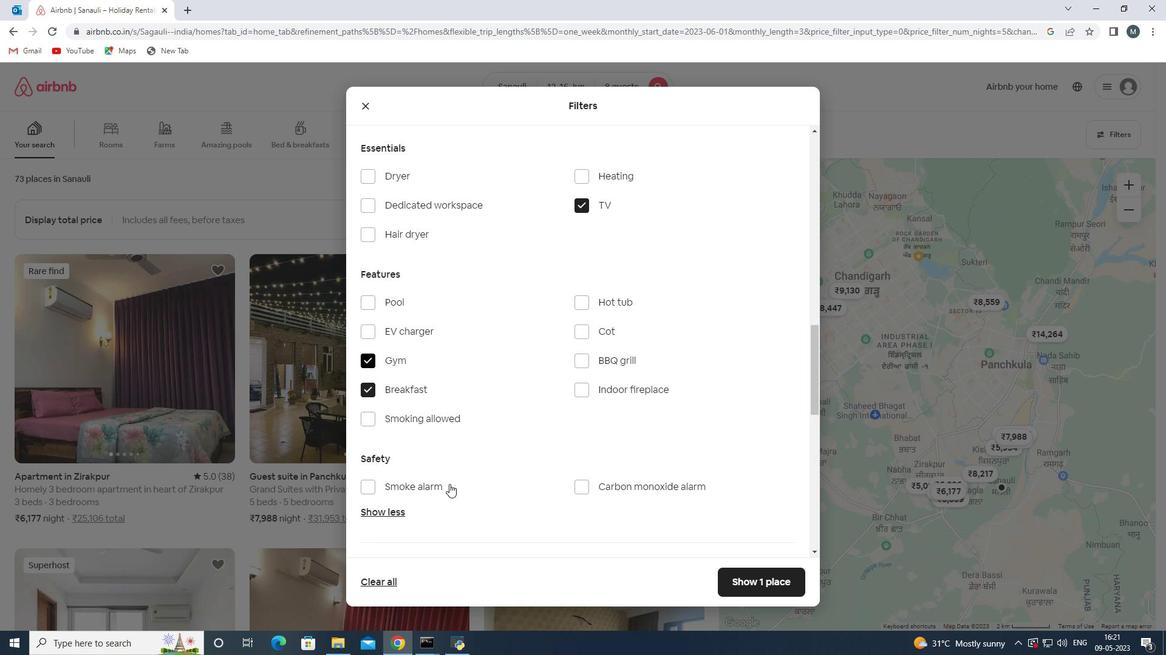 
Action: Mouse moved to (449, 484)
Screenshot: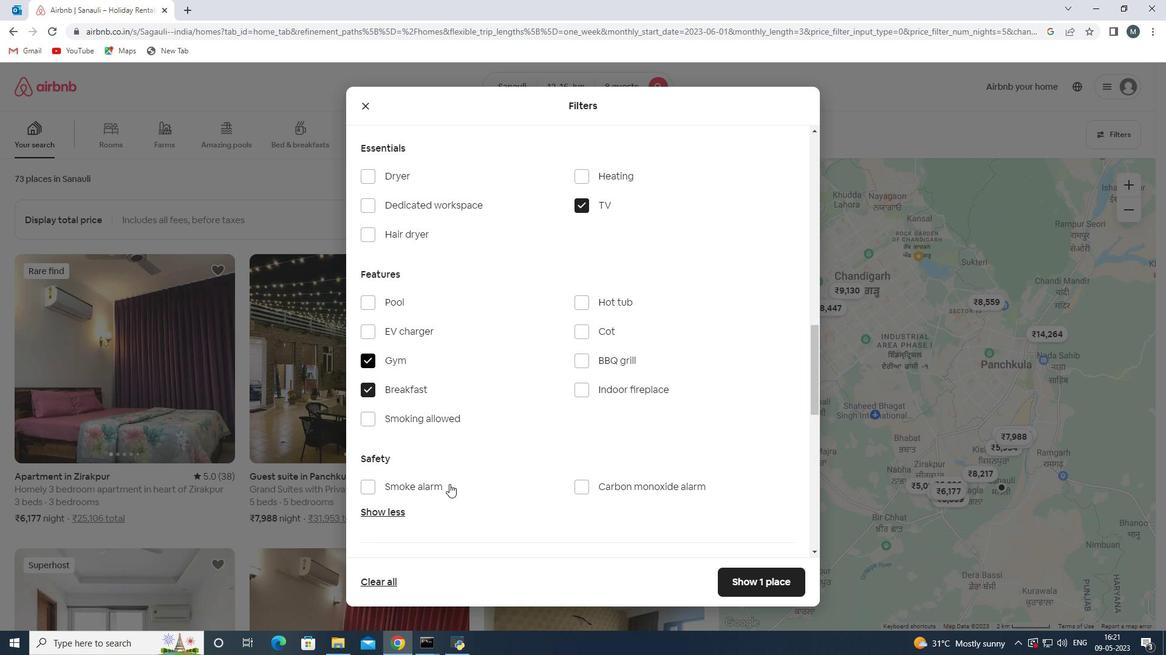 
Action: Mouse scrolled (449, 484) with delta (0, 0)
Screenshot: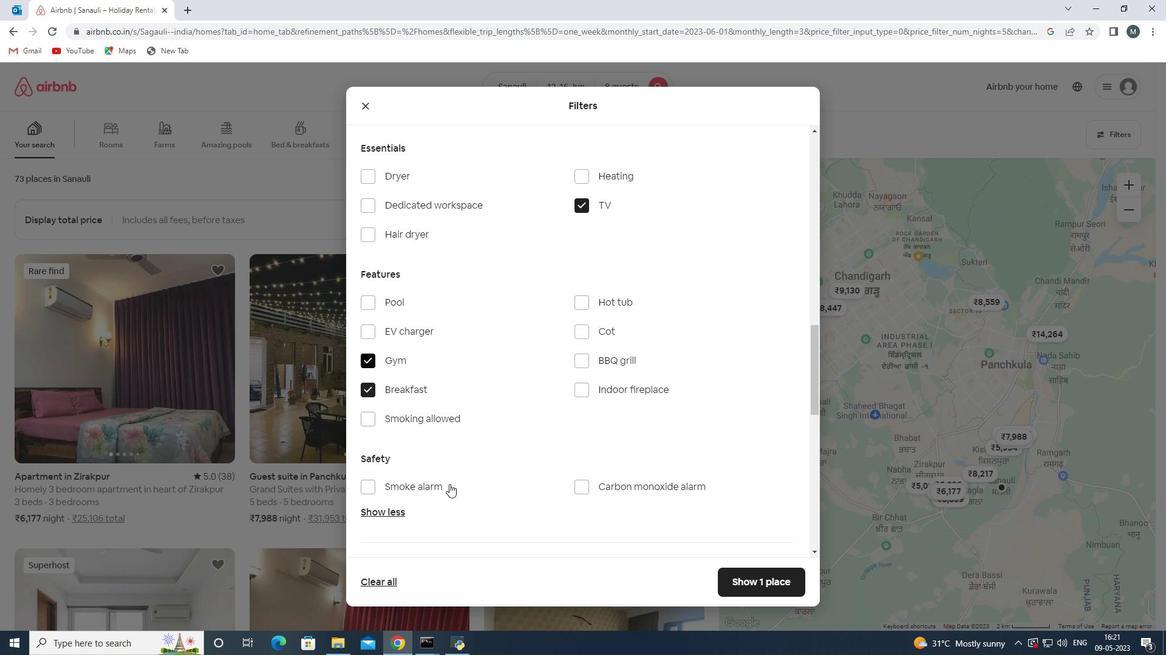 
Action: Mouse moved to (449, 485)
Screenshot: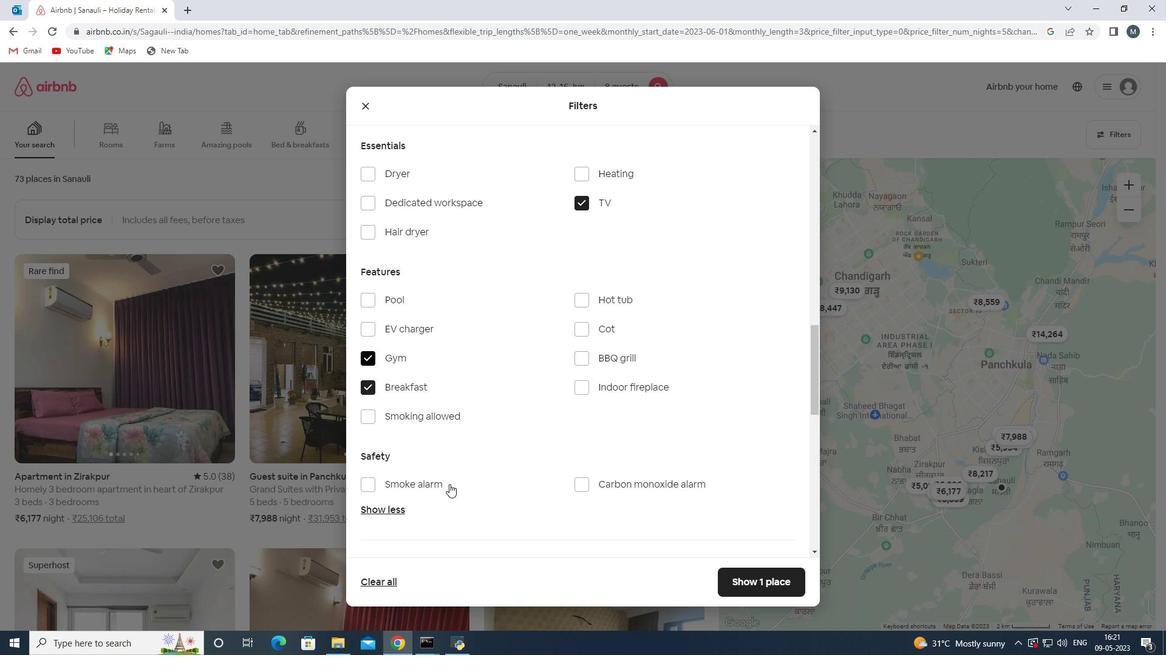 
Action: Mouse scrolled (449, 484) with delta (0, 0)
Screenshot: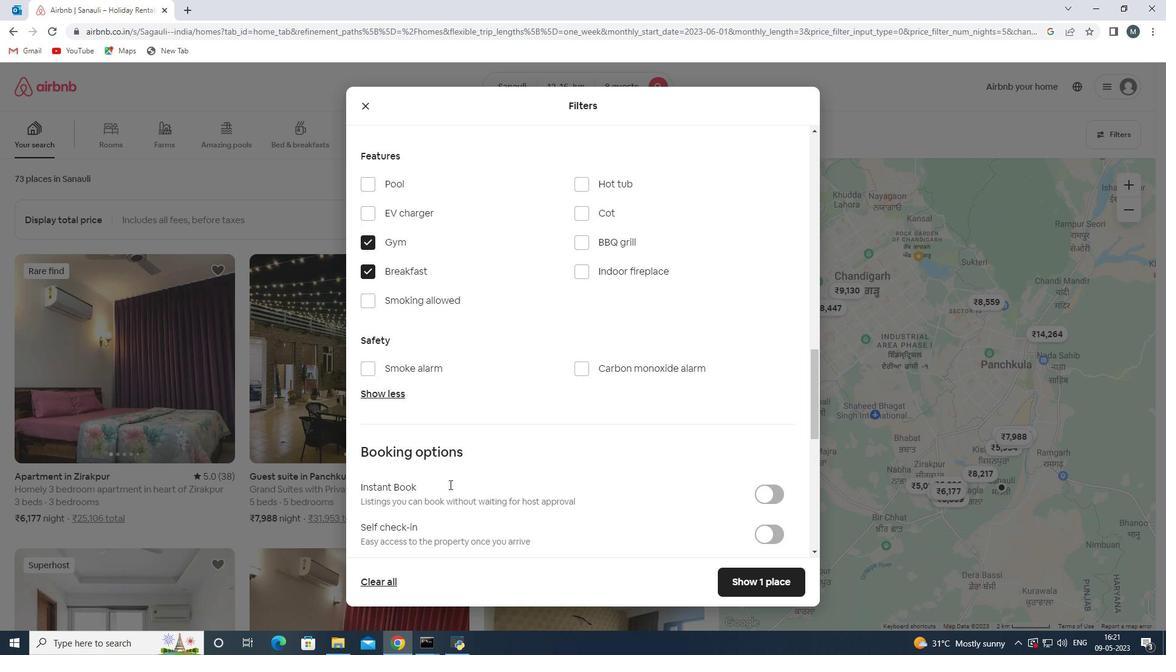 
Action: Mouse moved to (450, 487)
Screenshot: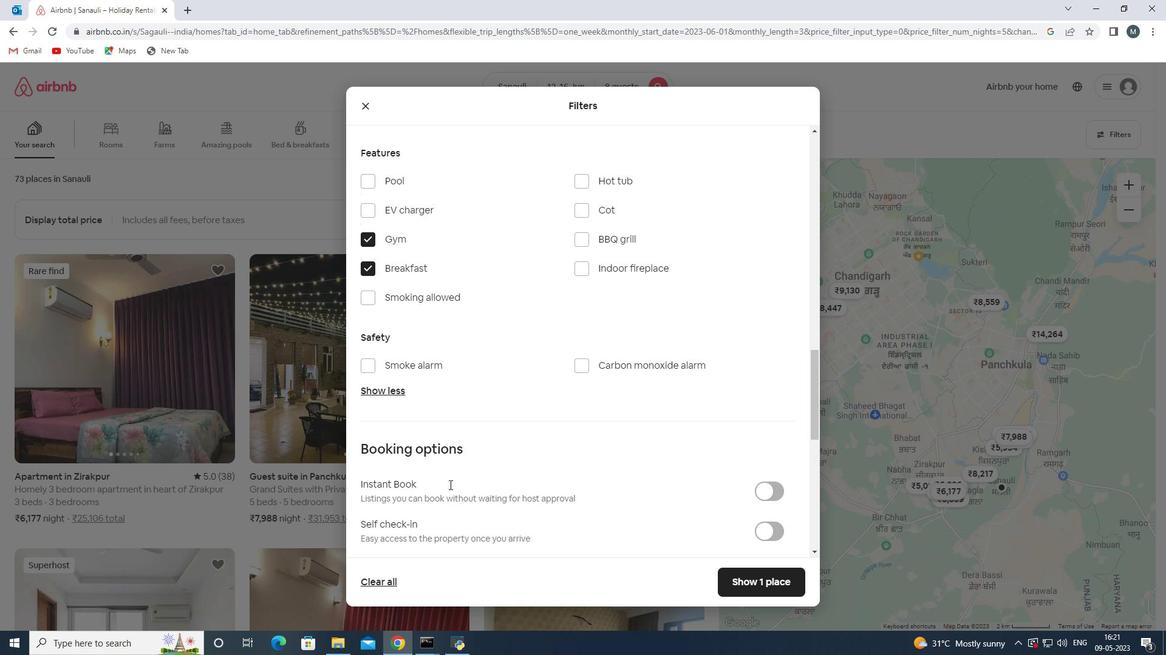 
Action: Mouse scrolled (450, 486) with delta (0, 0)
Screenshot: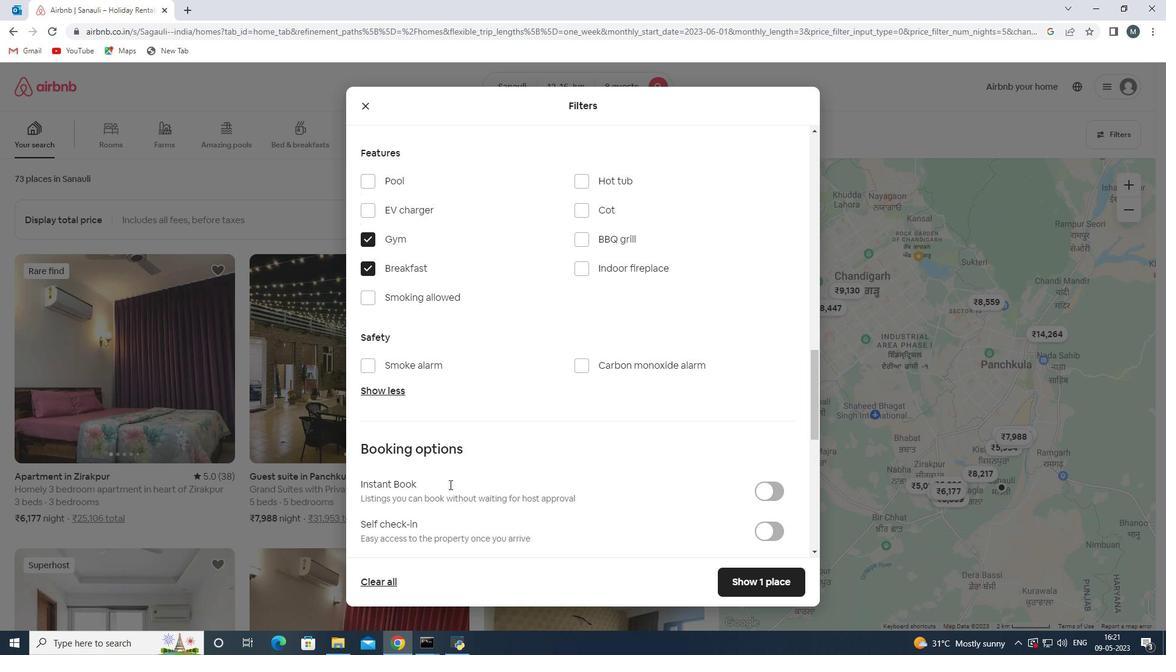 
Action: Mouse moved to (763, 410)
Screenshot: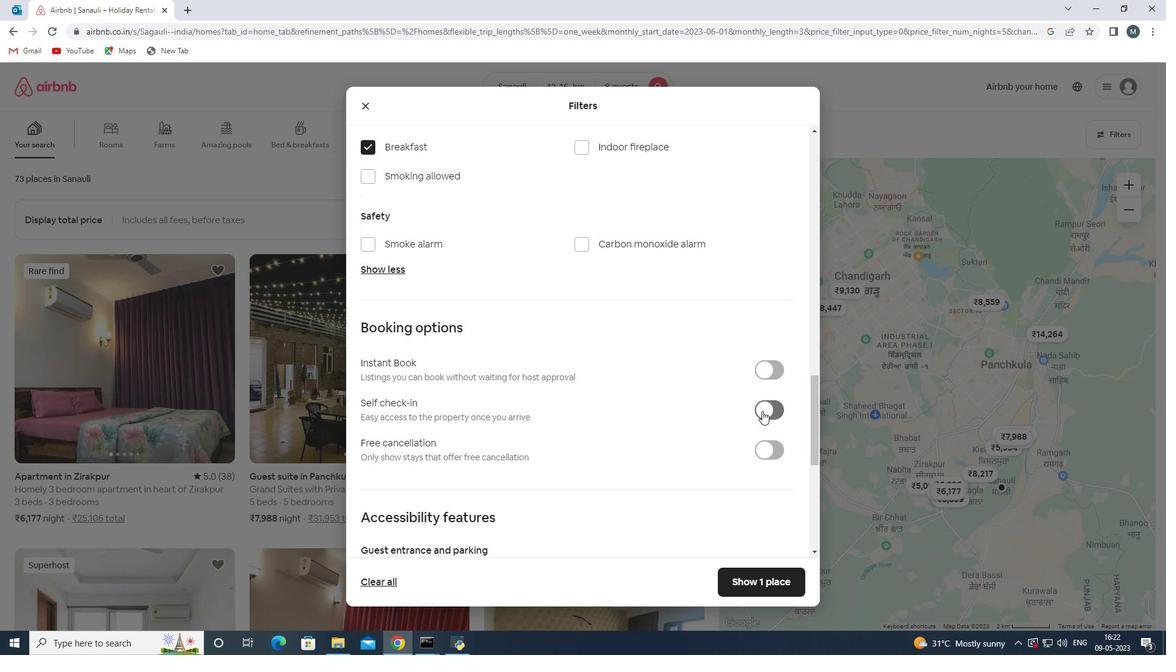 
Action: Mouse pressed left at (763, 410)
Screenshot: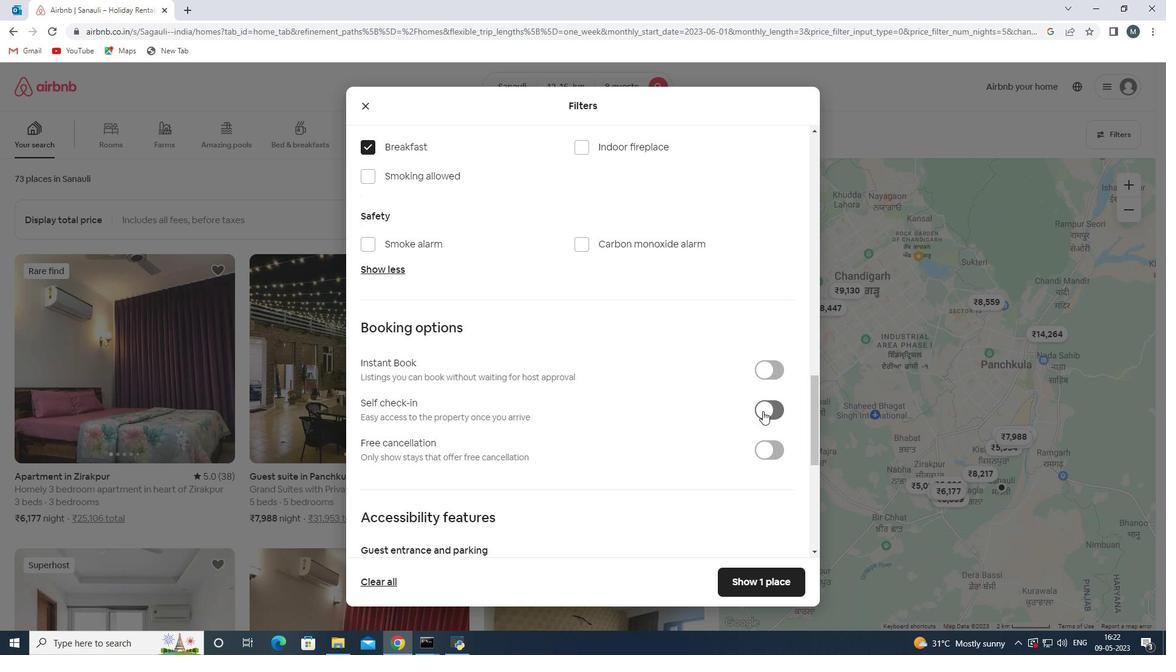 
Action: Mouse moved to (522, 453)
Screenshot: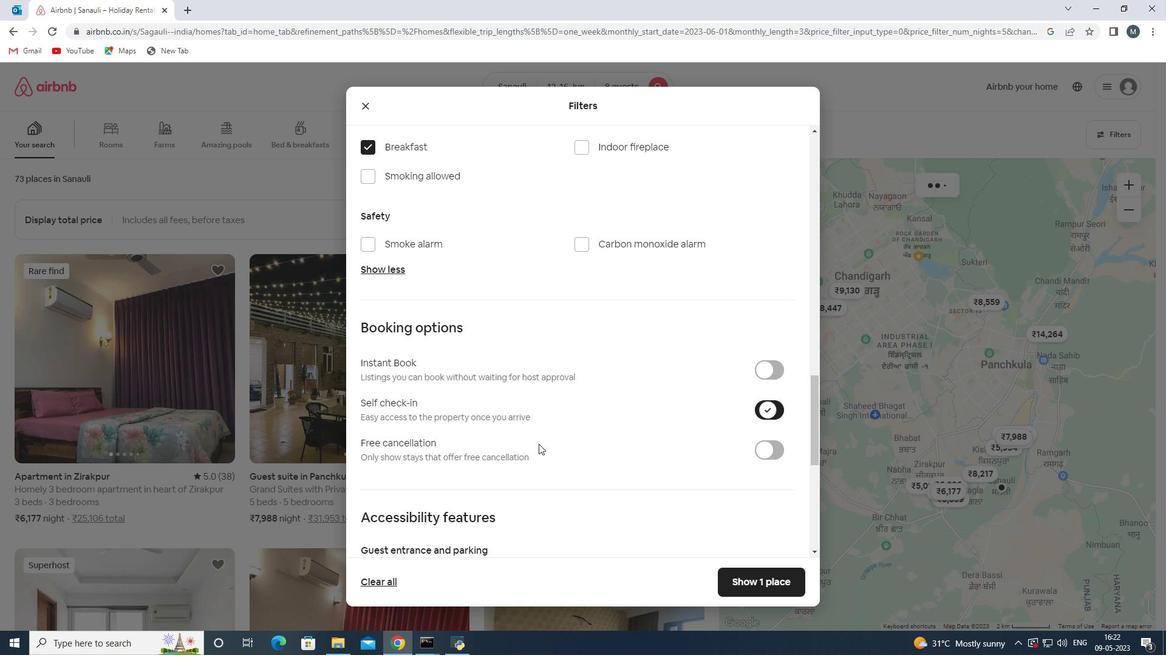 
Action: Mouse scrolled (525, 449) with delta (0, 0)
Screenshot: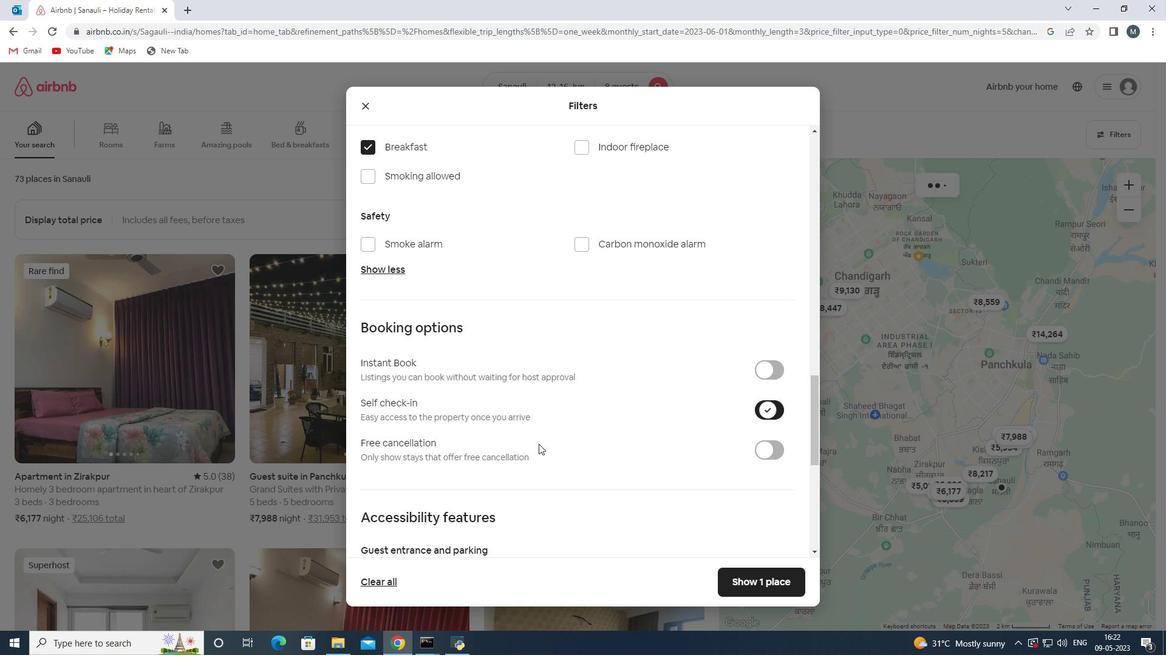 
Action: Mouse moved to (521, 454)
Screenshot: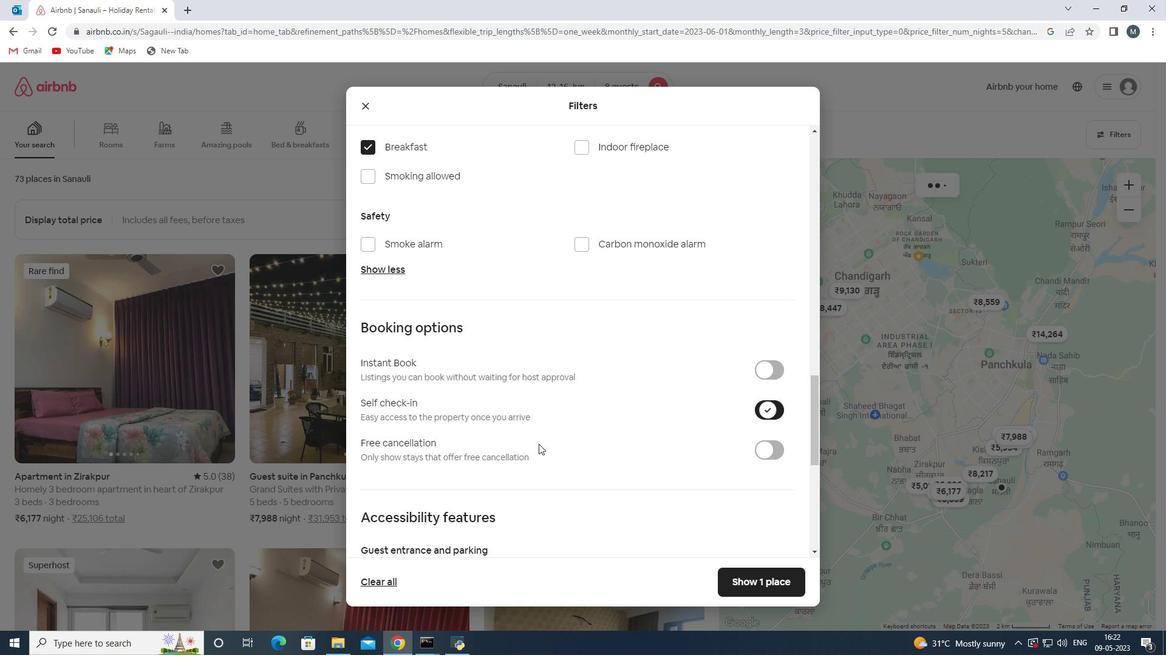 
Action: Mouse scrolled (523, 452) with delta (0, 0)
Screenshot: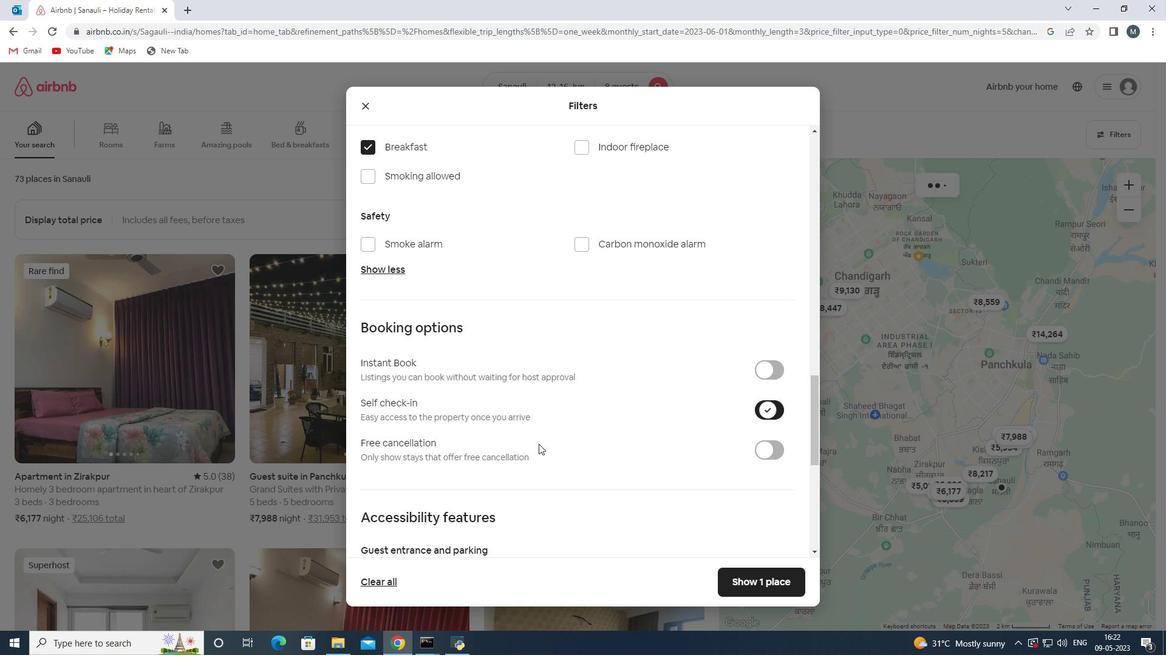 
Action: Mouse moved to (496, 457)
Screenshot: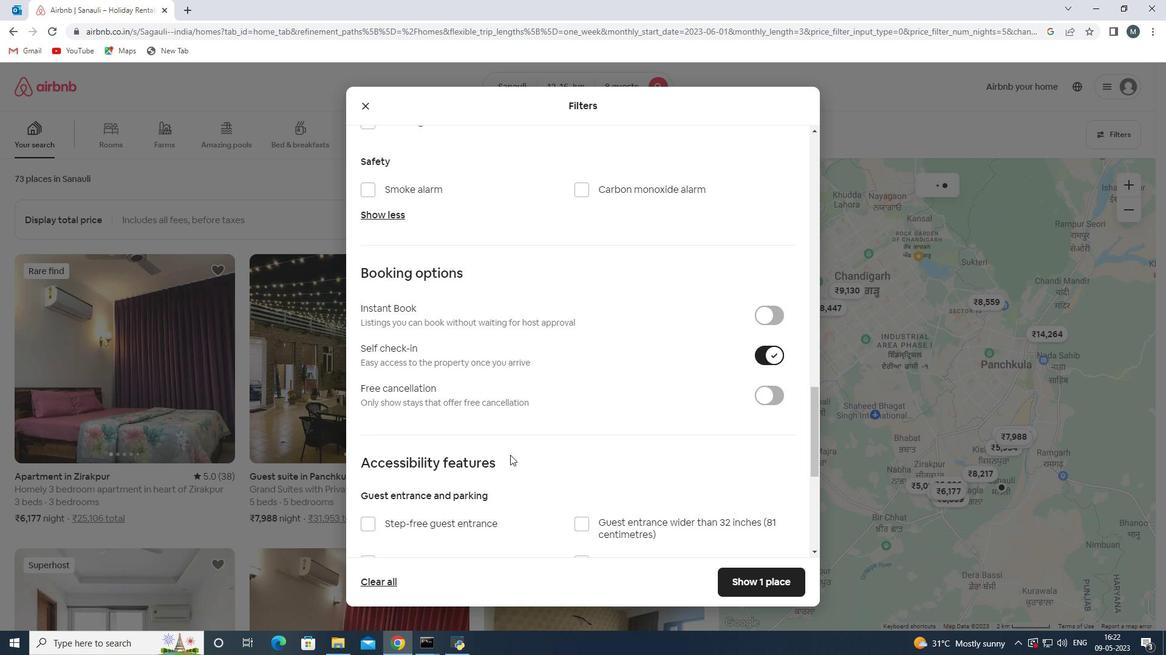 
Action: Mouse scrolled (496, 457) with delta (0, 0)
Screenshot: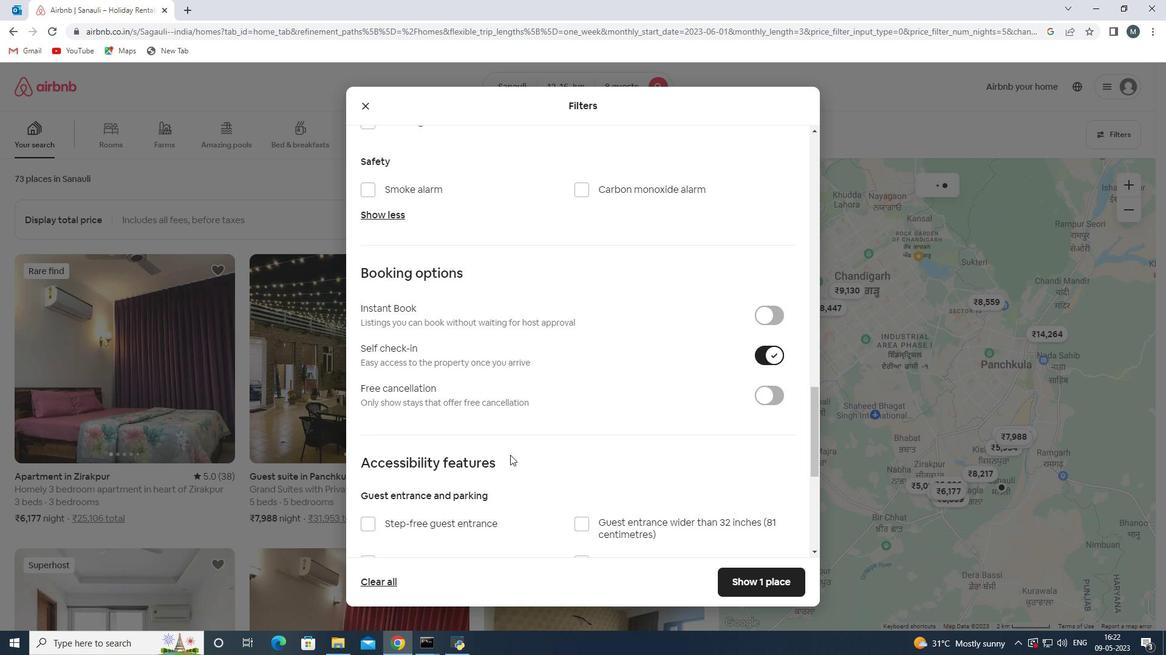 
Action: Mouse moved to (471, 460)
Screenshot: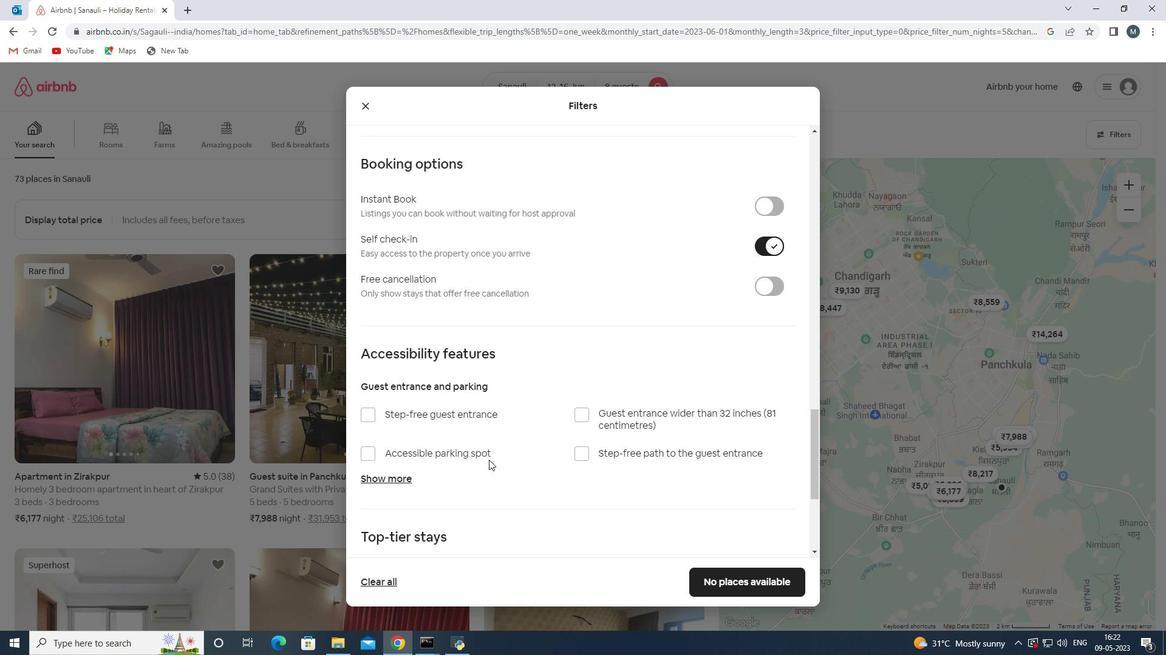 
Action: Mouse scrolled (471, 460) with delta (0, 0)
Screenshot: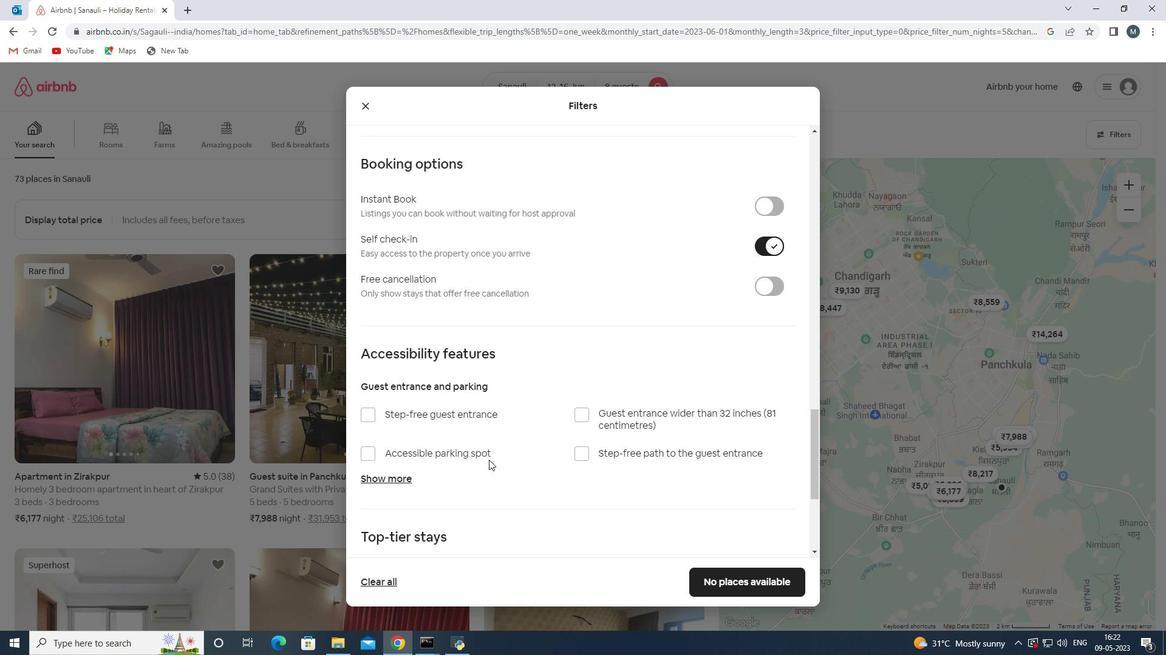 
Action: Mouse moved to (468, 462)
Screenshot: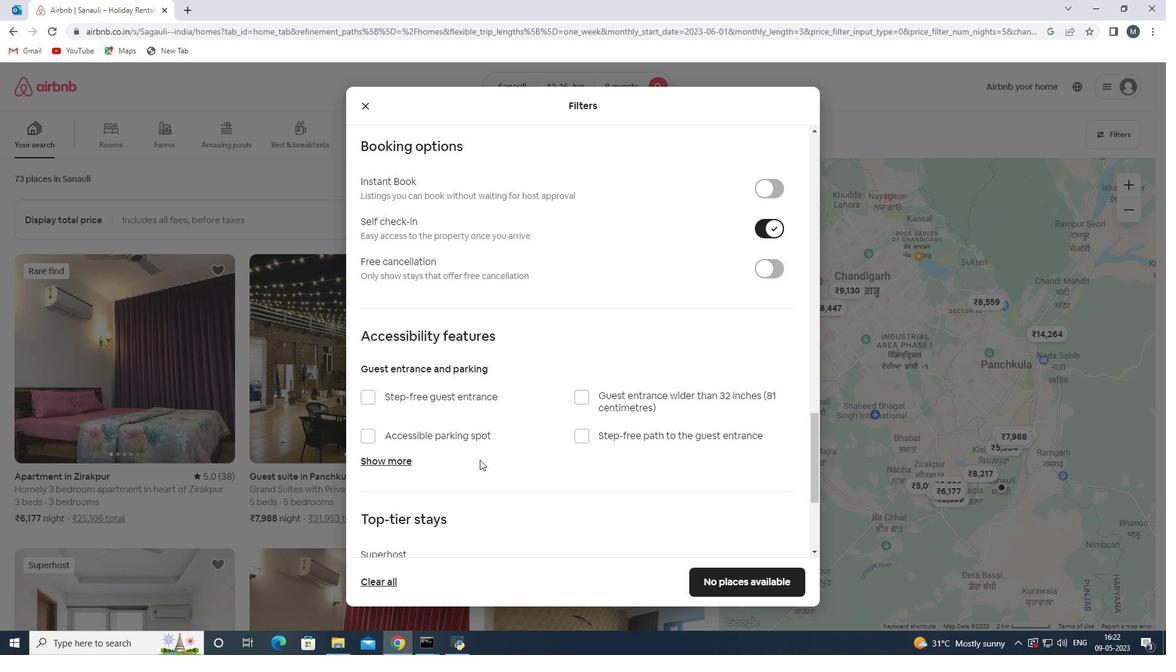 
Action: Mouse scrolled (468, 462) with delta (0, 0)
Screenshot: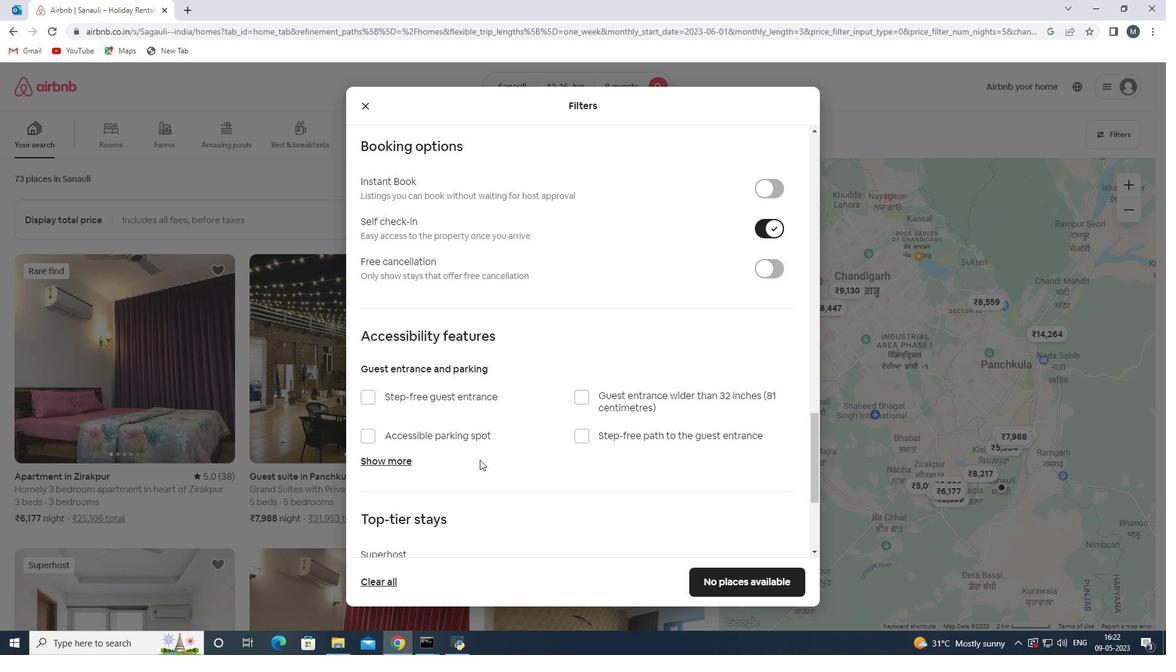 
Action: Mouse moved to (437, 470)
Screenshot: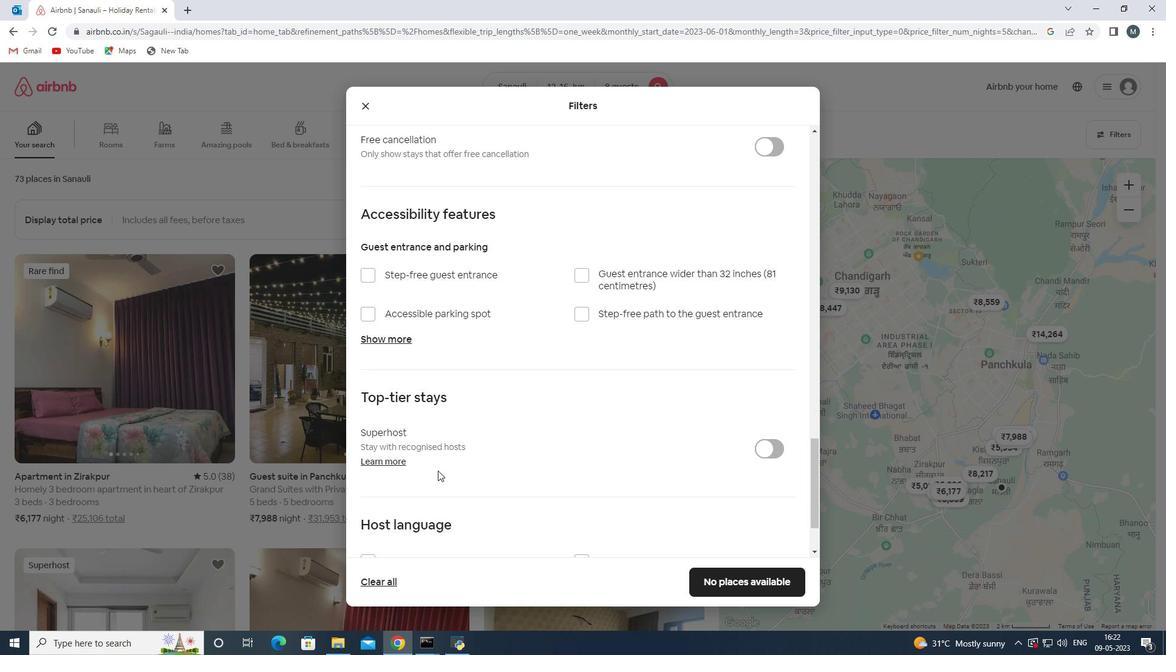 
Action: Mouse scrolled (437, 470) with delta (0, 0)
Screenshot: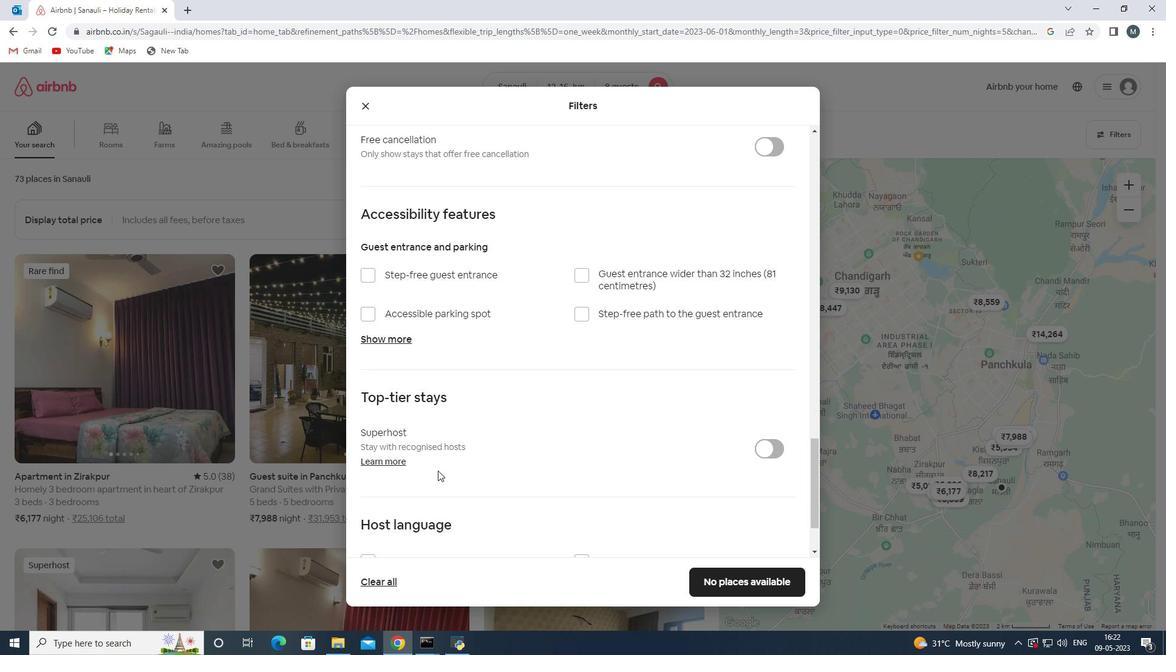 
Action: Mouse scrolled (437, 470) with delta (0, 0)
Screenshot: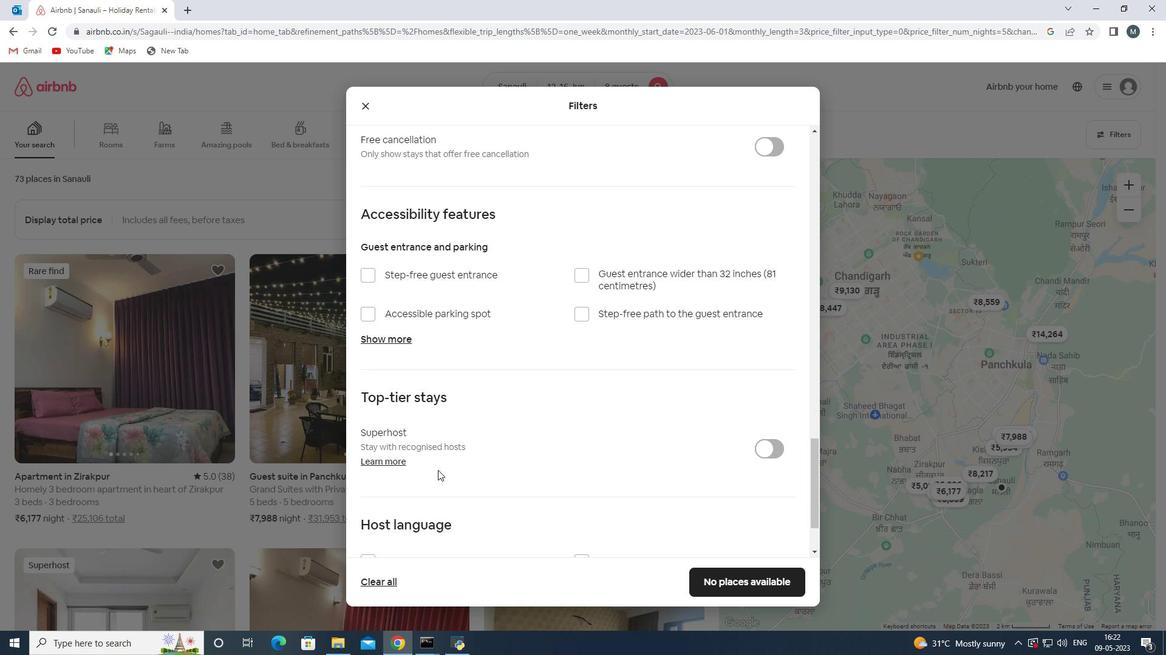
Action: Mouse moved to (364, 474)
Screenshot: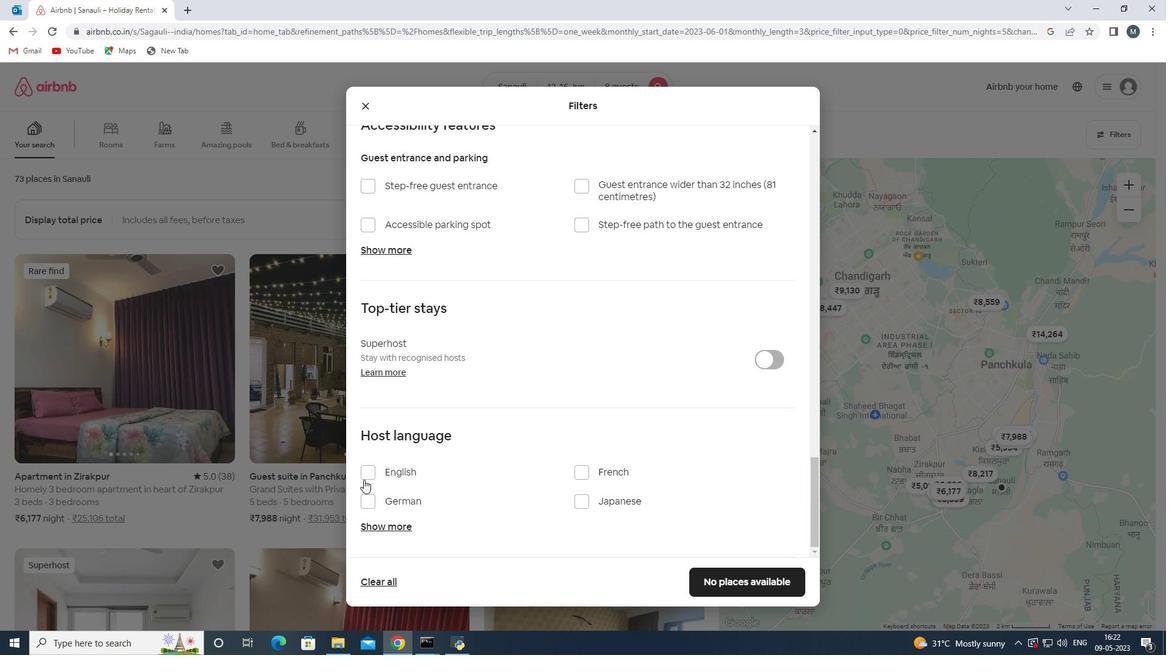
Action: Mouse pressed left at (364, 474)
Screenshot: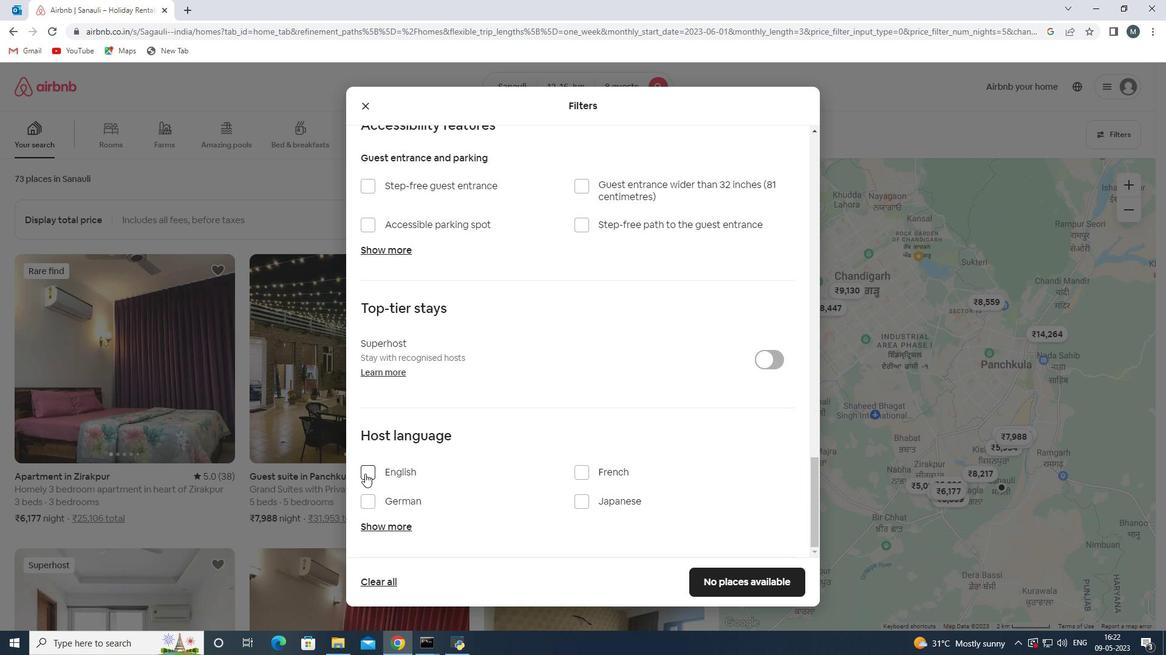 
Action: Mouse moved to (466, 466)
Screenshot: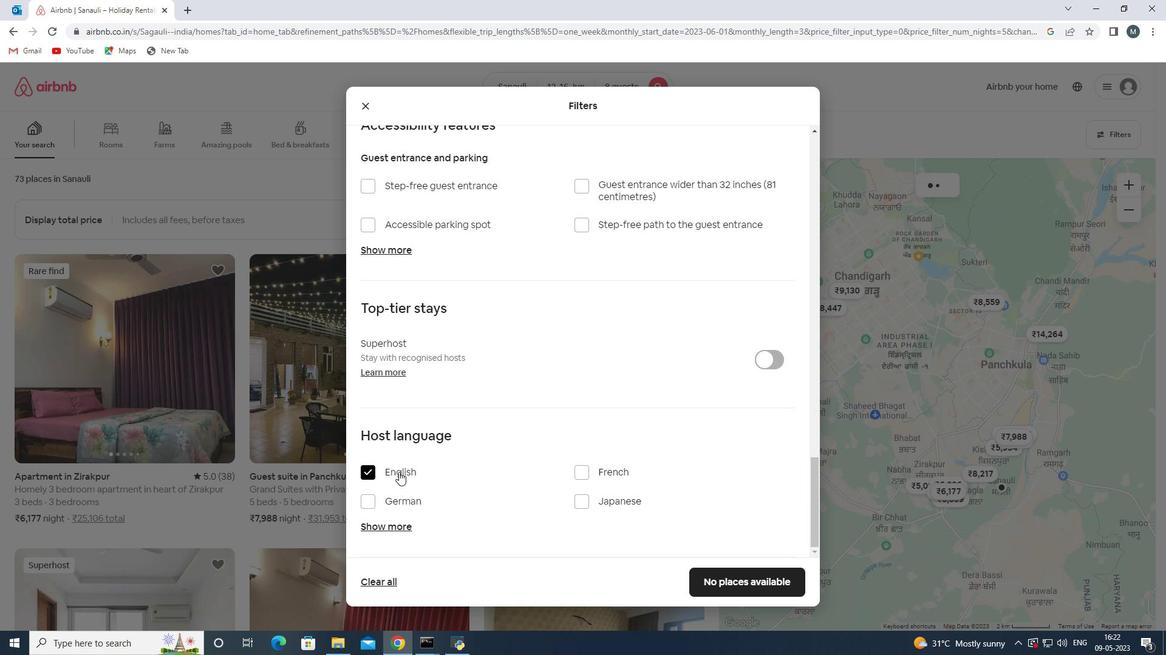 
Action: Mouse scrolled (466, 465) with delta (0, 0)
Screenshot: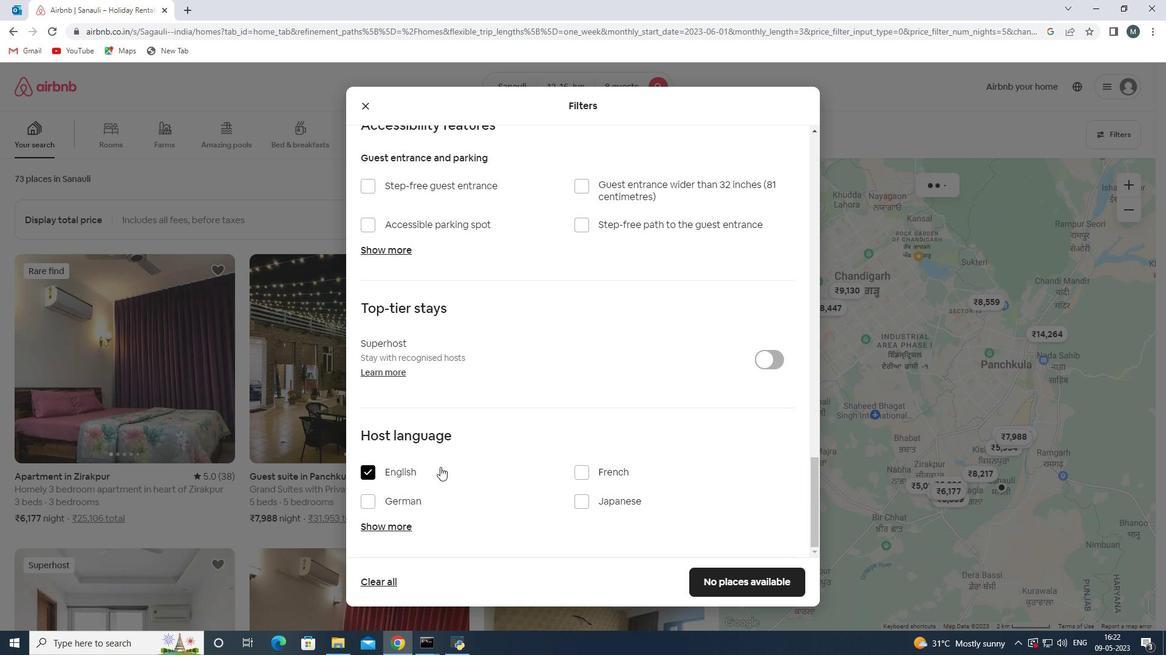 
Action: Mouse moved to (466, 466)
Screenshot: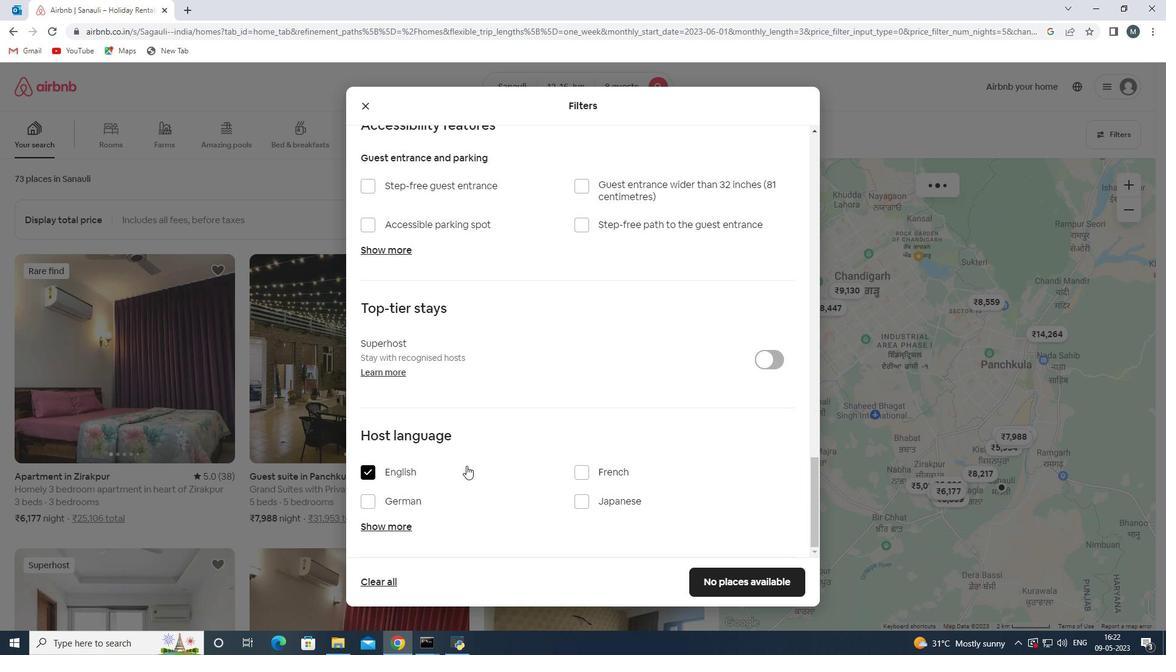 
Action: Mouse scrolled (466, 465) with delta (0, 0)
Screenshot: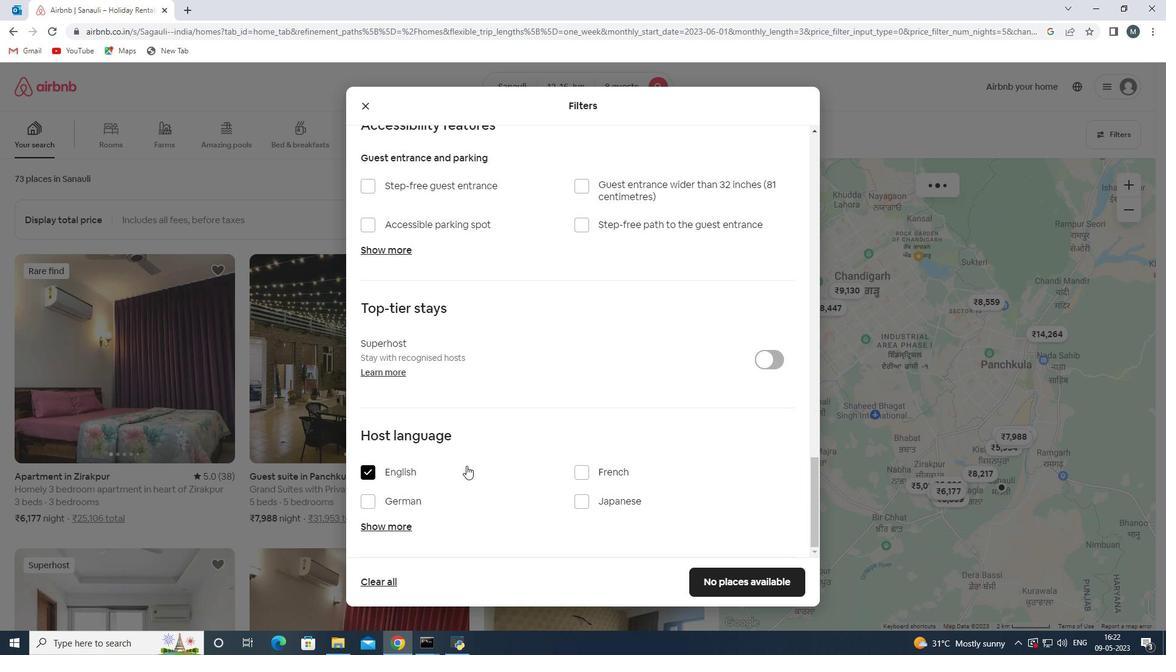 
Action: Mouse moved to (517, 511)
Screenshot: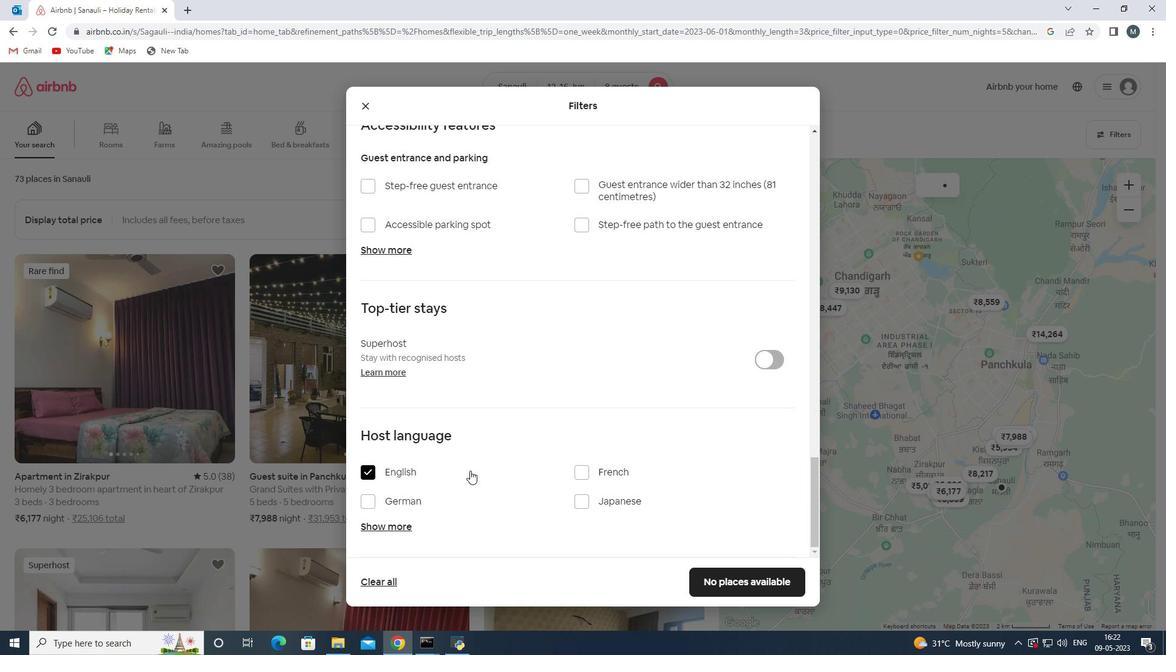 
Action: Mouse scrolled (517, 510) with delta (0, 0)
Screenshot: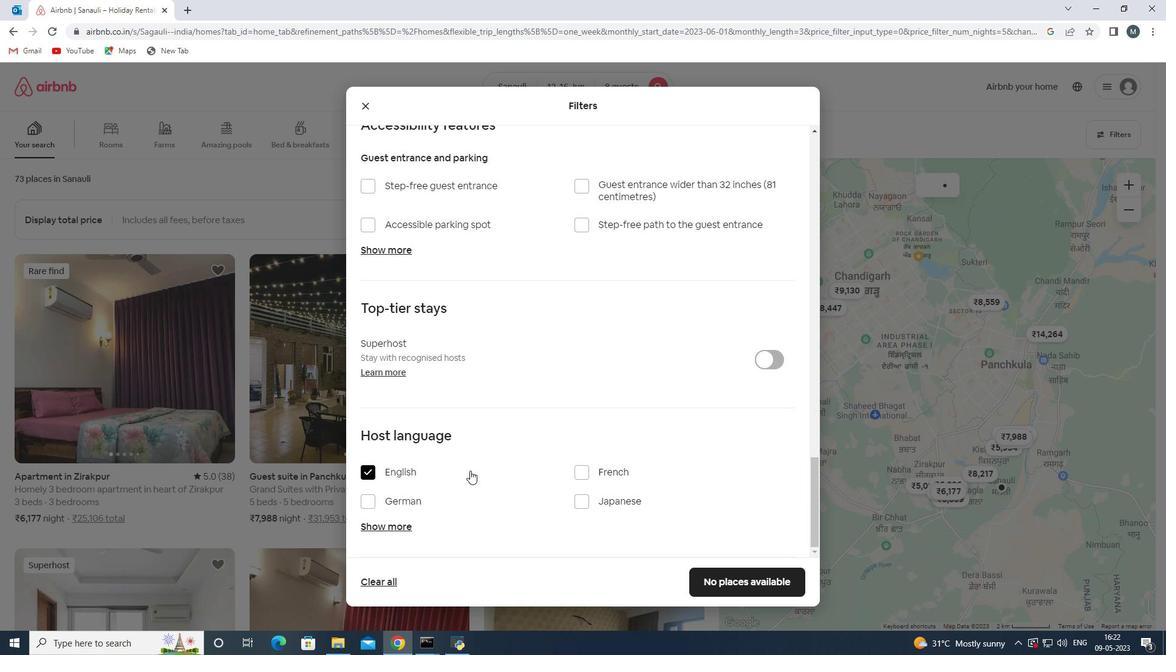 
Action: Mouse moved to (528, 521)
Screenshot: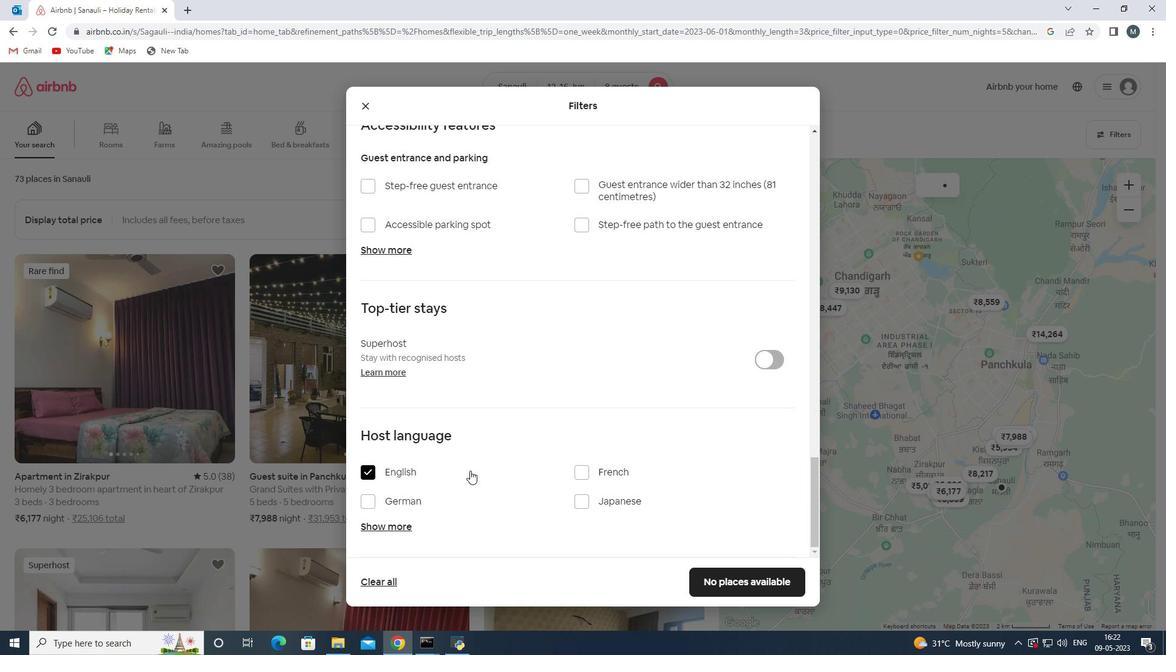 
Action: Mouse scrolled (528, 520) with delta (0, 0)
Screenshot: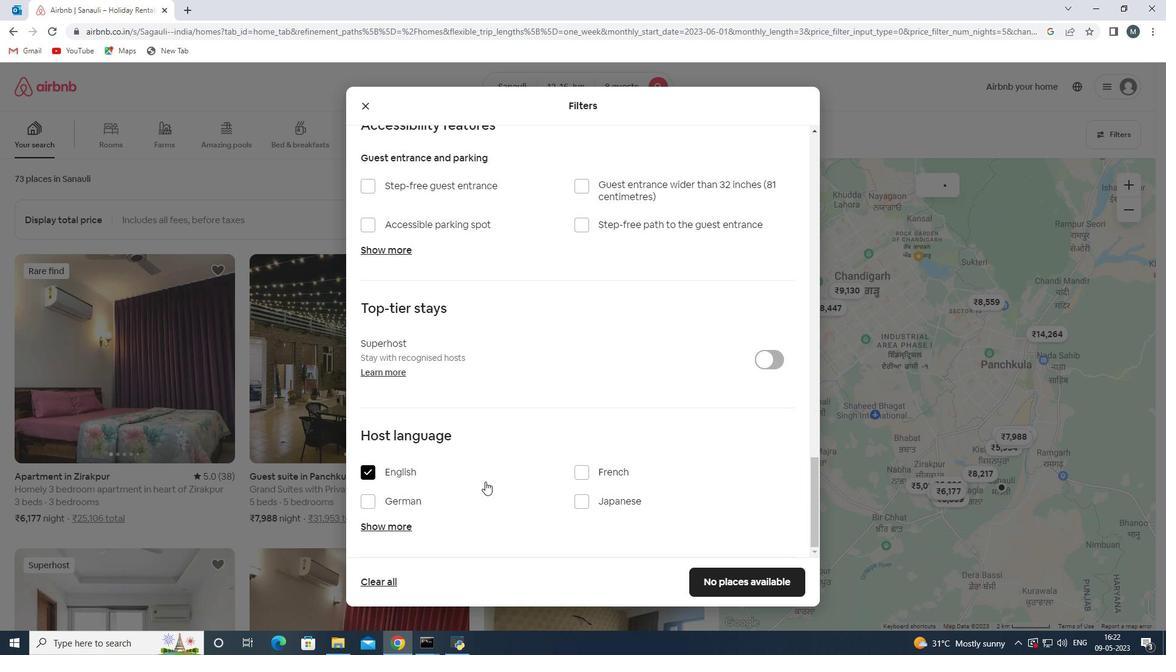 
Action: Mouse moved to (720, 579)
Screenshot: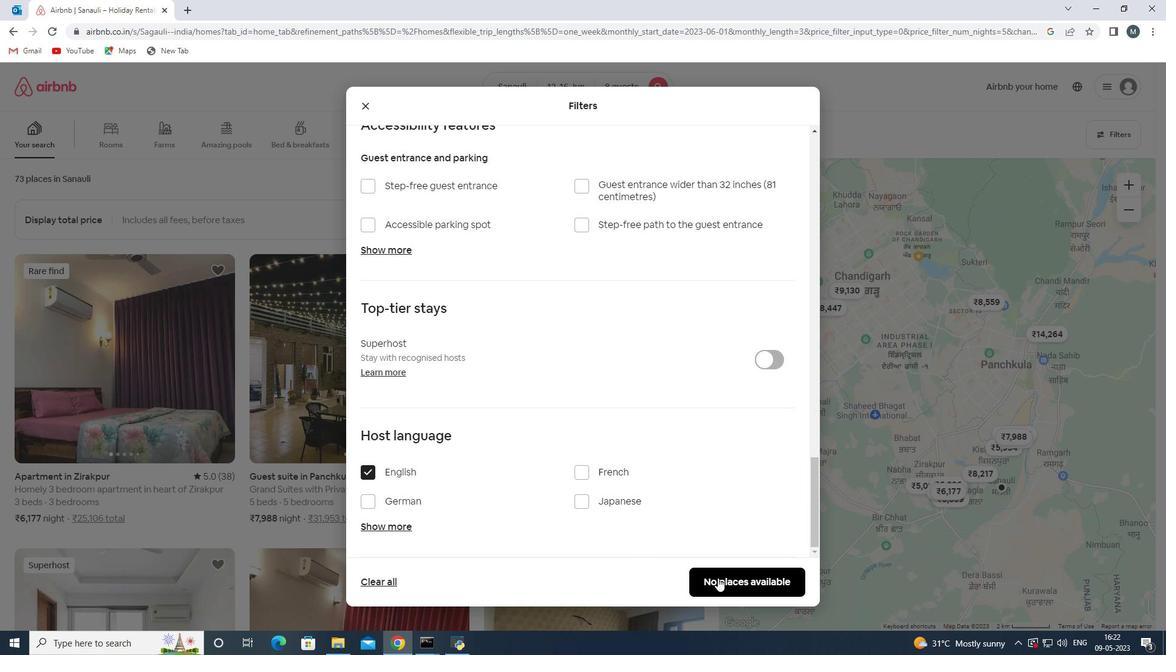 
Action: Mouse pressed left at (720, 579)
Screenshot: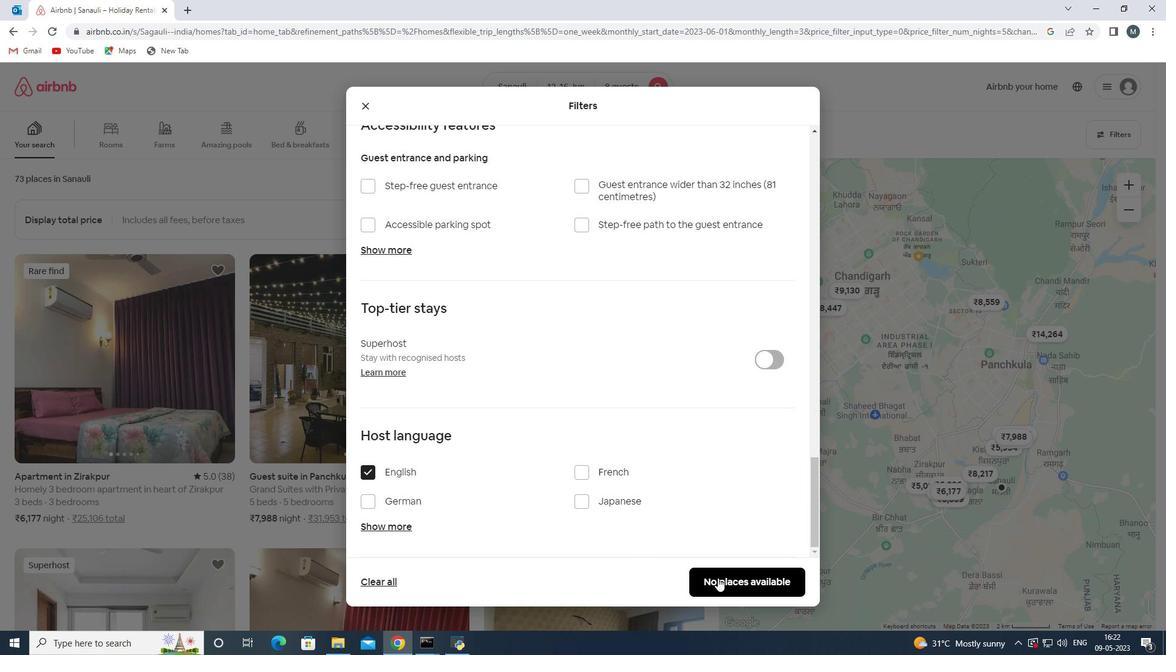 
Action: Mouse moved to (721, 580)
Screenshot: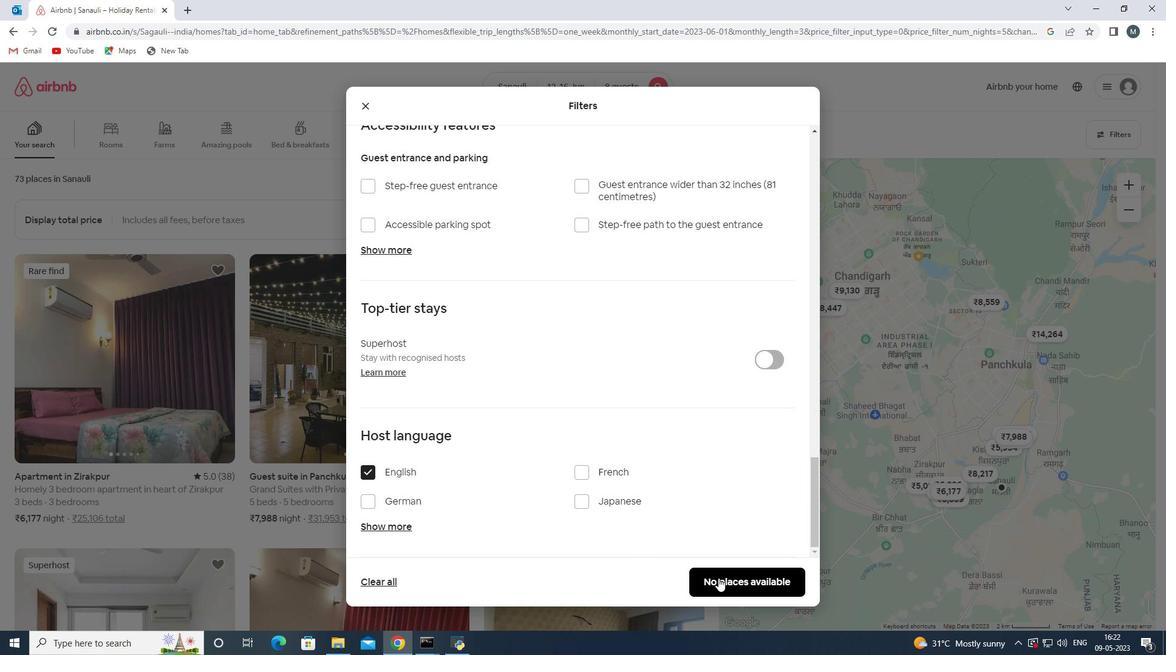 
